 Task: Book a multi-city flight from Casablanca to Beijing on July 9, then to Chengdu on July 29, and return to Casablanca on August 8 for 2 passengers in First class, using Emirates, with 1 stop or fewer, 2 carry-on bags, and a budget of up to MAD 500,000.
Action: Mouse pressed left at (416, 298)
Screenshot: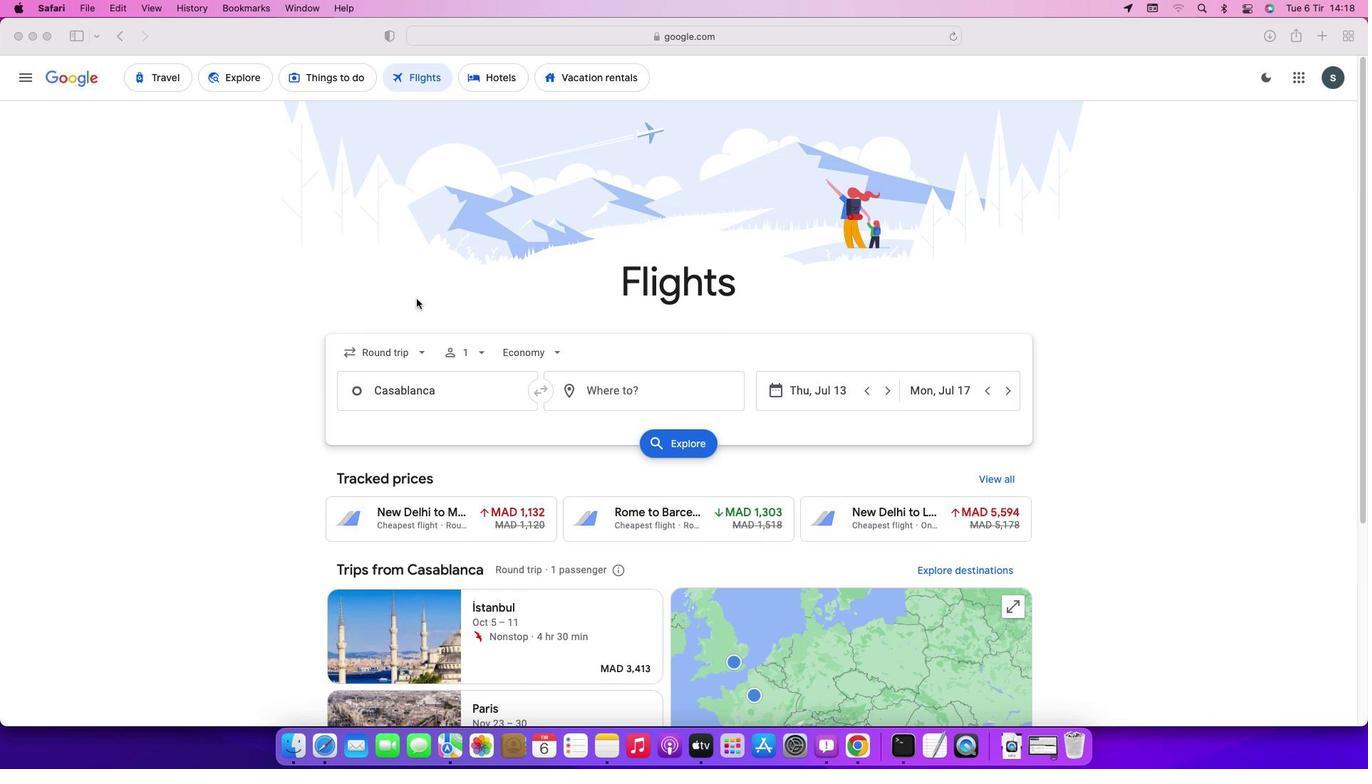 
Action: Mouse moved to (414, 347)
Screenshot: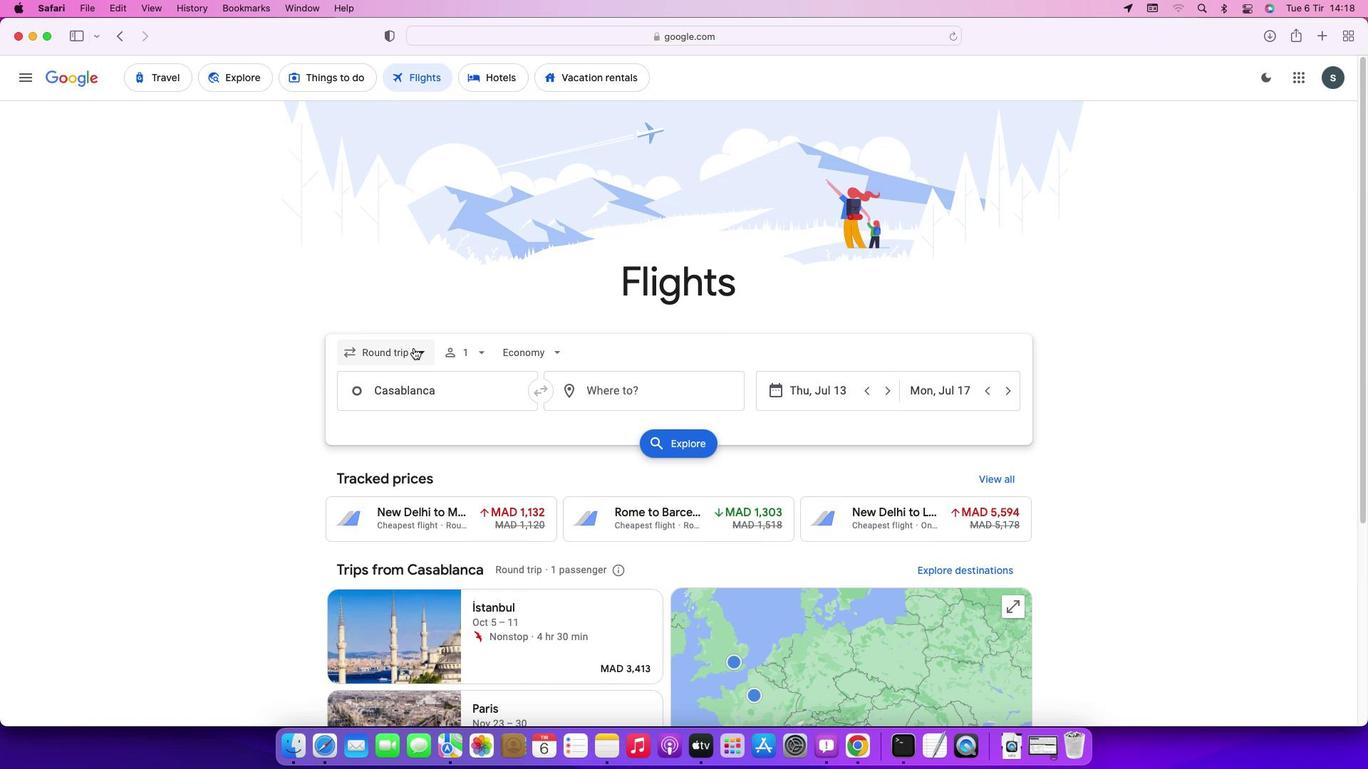 
Action: Mouse pressed left at (414, 347)
Screenshot: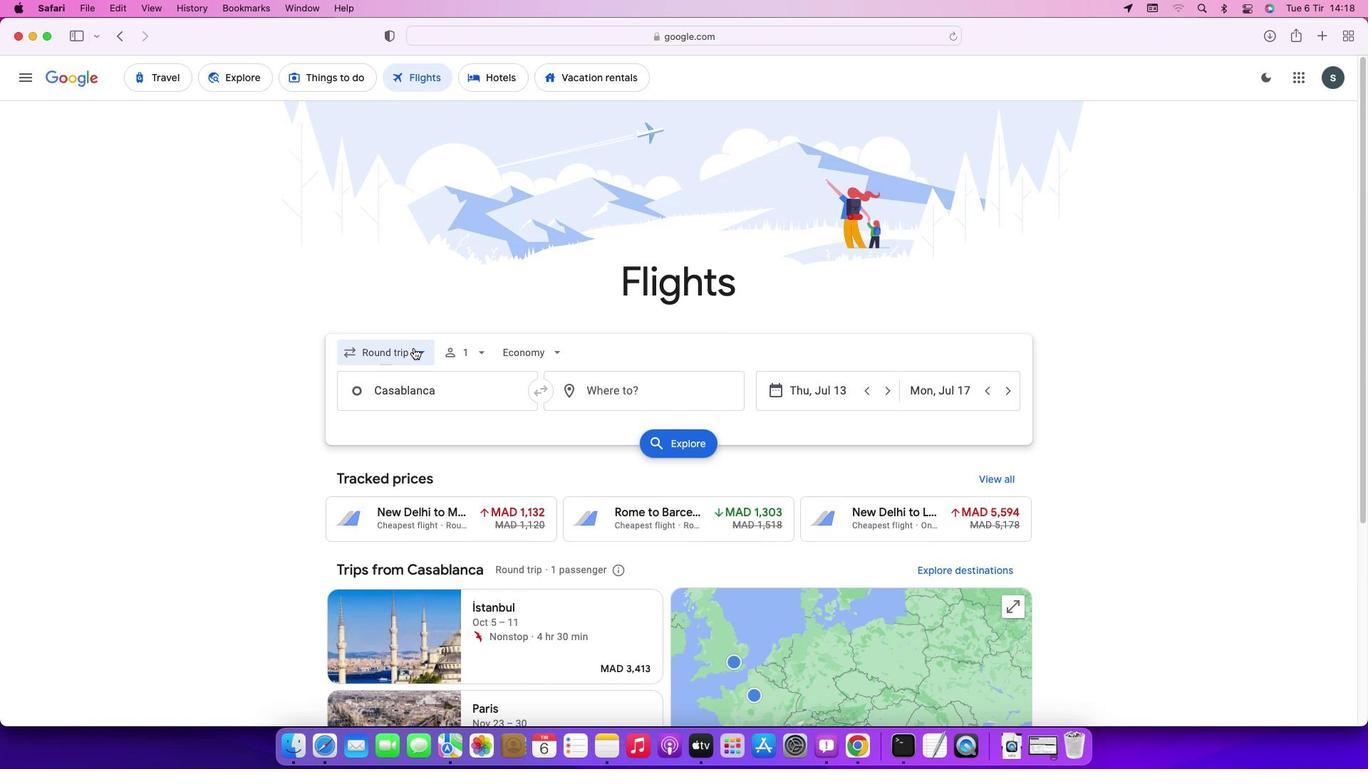 
Action: Mouse moved to (404, 448)
Screenshot: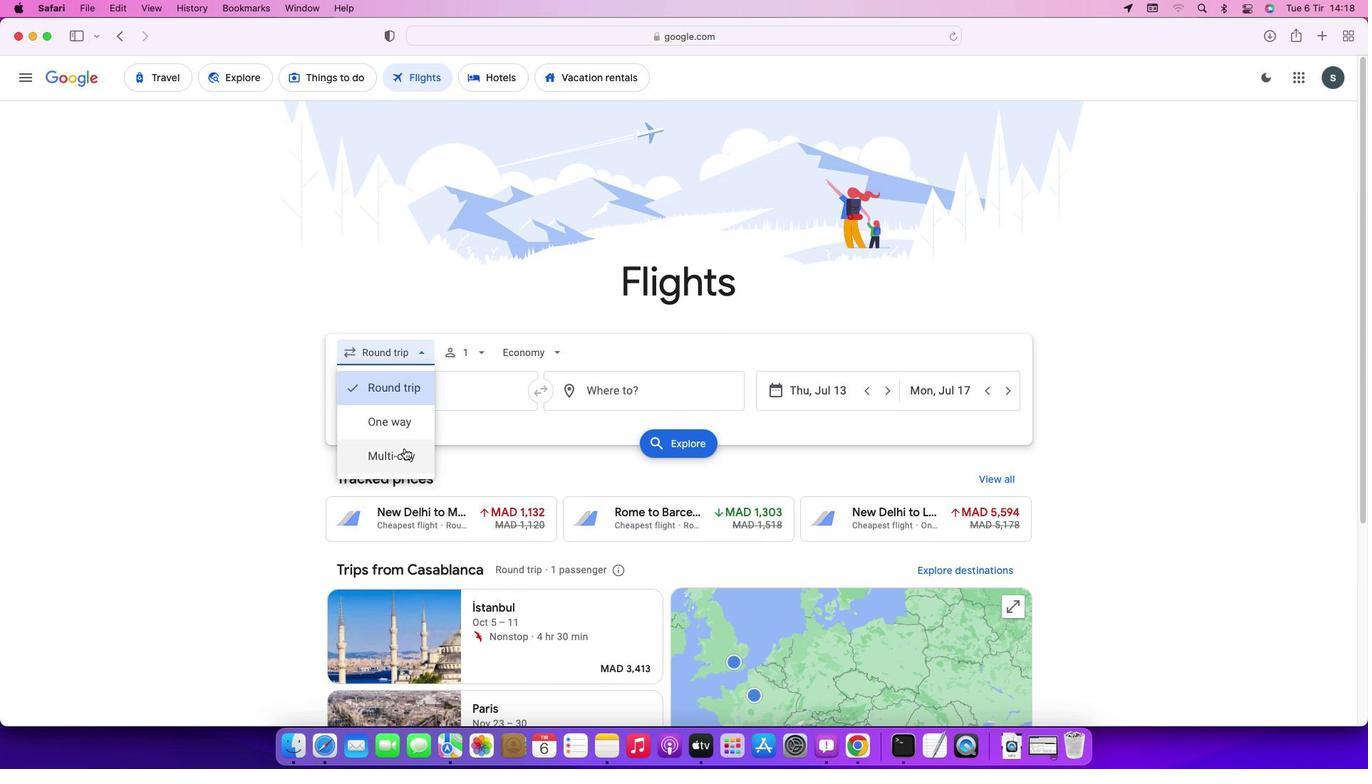 
Action: Mouse pressed left at (404, 448)
Screenshot: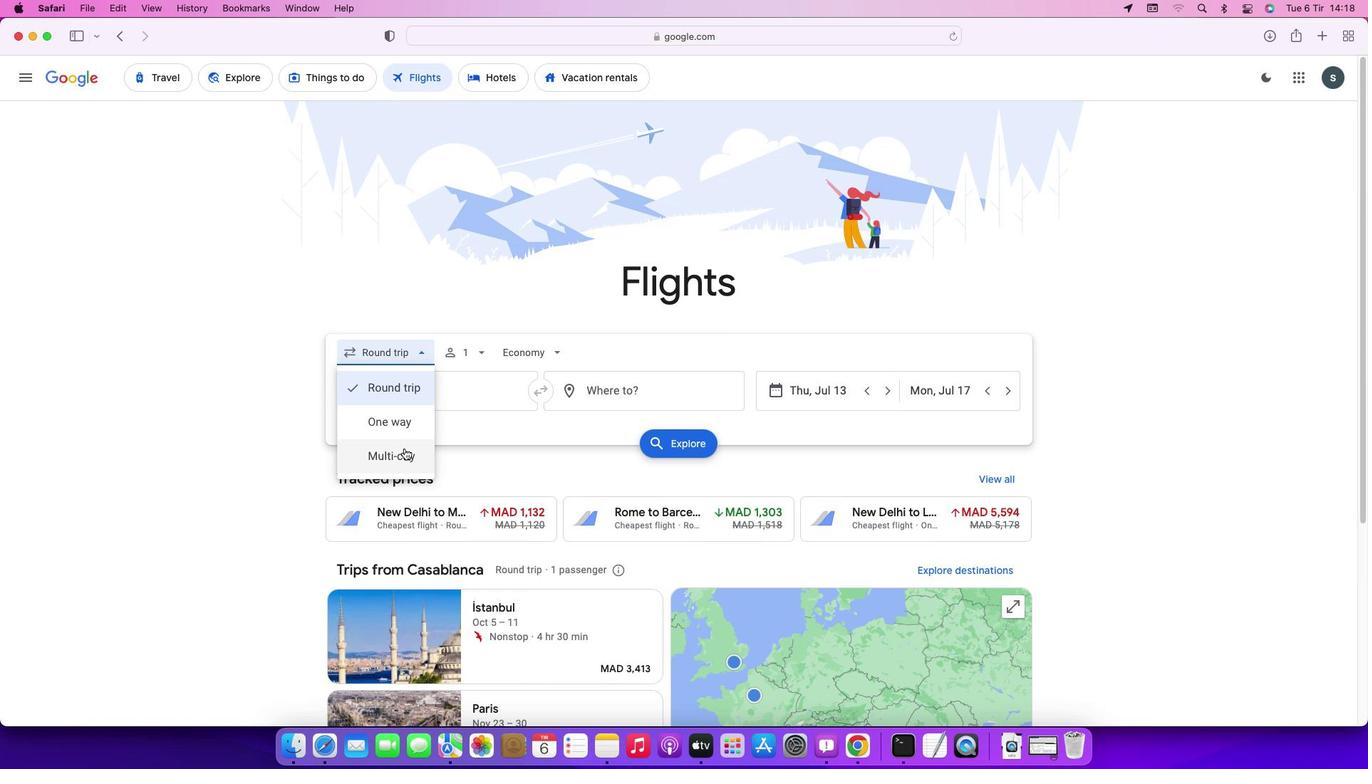 
Action: Mouse moved to (471, 342)
Screenshot: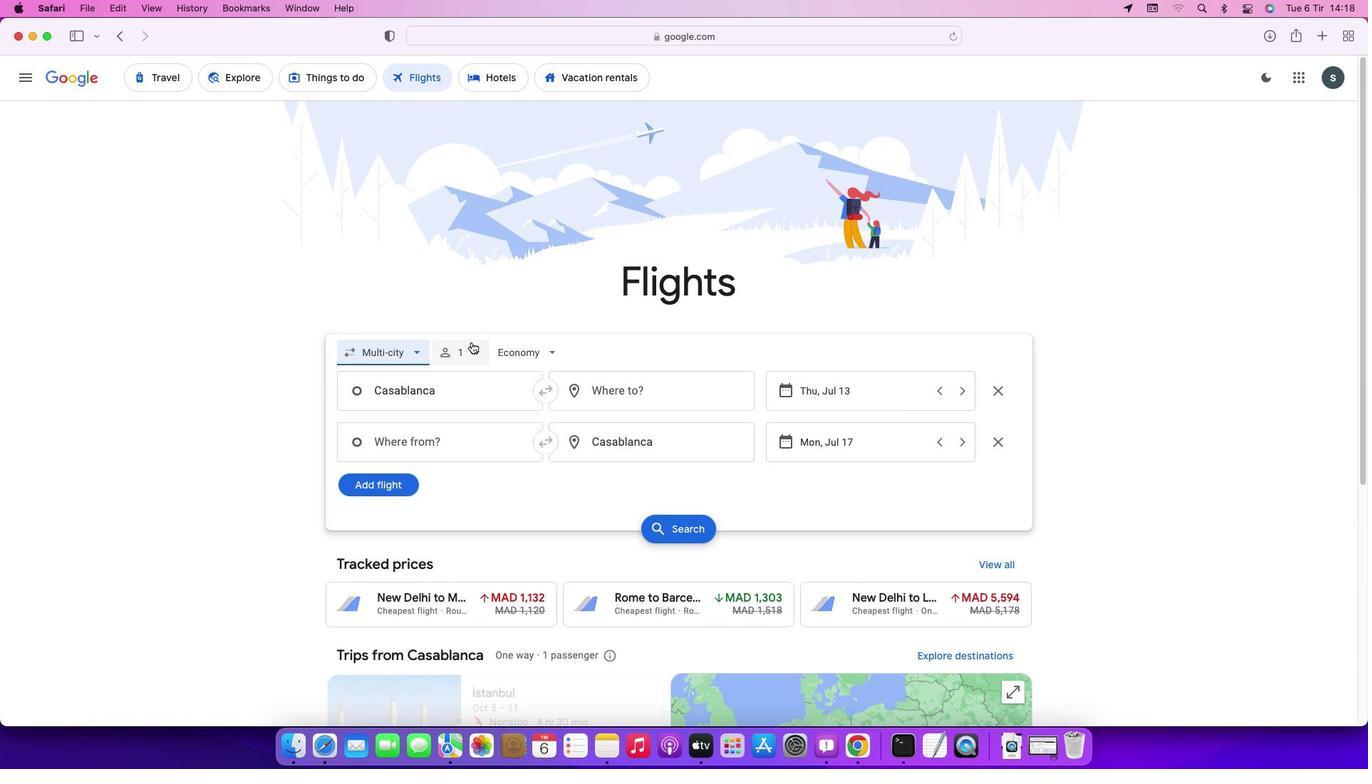 
Action: Mouse pressed left at (471, 342)
Screenshot: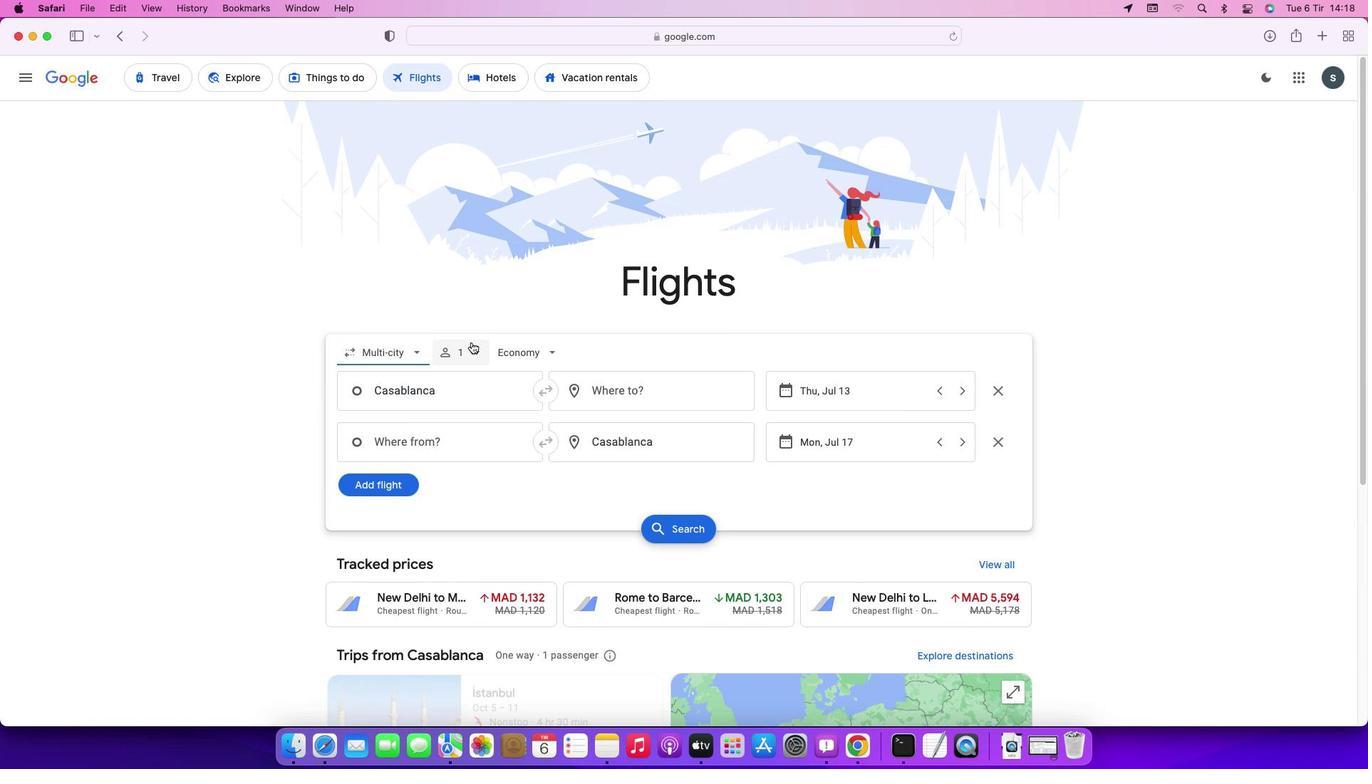 
Action: Mouse moved to (579, 387)
Screenshot: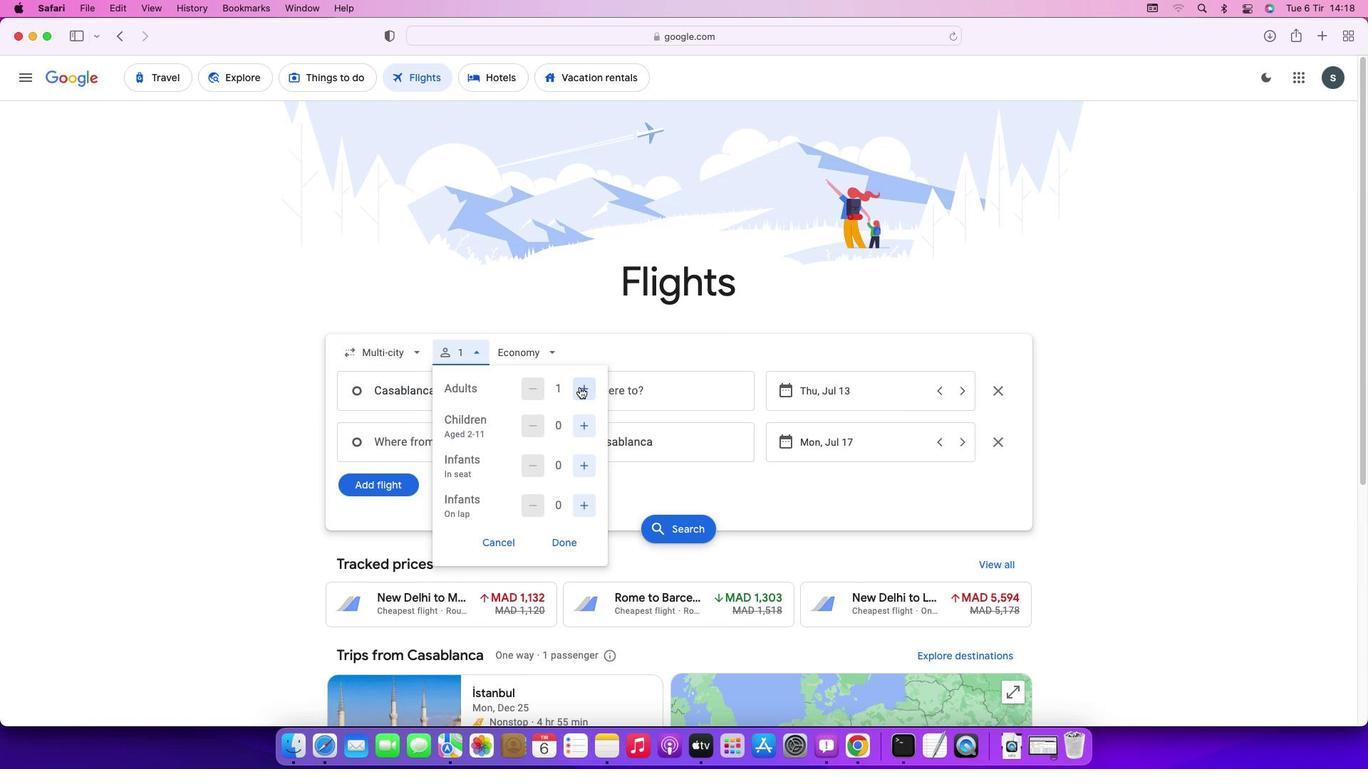 
Action: Mouse pressed left at (579, 387)
Screenshot: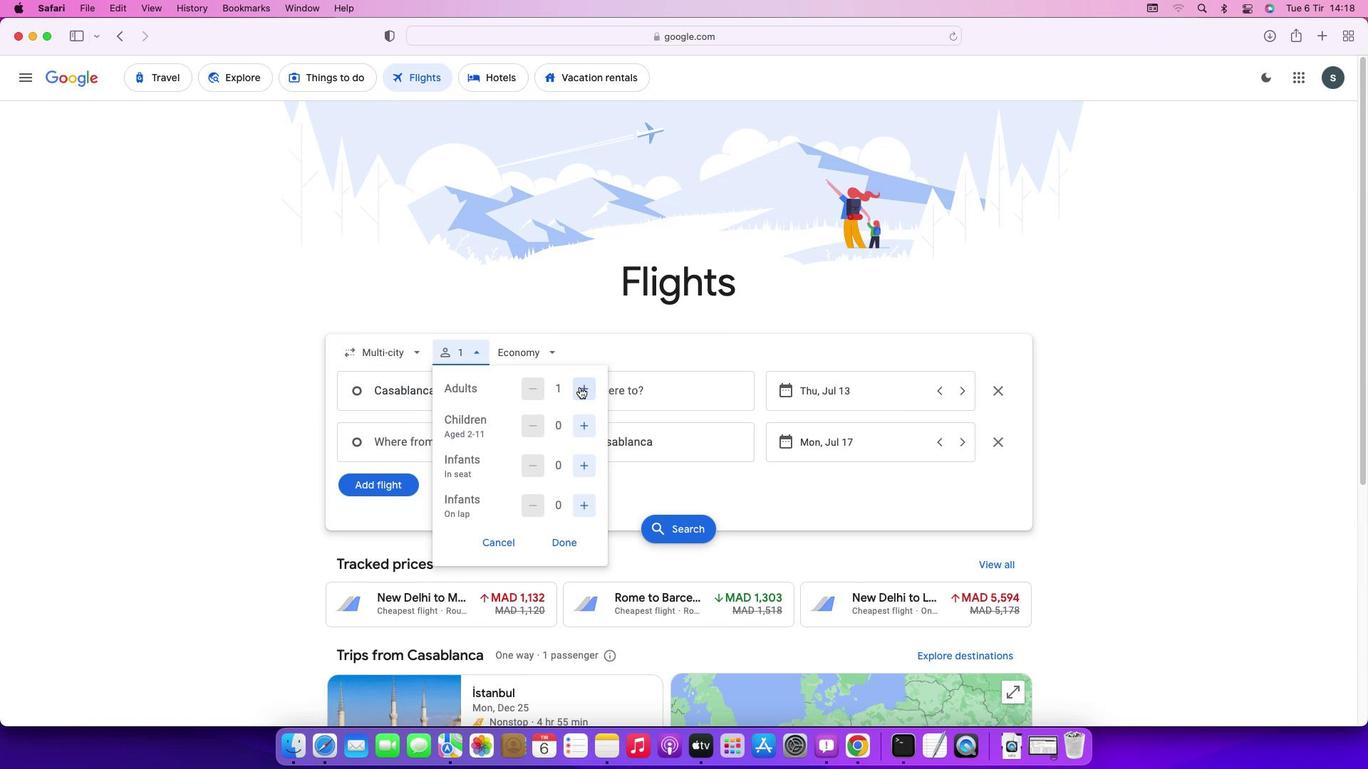 
Action: Mouse moved to (565, 549)
Screenshot: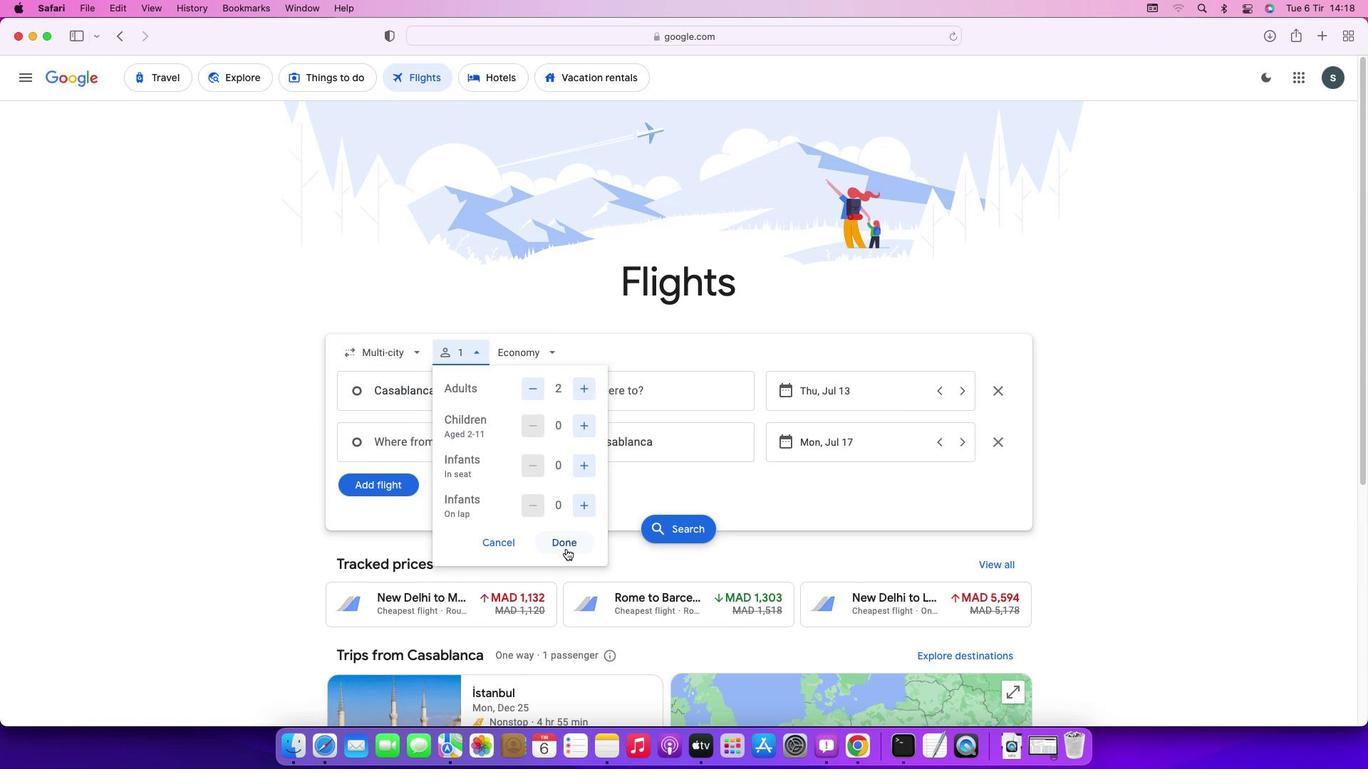 
Action: Mouse pressed left at (565, 549)
Screenshot: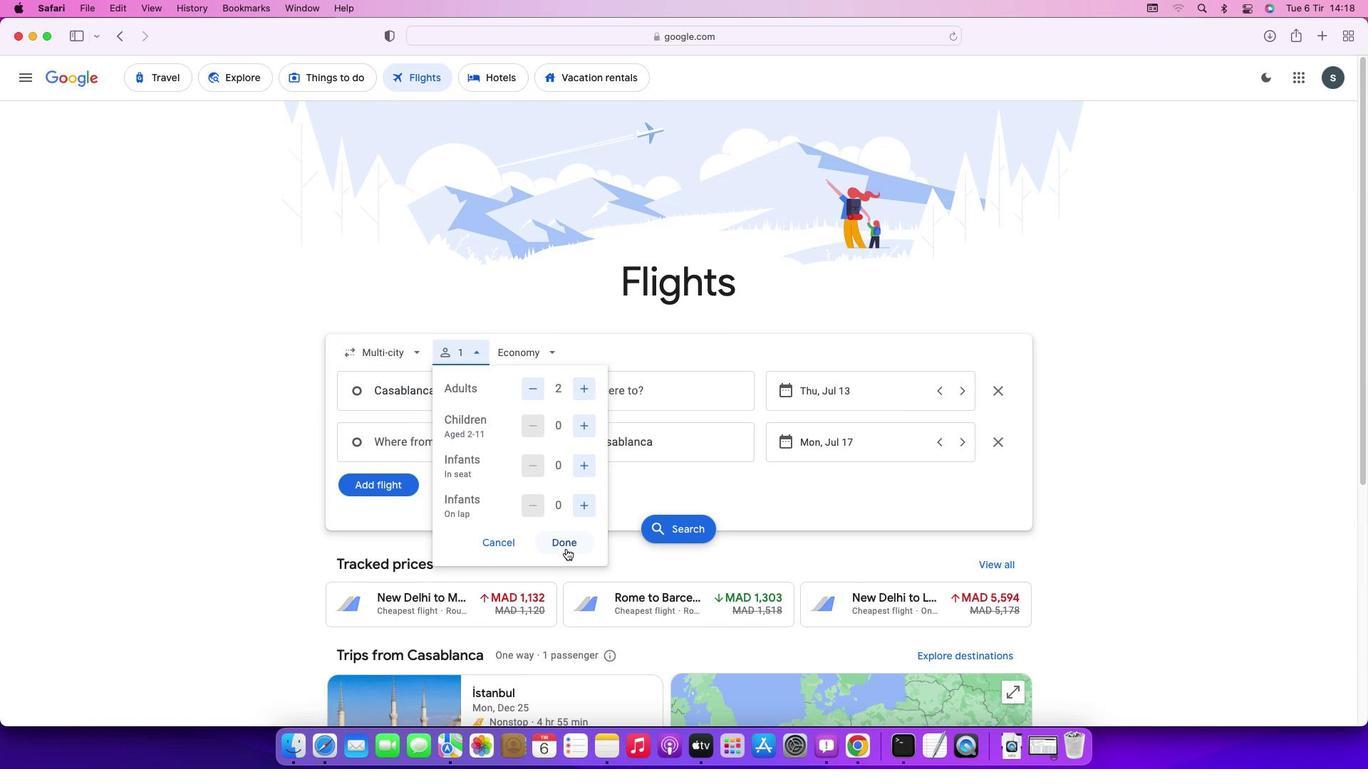 
Action: Mouse moved to (535, 361)
Screenshot: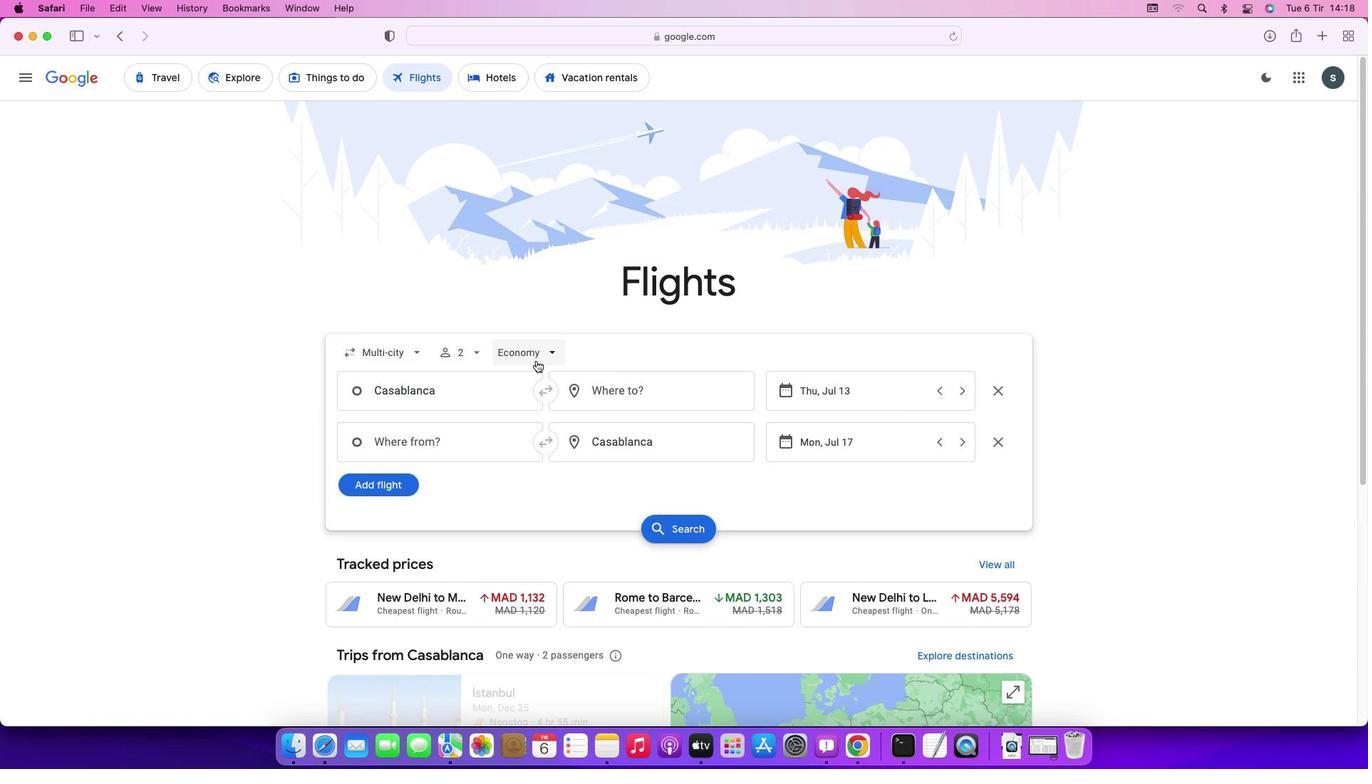 
Action: Mouse pressed left at (535, 361)
Screenshot: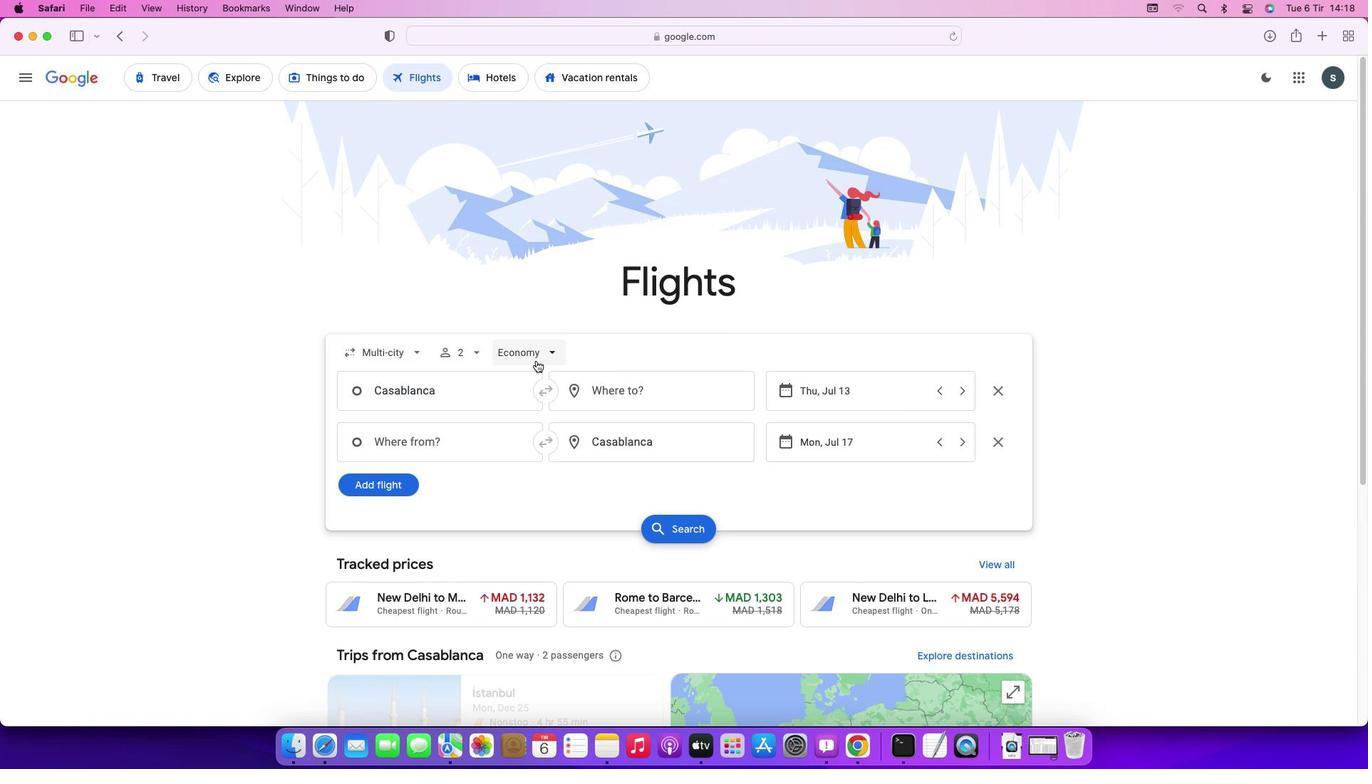 
Action: Mouse moved to (546, 487)
Screenshot: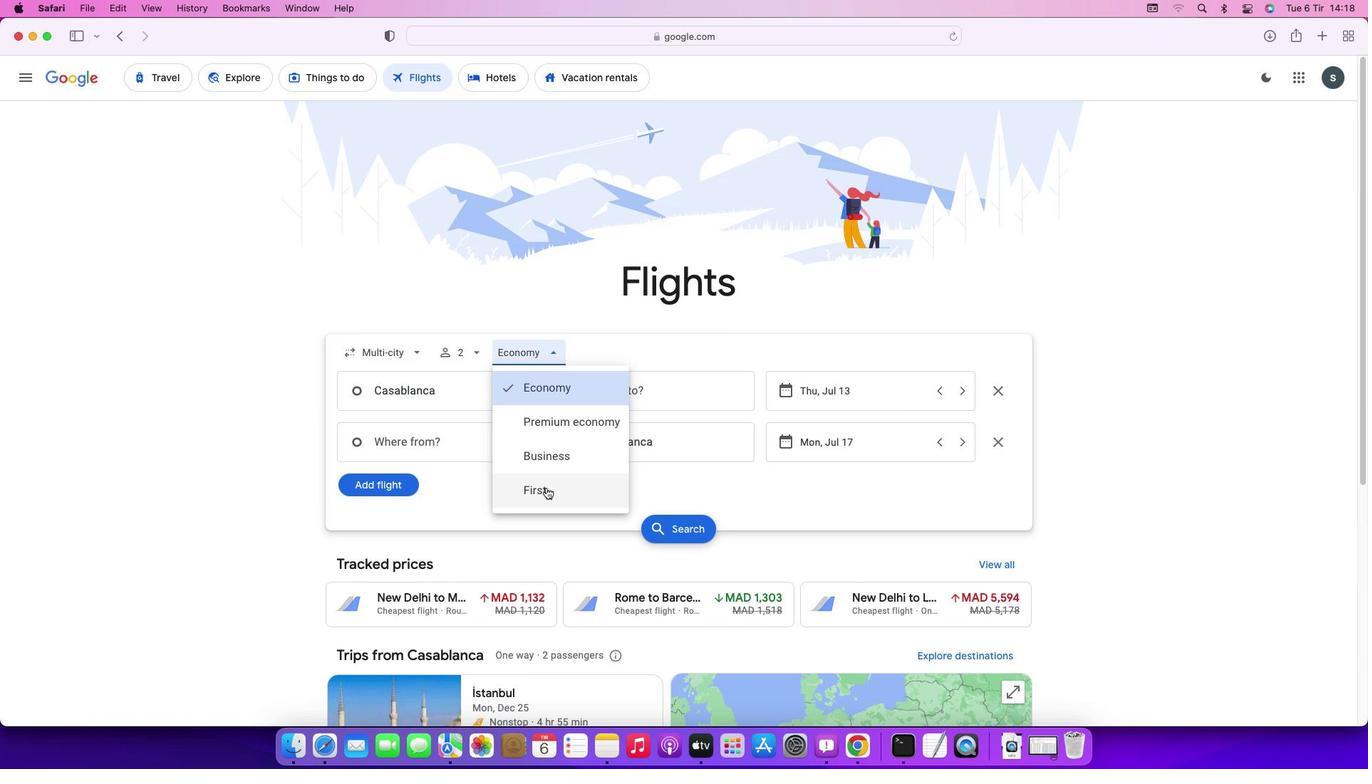 
Action: Mouse pressed left at (546, 487)
Screenshot: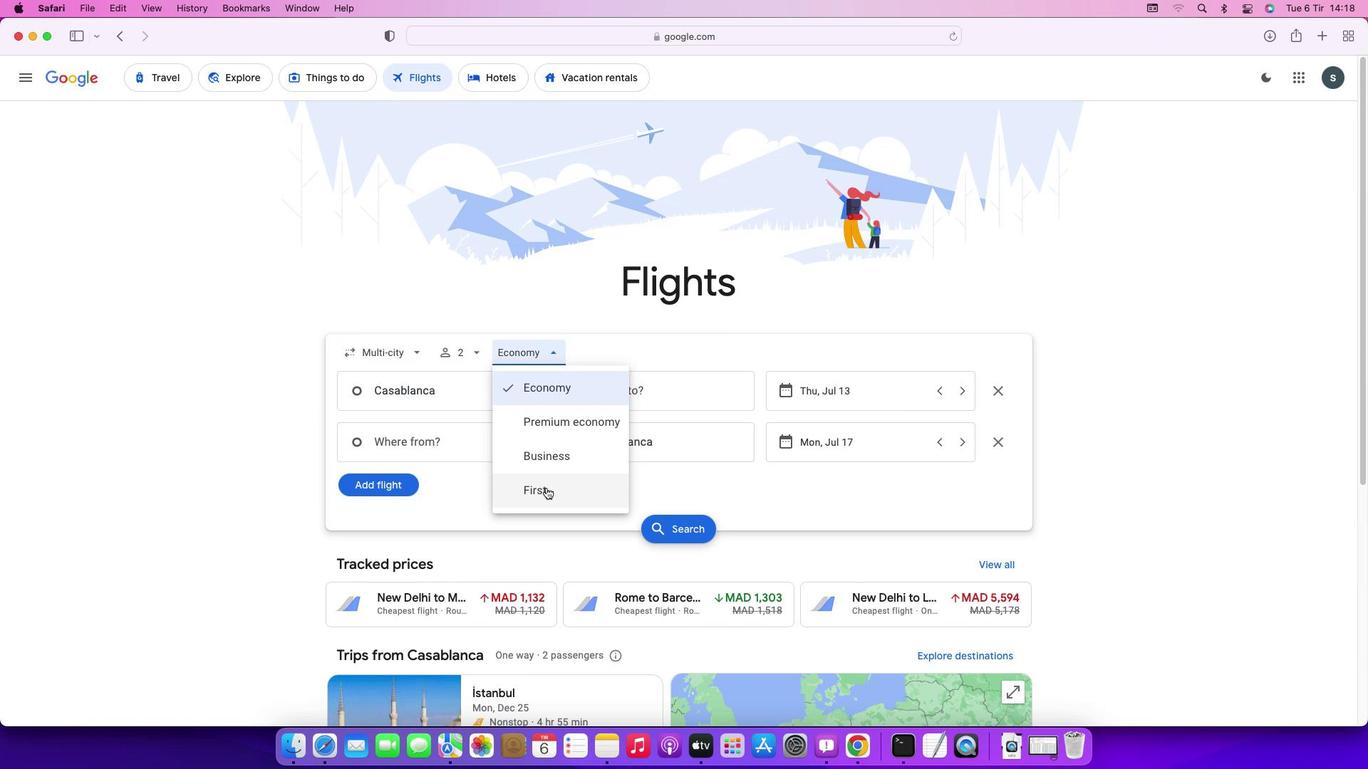 
Action: Mouse moved to (468, 396)
Screenshot: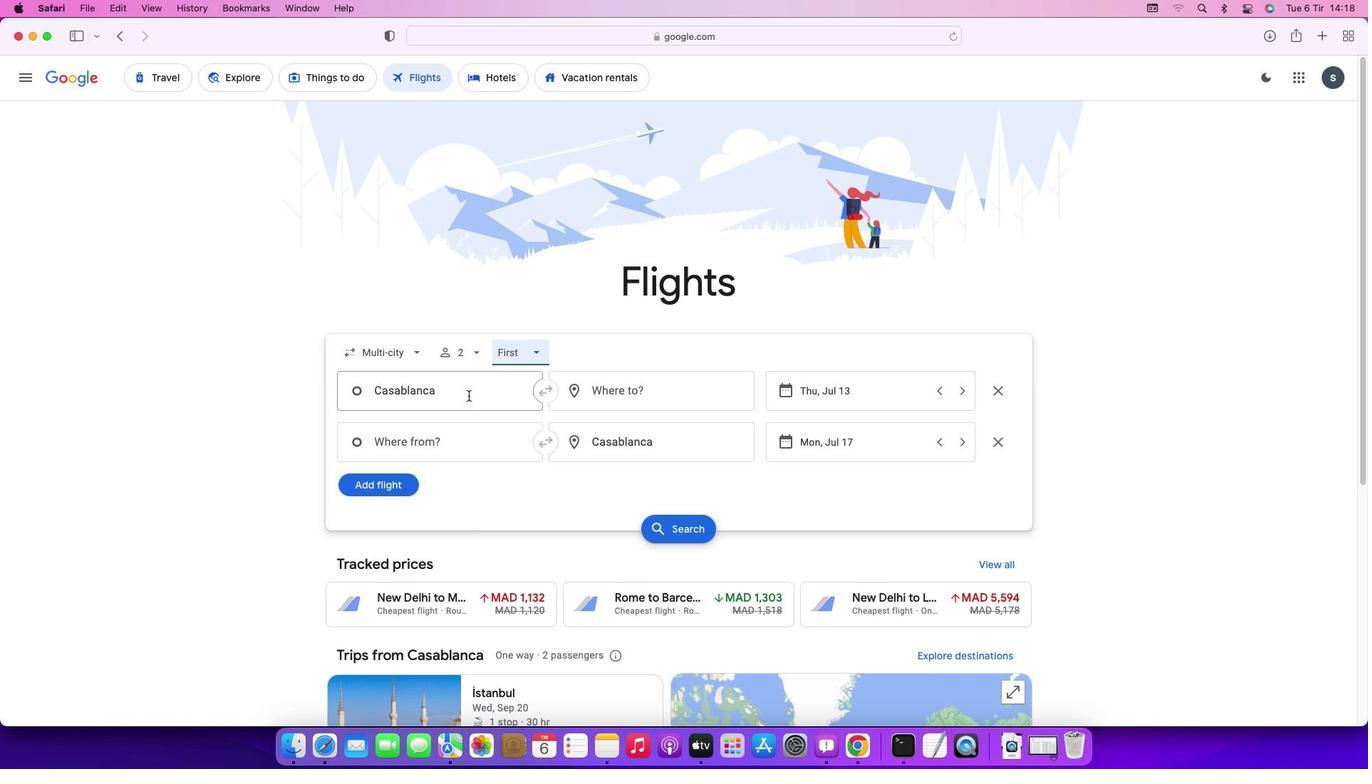 
Action: Mouse pressed left at (468, 396)
Screenshot: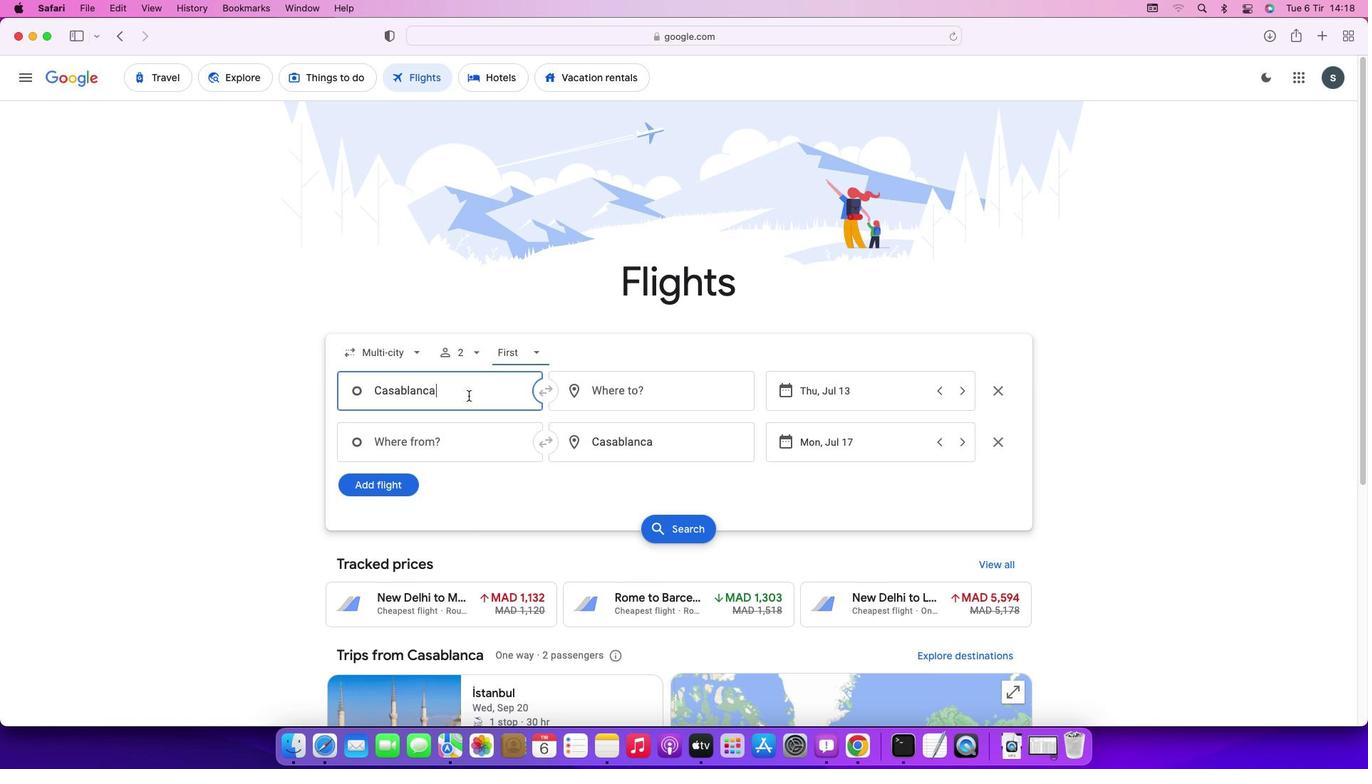 
Action: Key pressed Key.backspaceKey.caps_lock'C'Key.caps_lock'a''s''a''b''l''a''n''c''a'Key.enter
Screenshot: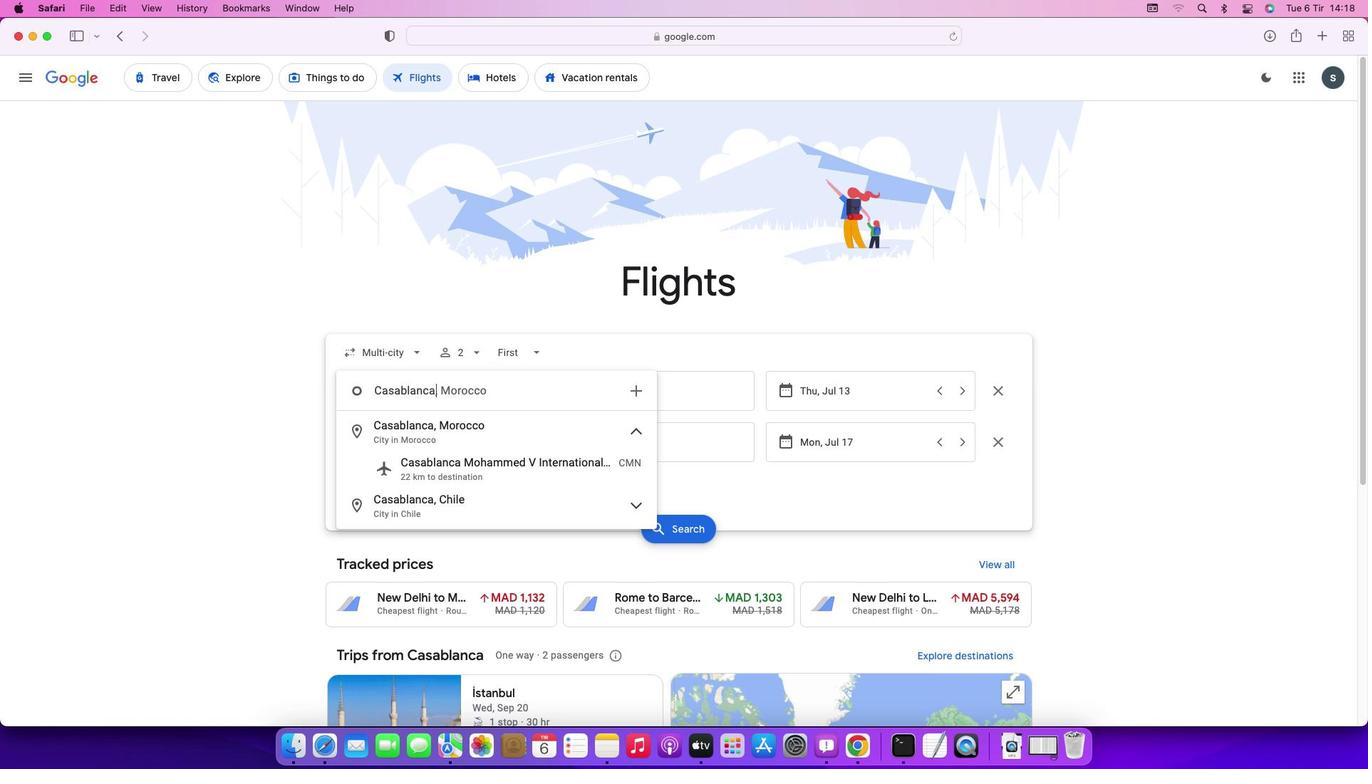 
Action: Mouse moved to (628, 399)
Screenshot: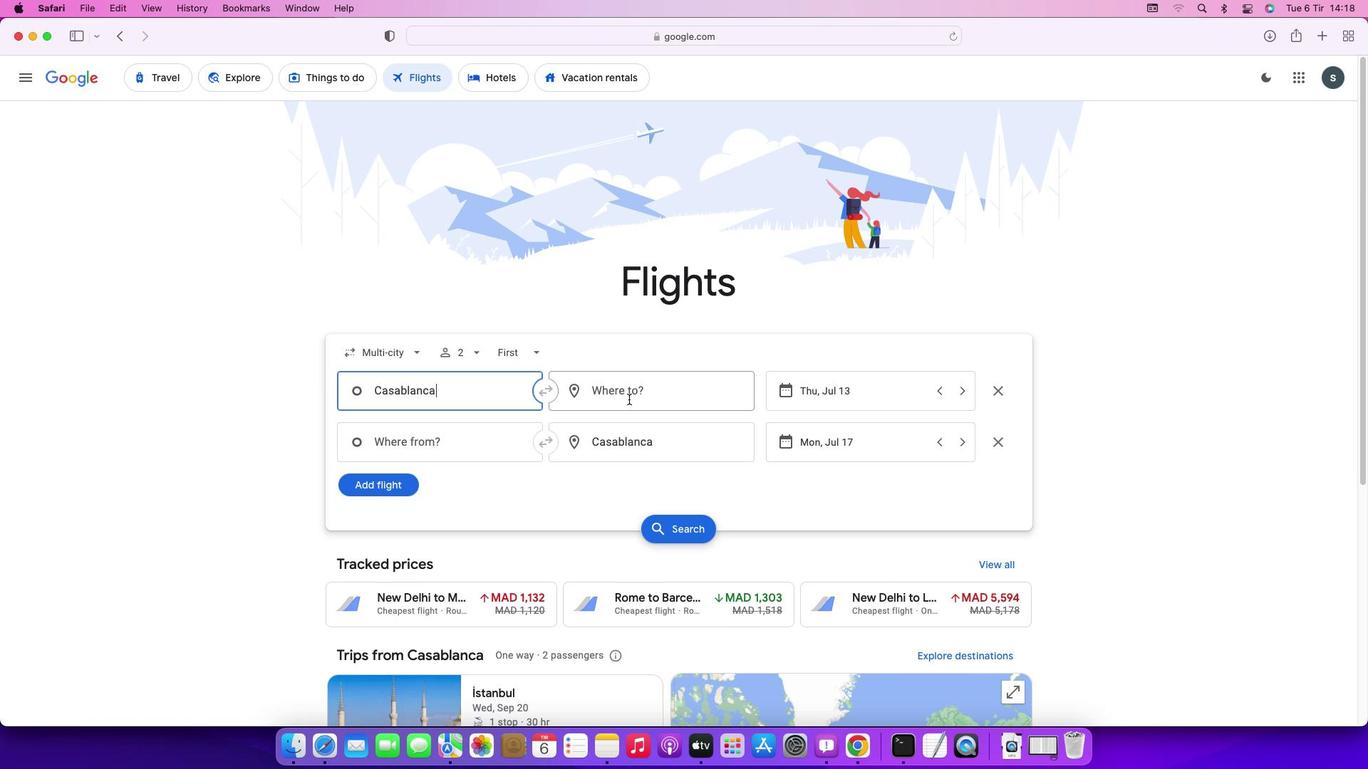 
Action: Mouse pressed left at (628, 399)
Screenshot: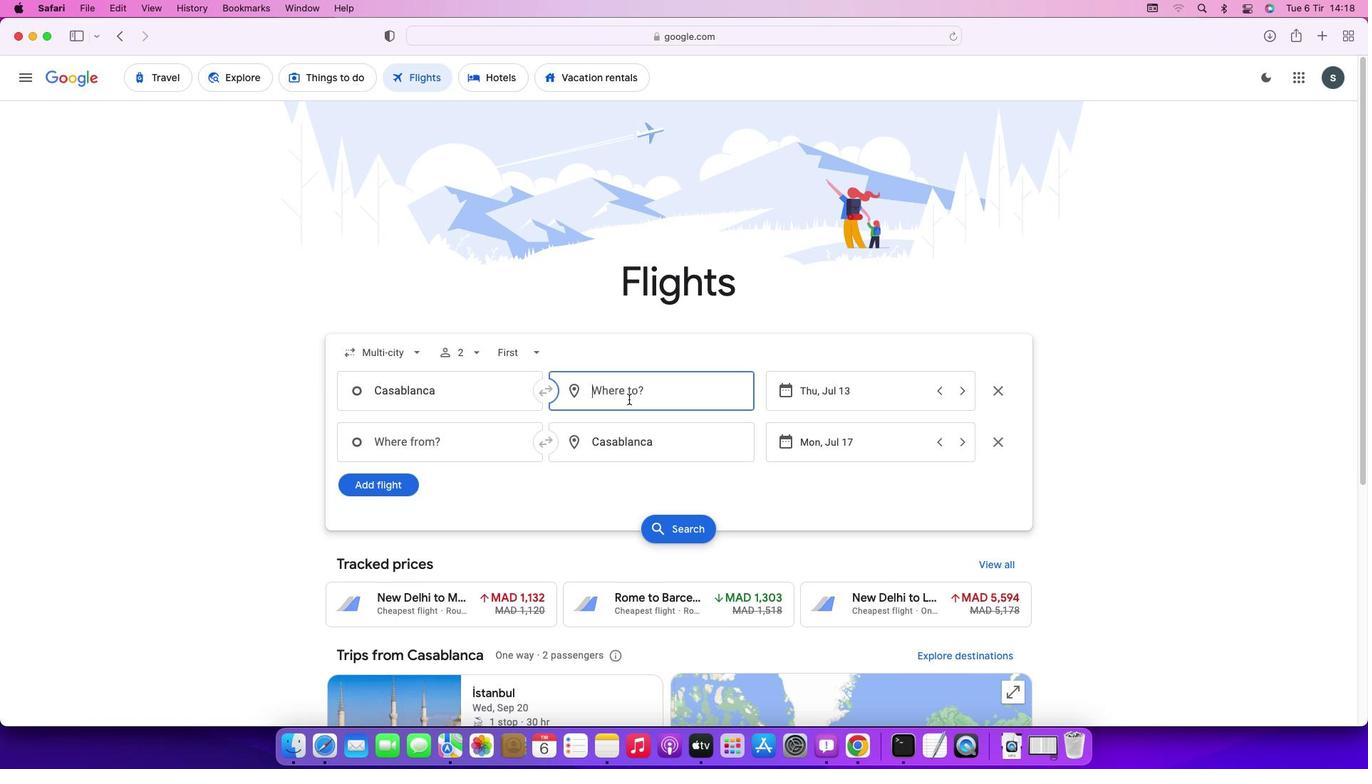 
Action: Key pressed Key.caps_lock'B'Key.caps_lock'e''i''j''i''n''g'Key.enter
Screenshot: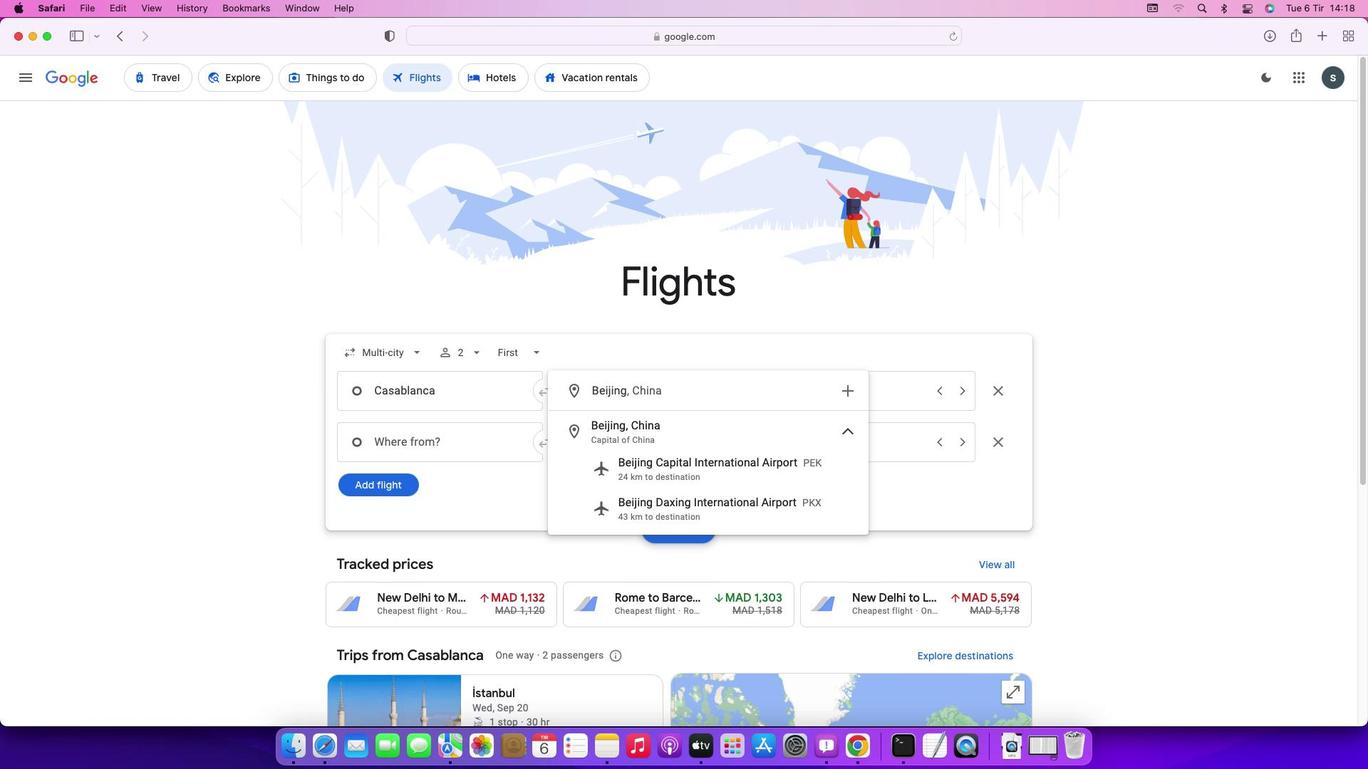 
Action: Mouse moved to (878, 398)
Screenshot: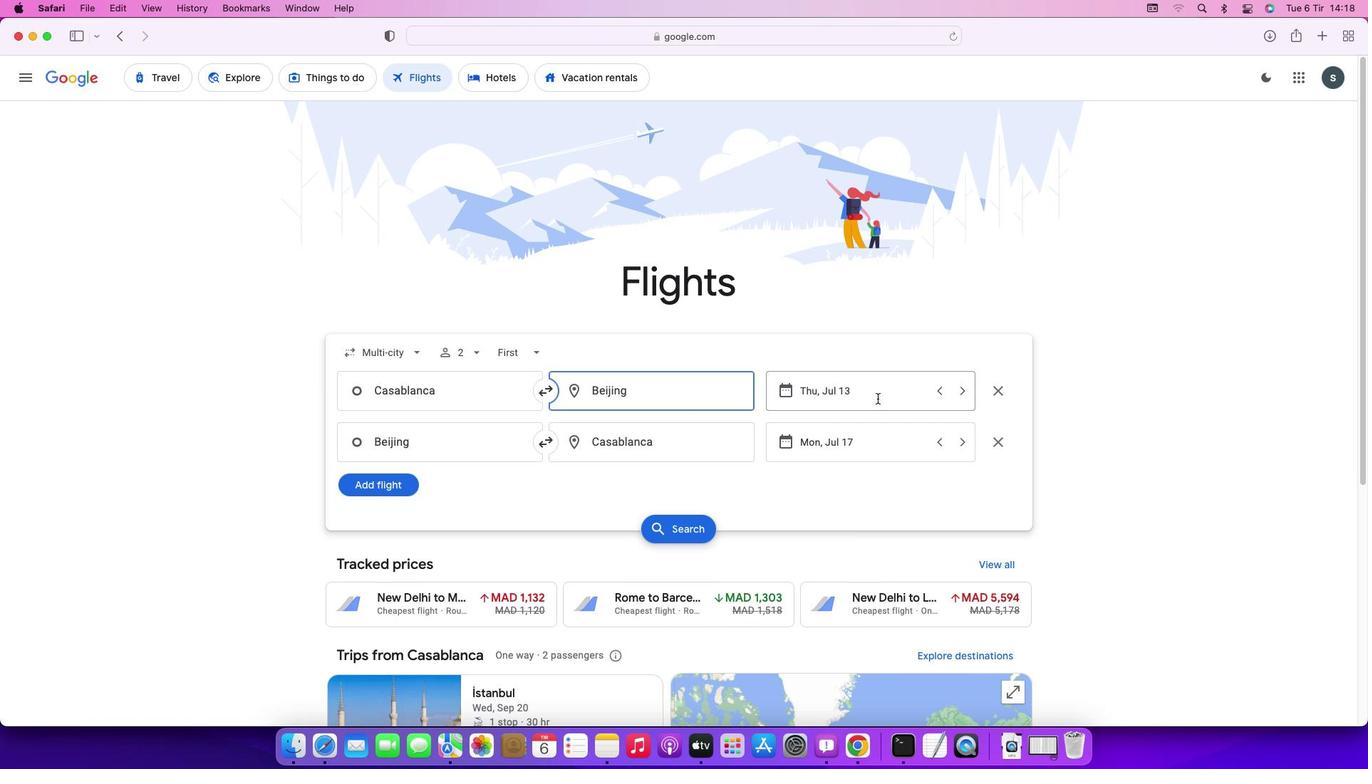 
Action: Mouse pressed left at (878, 398)
Screenshot: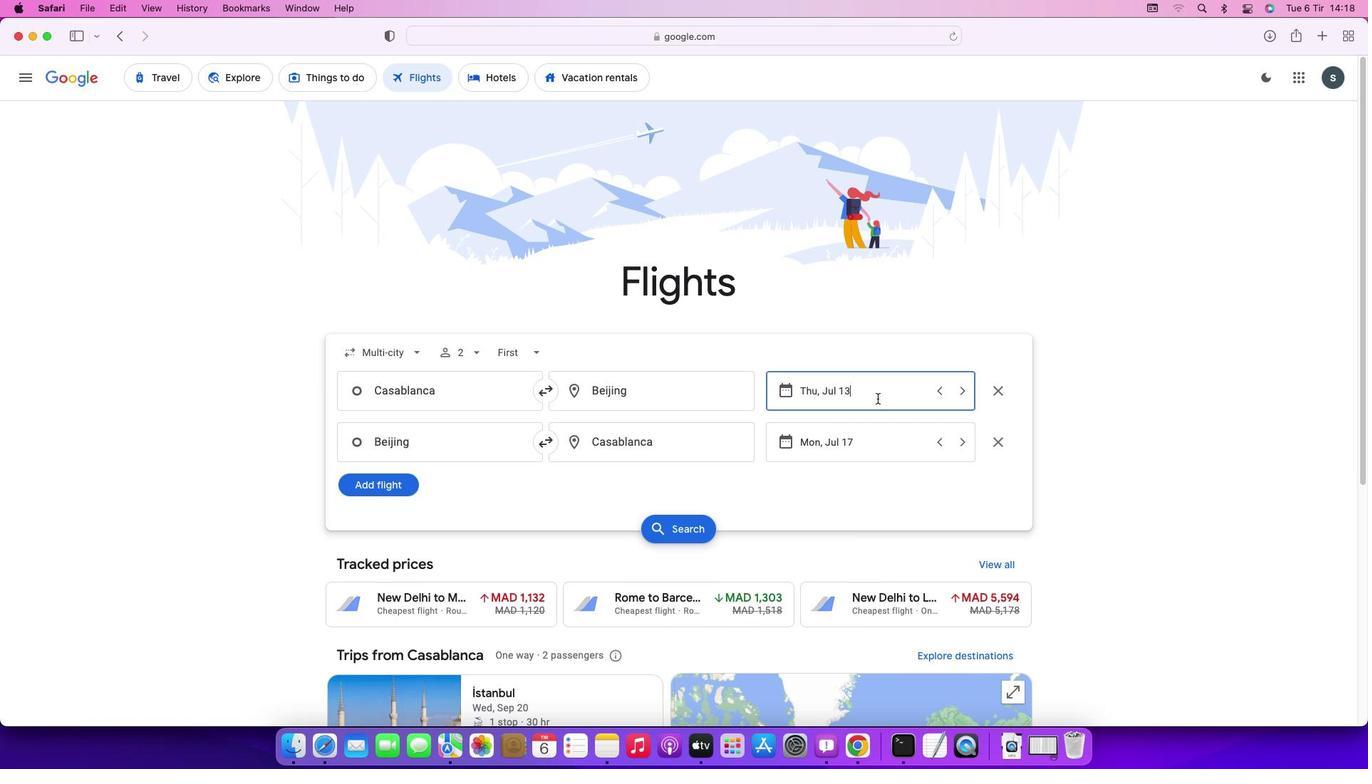 
Action: Mouse moved to (739, 540)
Screenshot: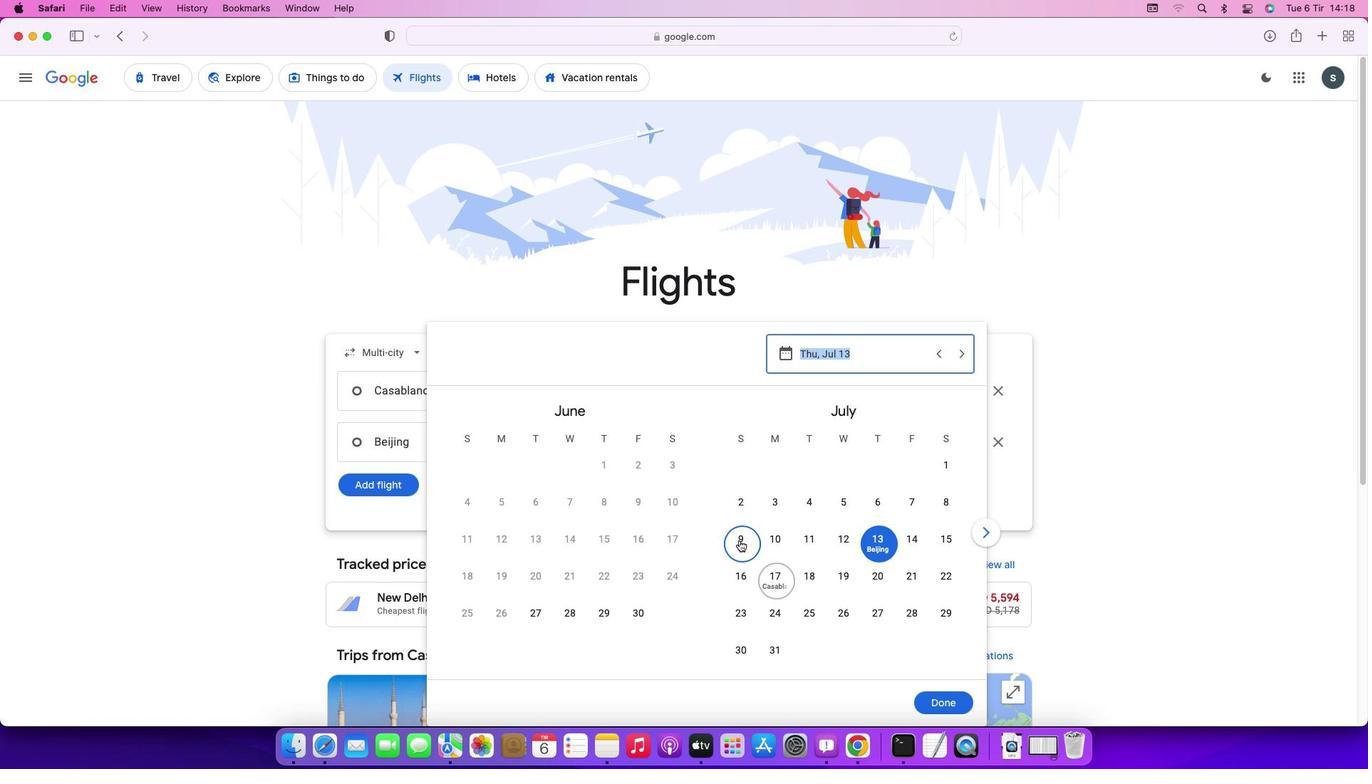 
Action: Mouse pressed left at (739, 540)
Screenshot: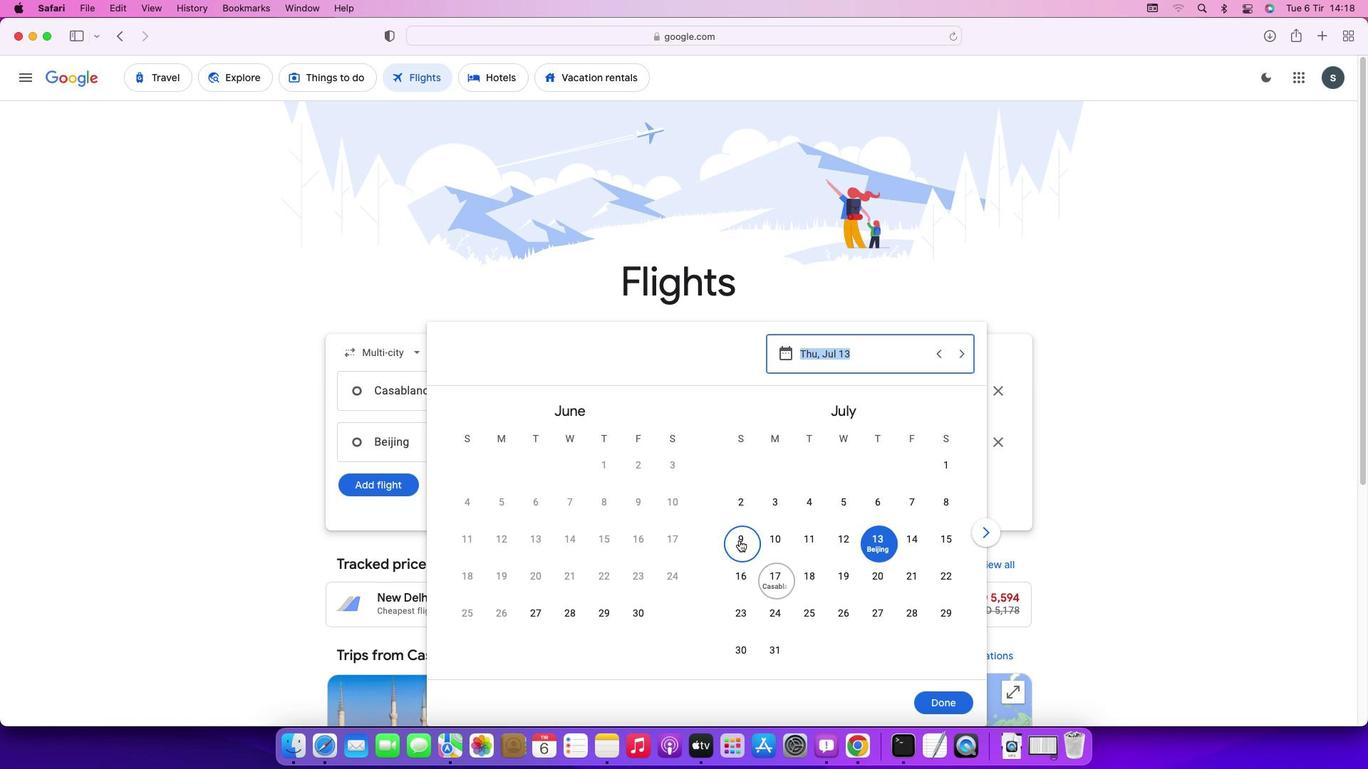
Action: Mouse moved to (946, 702)
Screenshot: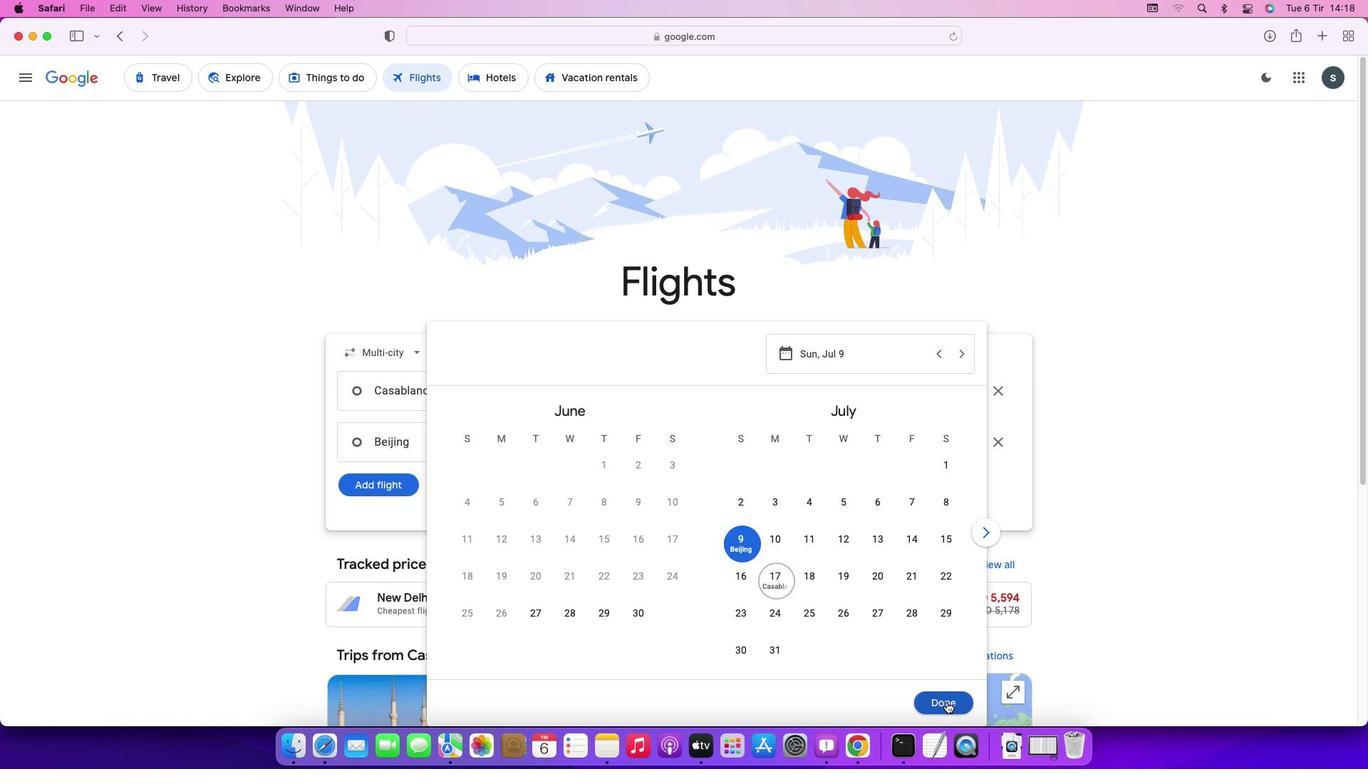 
Action: Mouse pressed left at (946, 702)
Screenshot: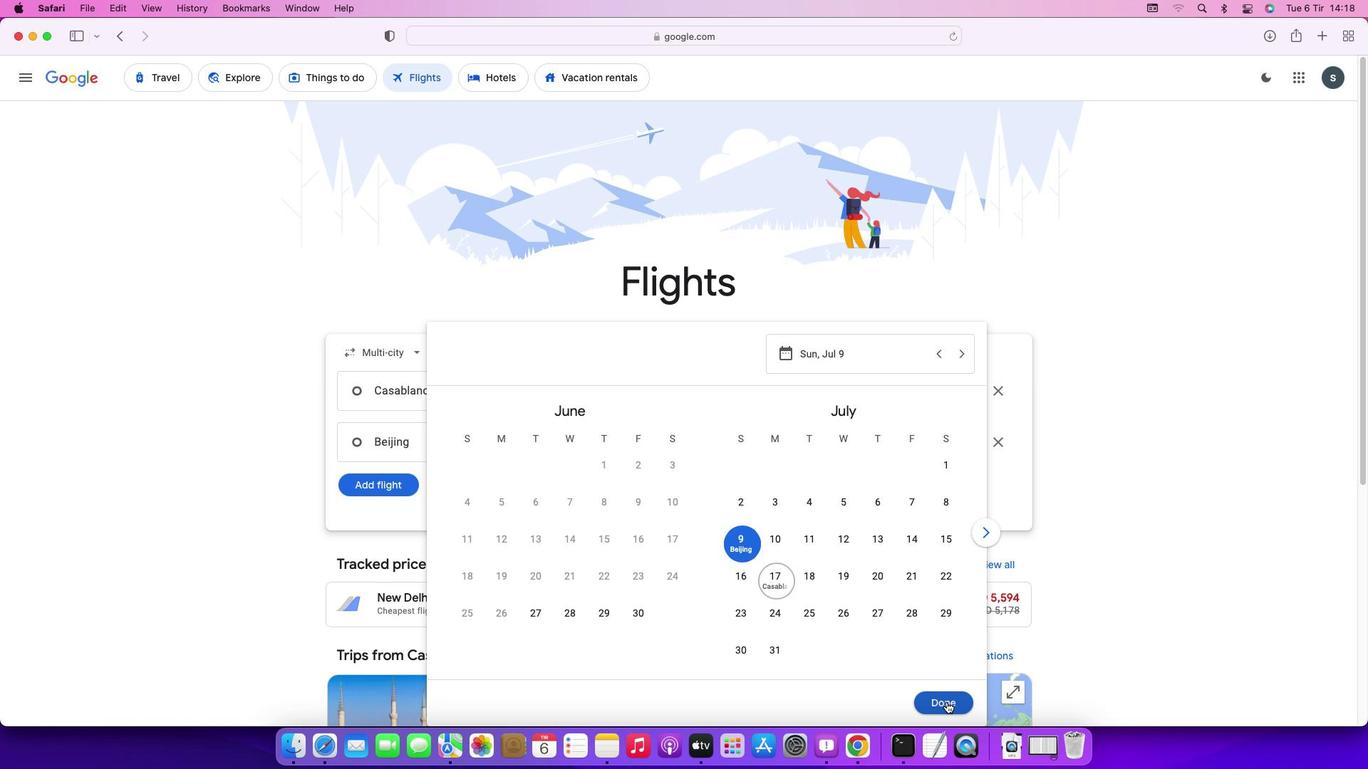
Action: Mouse moved to (444, 439)
Screenshot: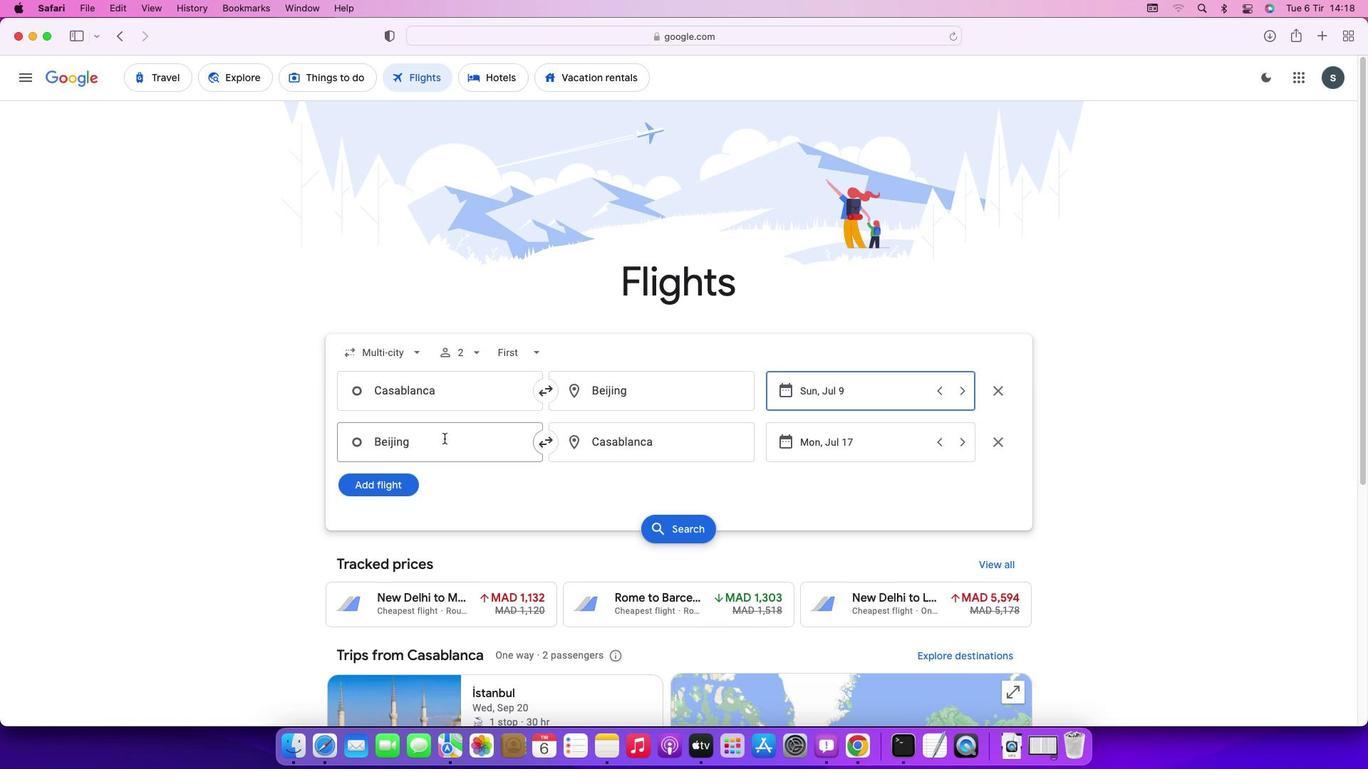 
Action: Mouse pressed left at (444, 439)
Screenshot: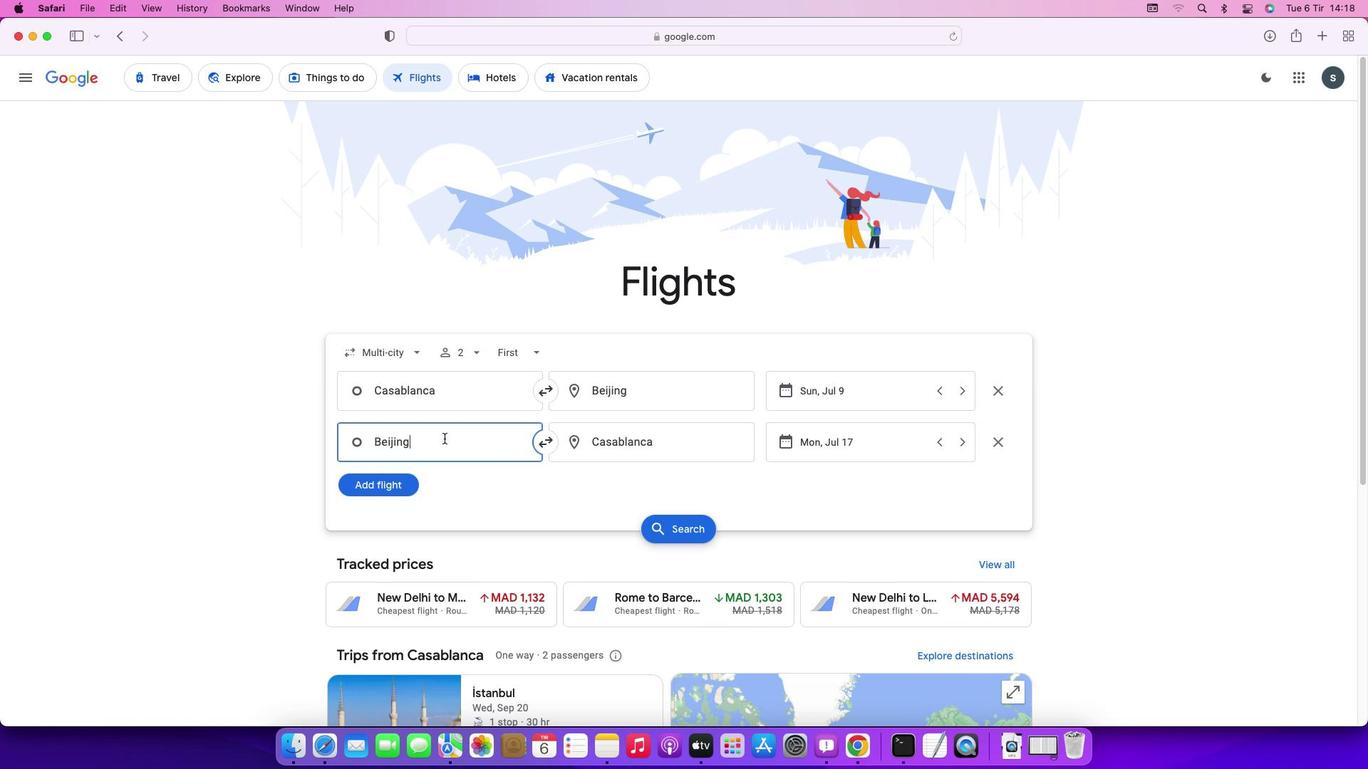 
Action: Key pressed Key.backspaceKey.caps_lock'B'Key.caps_lock'e''i''j''i''n''g'Key.enter
Screenshot: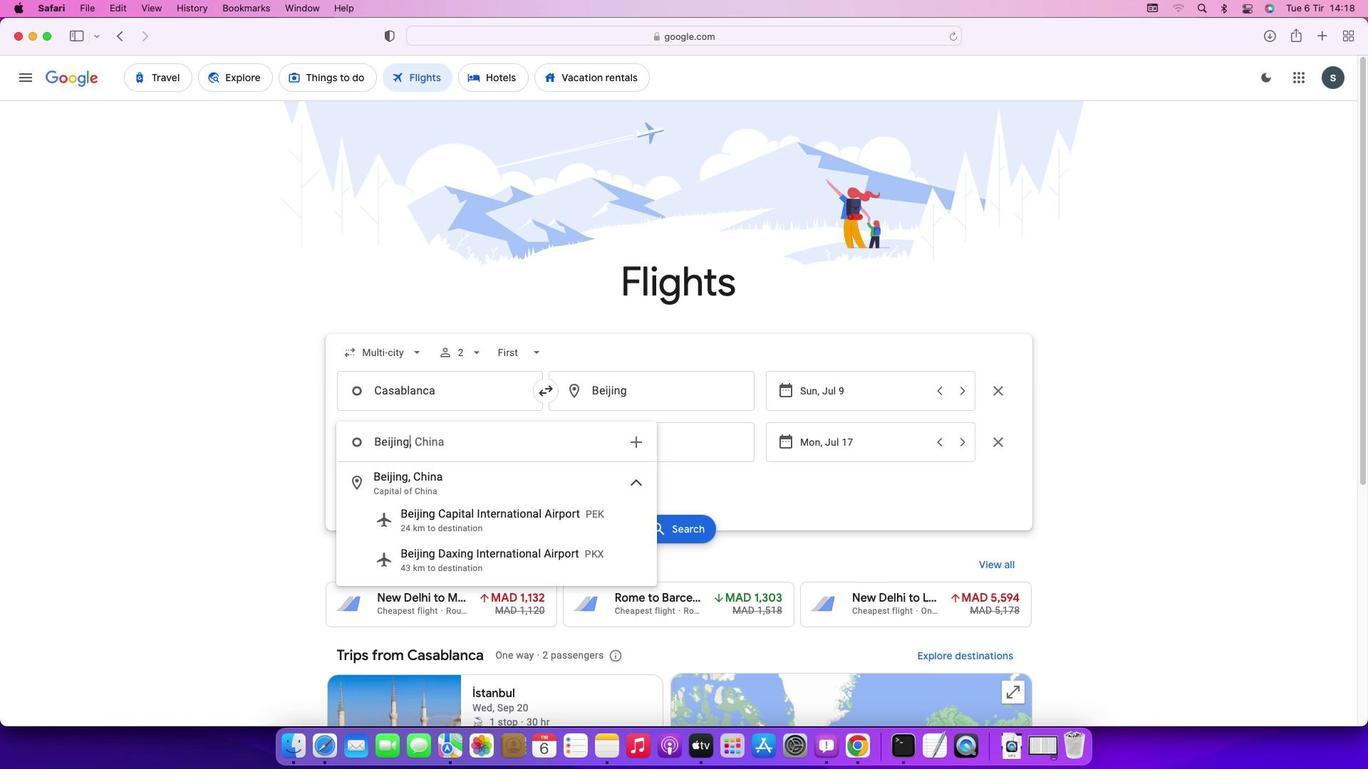 
Action: Mouse moved to (665, 444)
Screenshot: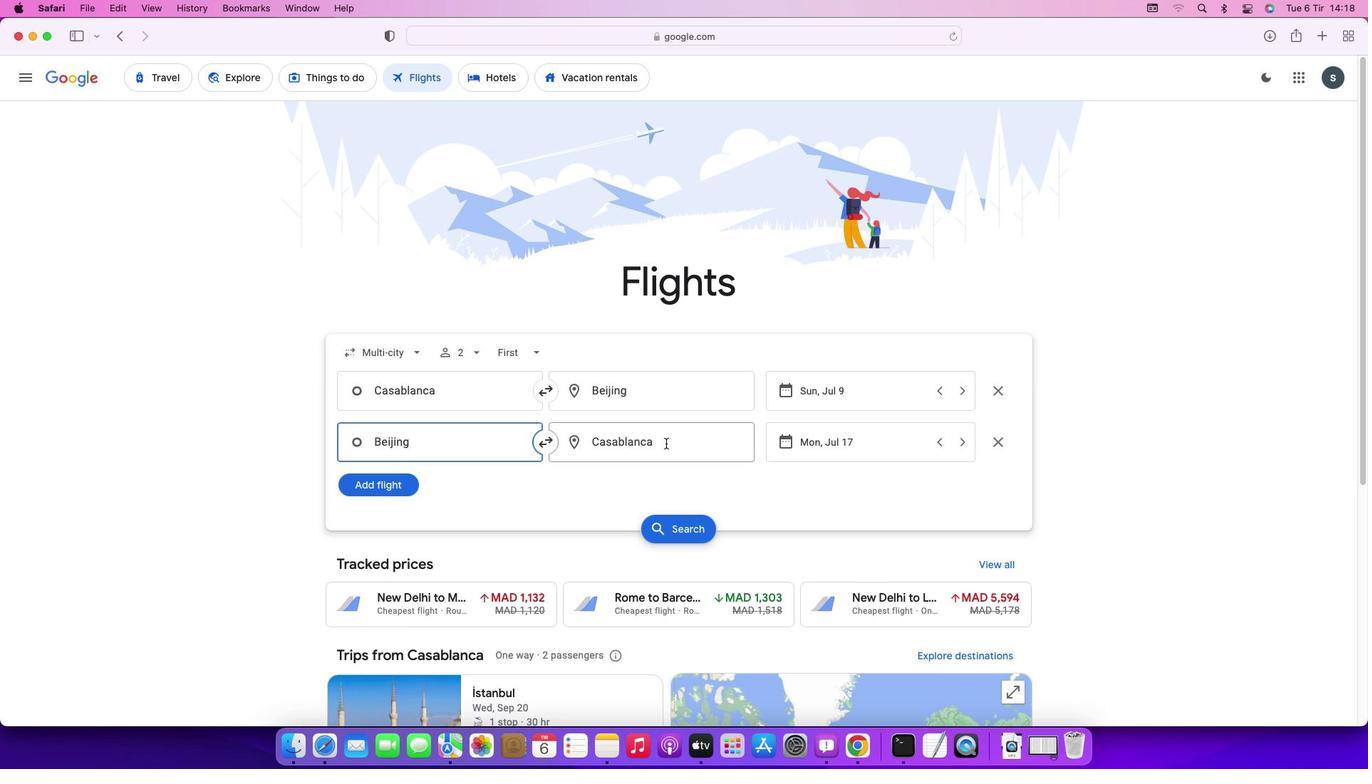 
Action: Mouse pressed left at (665, 444)
Screenshot: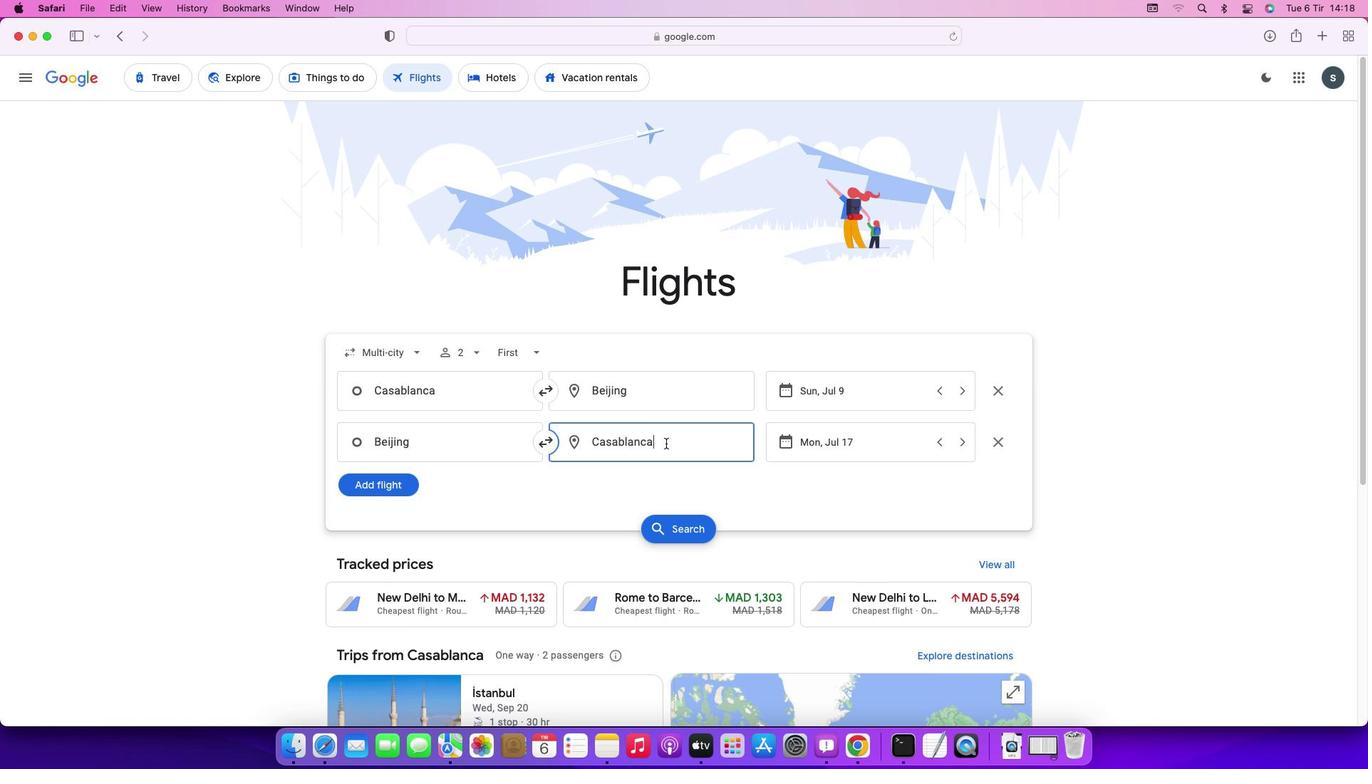 
Action: Key pressed Key.backspaceKey.caps_lock'C'Key.caps_lock'h''e''n''g''d''u'Key.enter
Screenshot: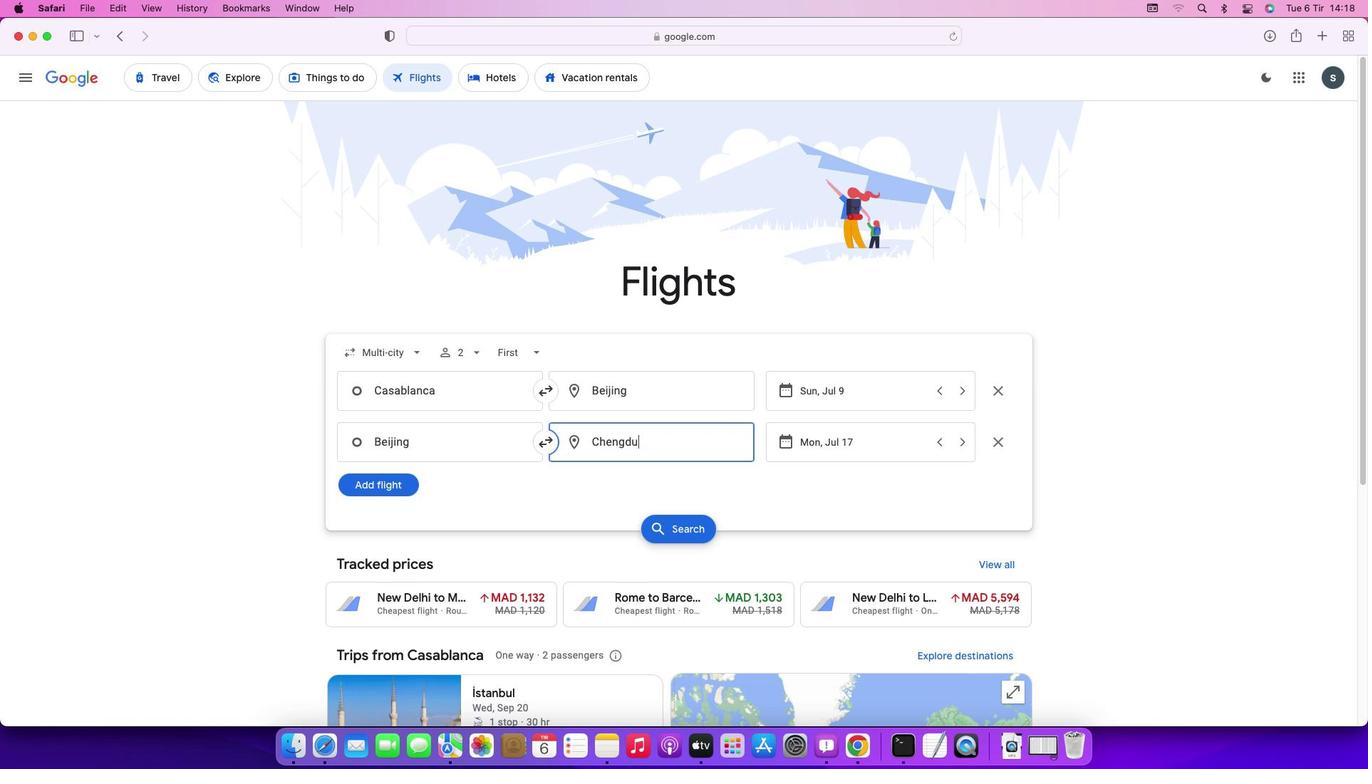 
Action: Mouse moved to (901, 446)
Screenshot: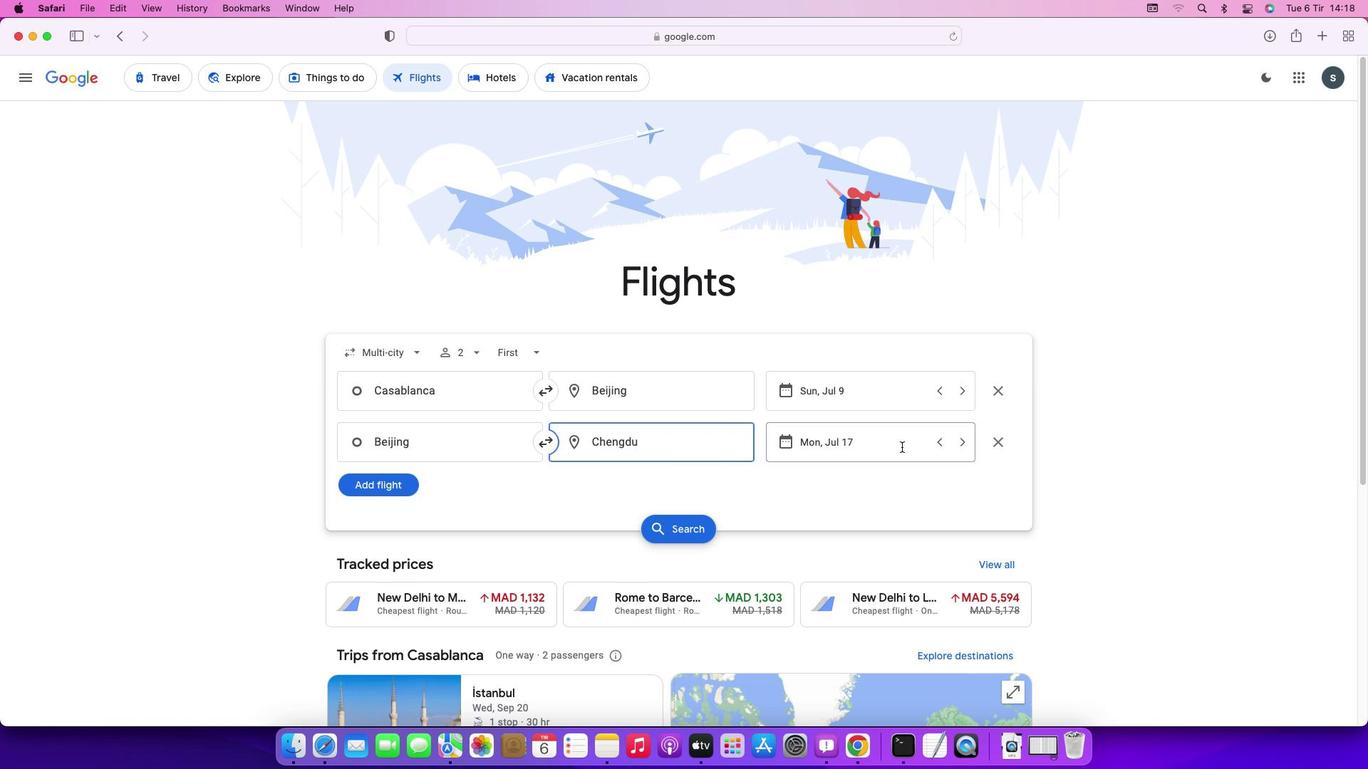 
Action: Mouse pressed left at (901, 446)
Screenshot: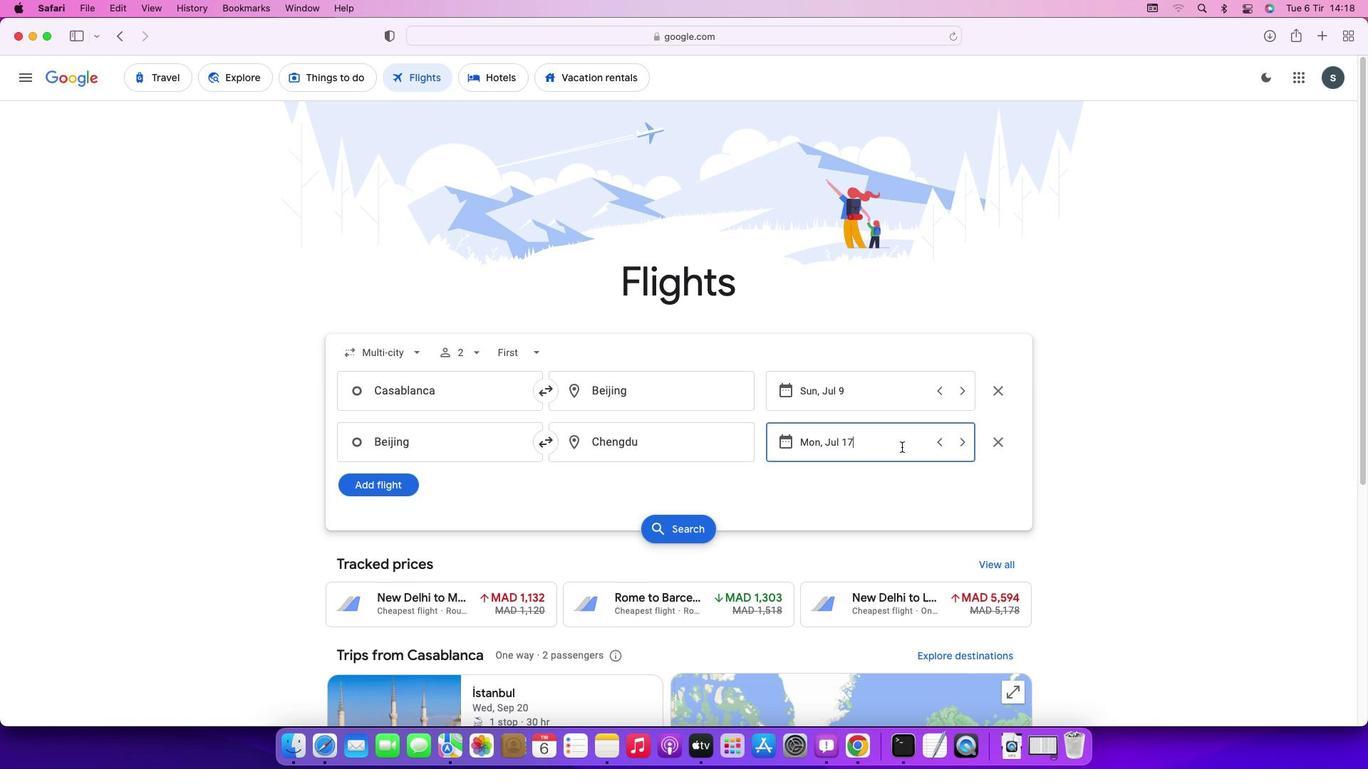 
Action: Mouse moved to (956, 606)
Screenshot: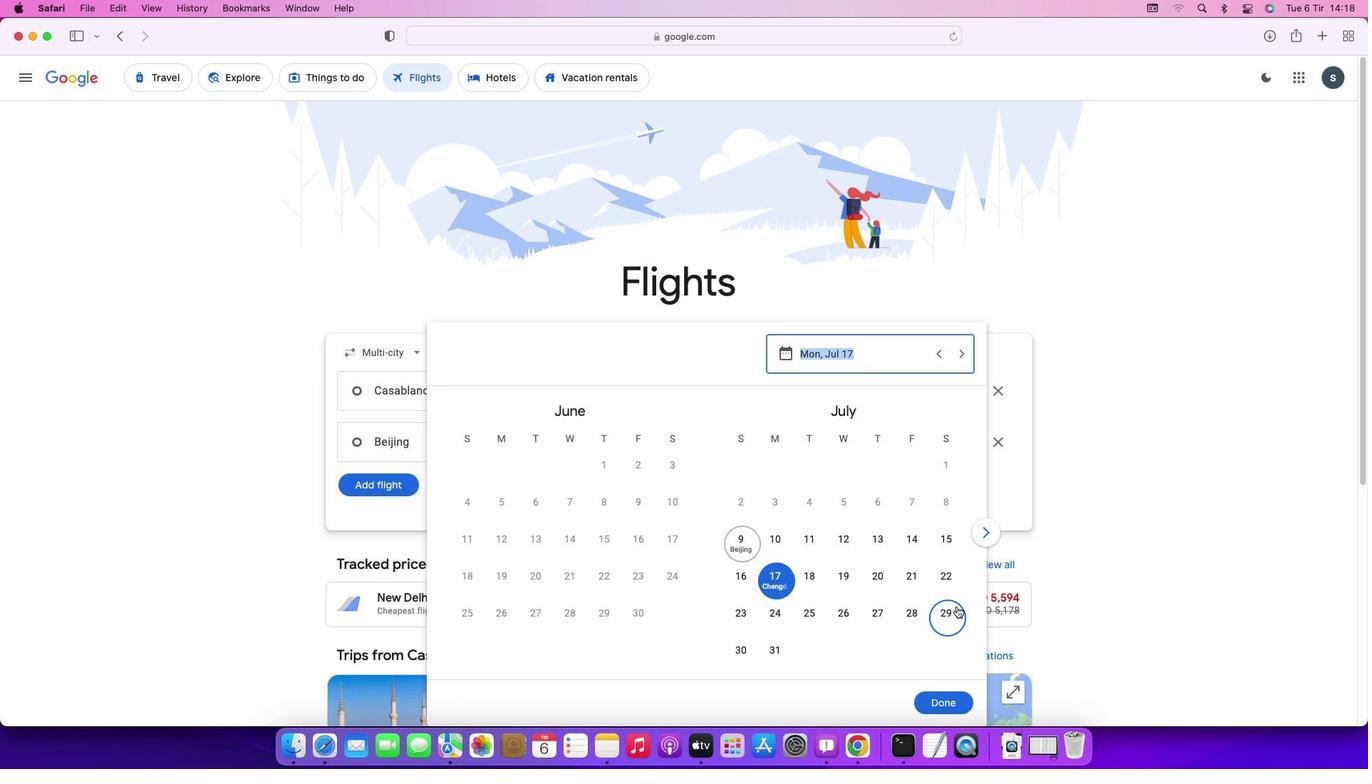 
Action: Mouse pressed left at (956, 606)
Screenshot: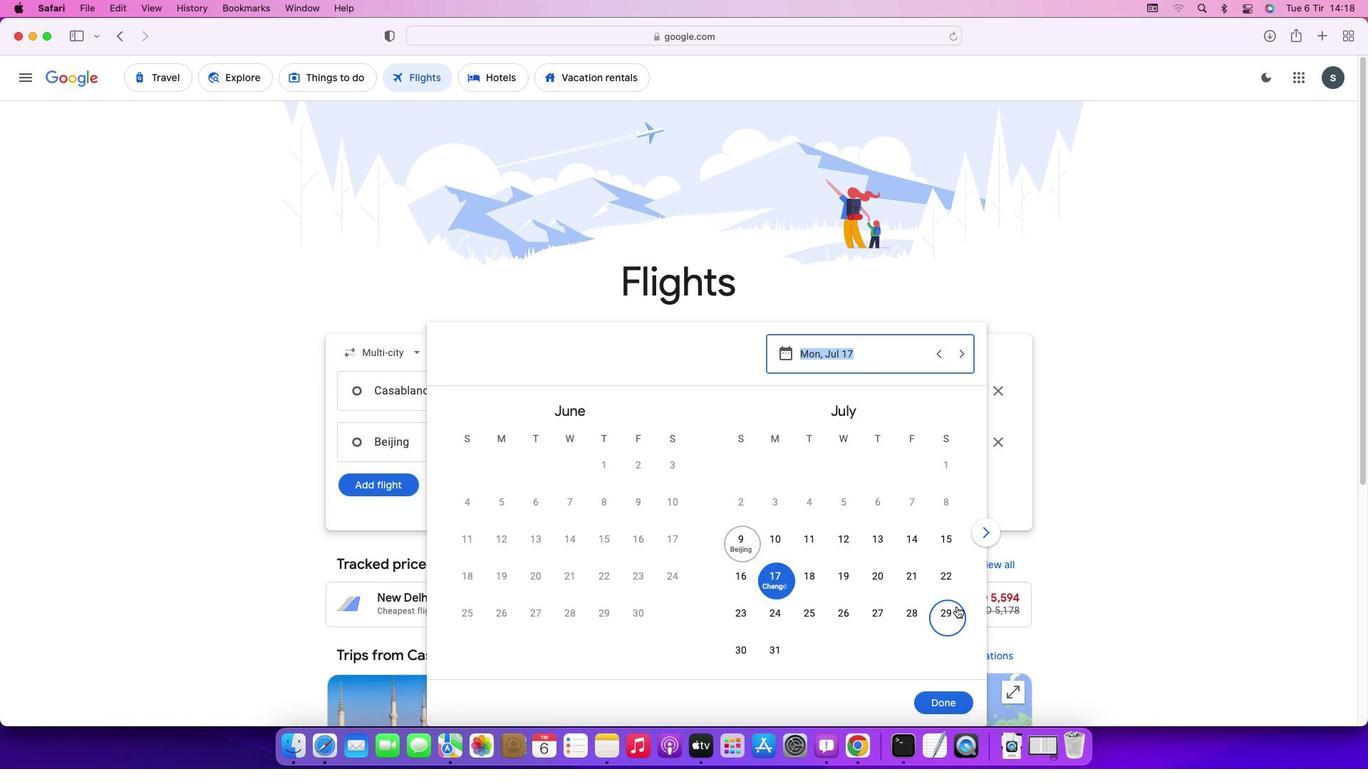 
Action: Mouse moved to (951, 697)
Screenshot: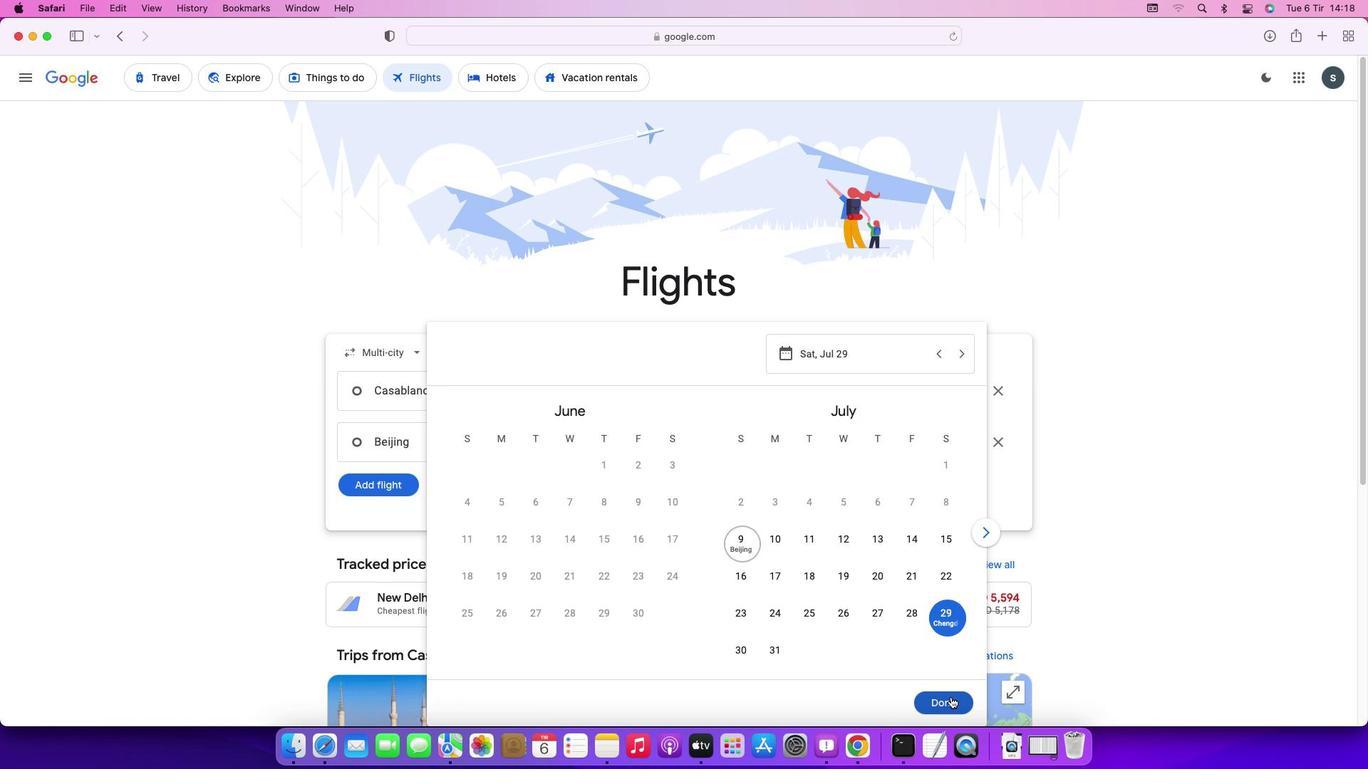 
Action: Mouse pressed left at (951, 697)
Screenshot: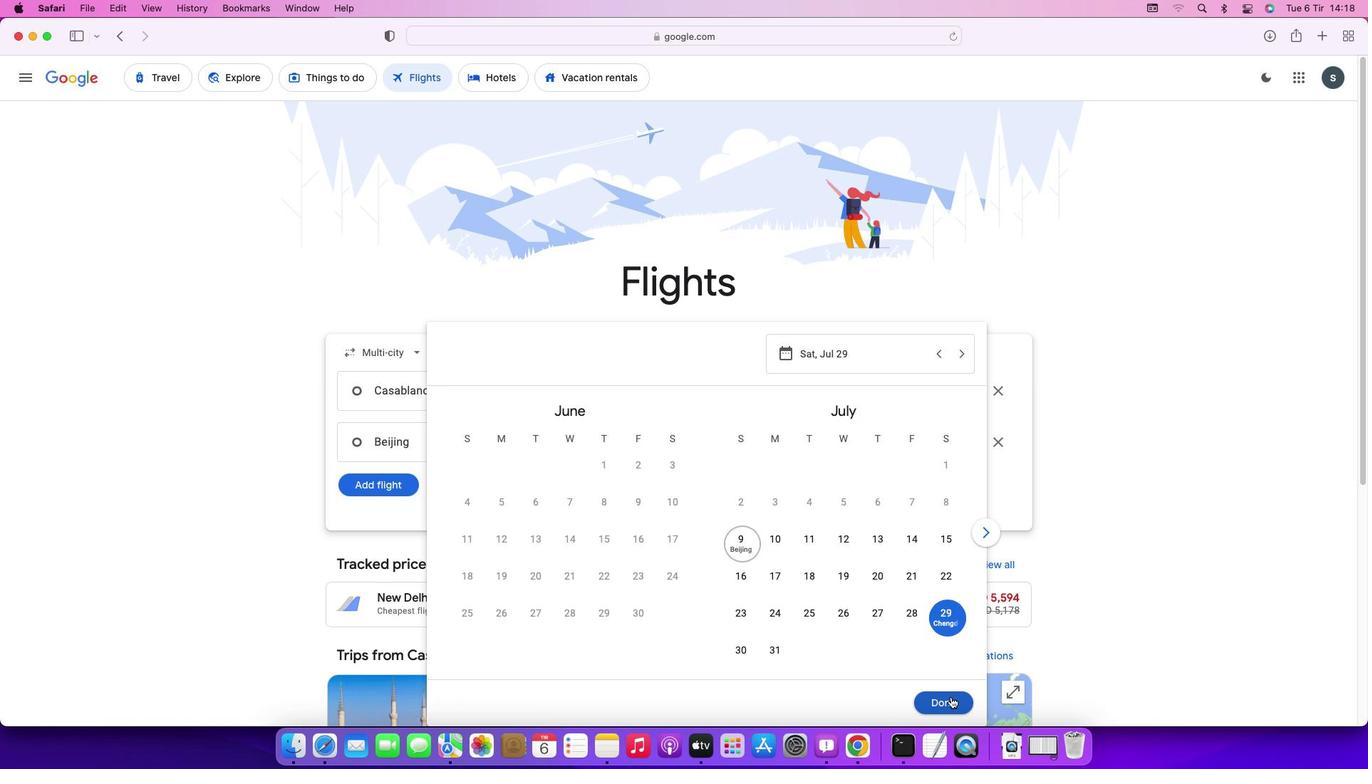 
Action: Mouse moved to (394, 485)
Screenshot: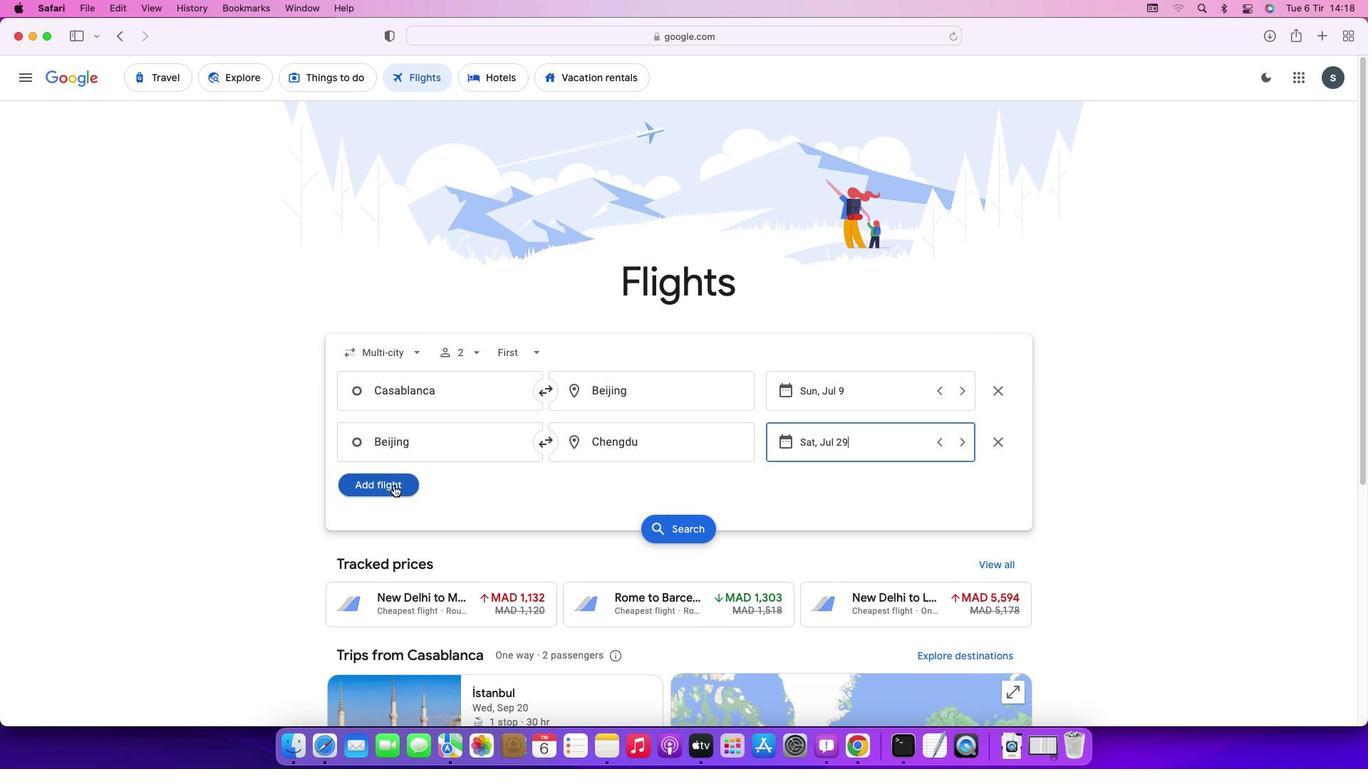 
Action: Mouse pressed left at (394, 485)
Screenshot: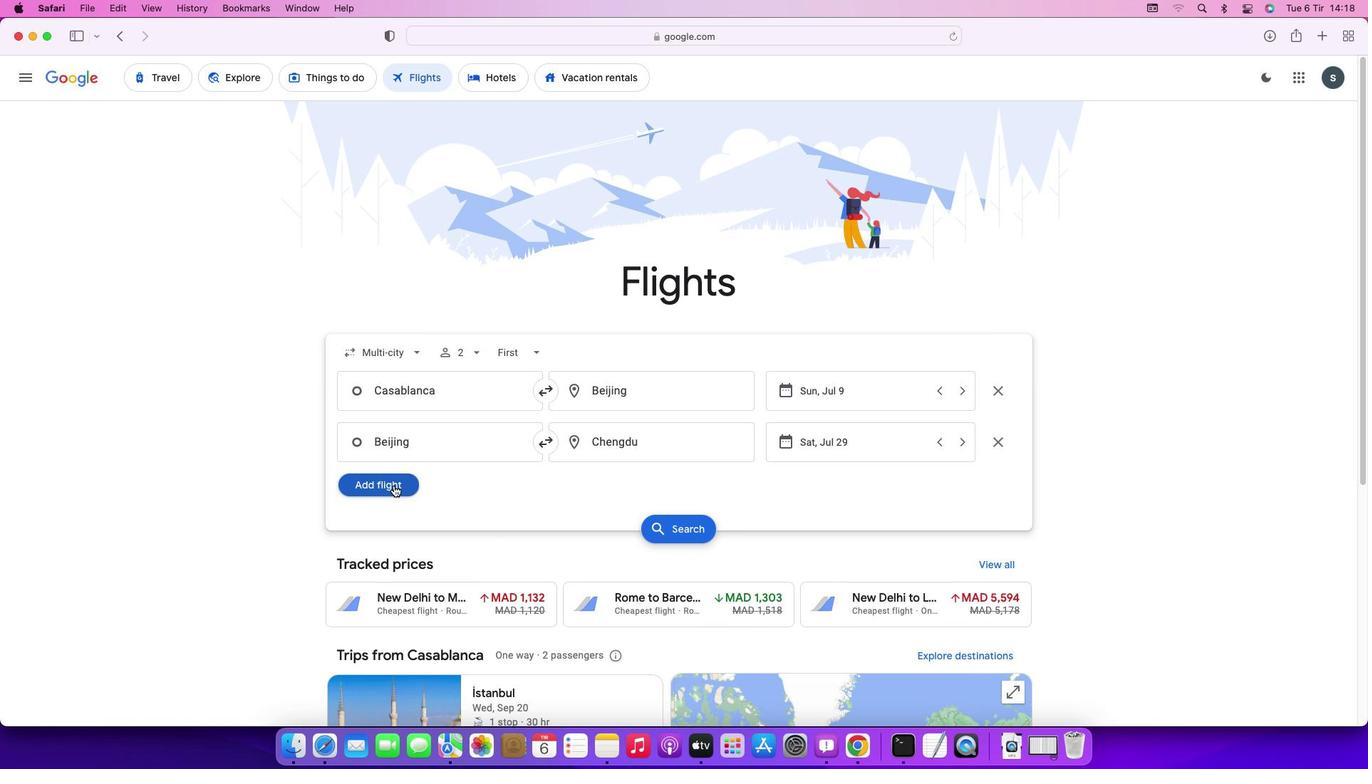 
Action: Mouse moved to (436, 490)
Screenshot: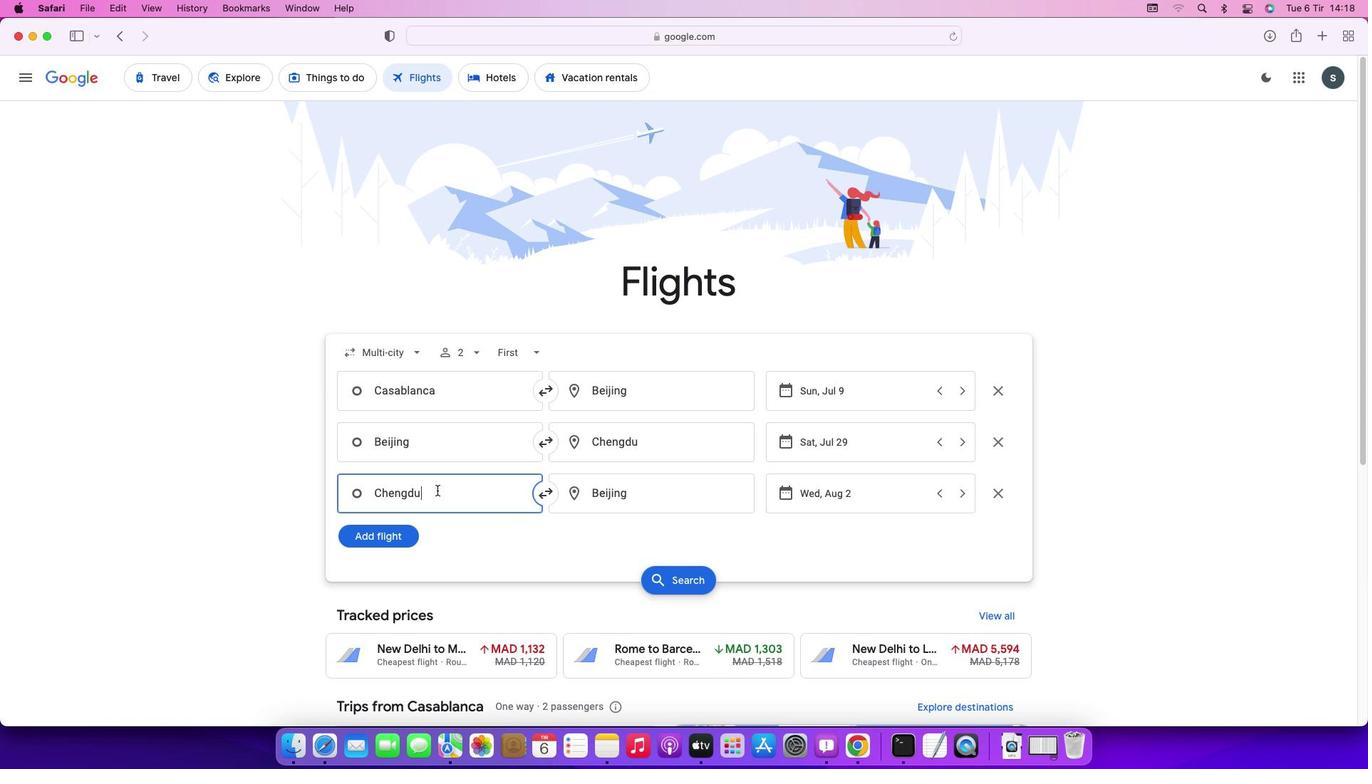 
Action: Mouse pressed left at (436, 490)
Screenshot: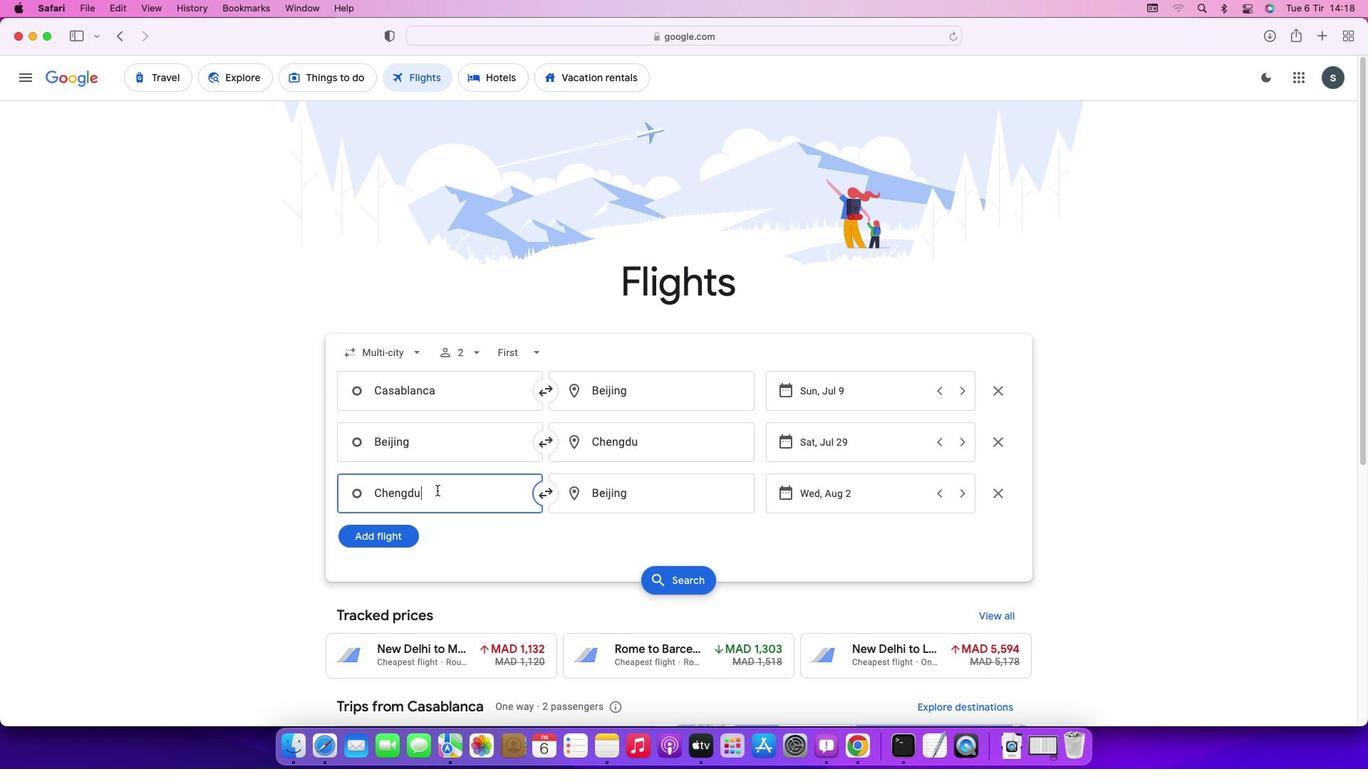 
Action: Key pressed Key.backspaceKey.caps_lock'C'Key.caps_lock'h''e''n''g''d''u'Key.enter
Screenshot: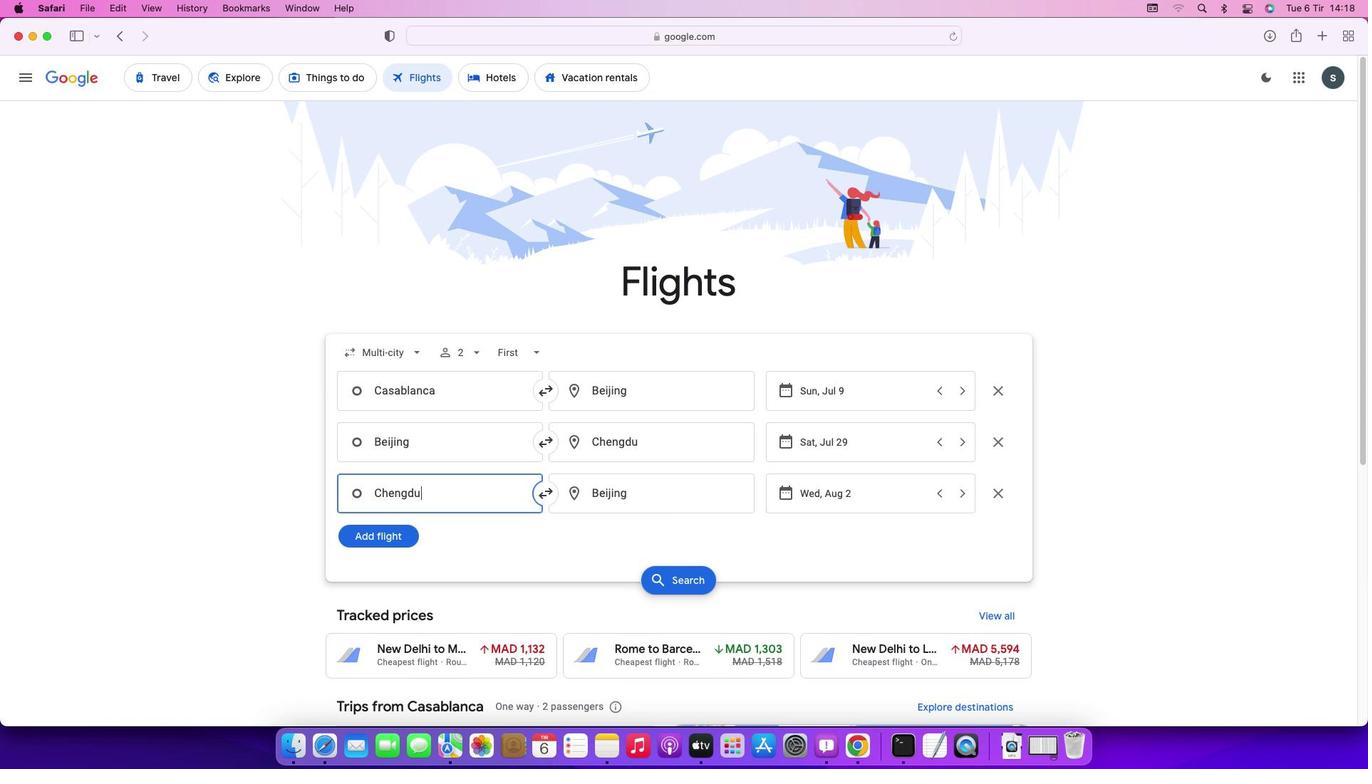 
Action: Mouse moved to (632, 491)
Screenshot: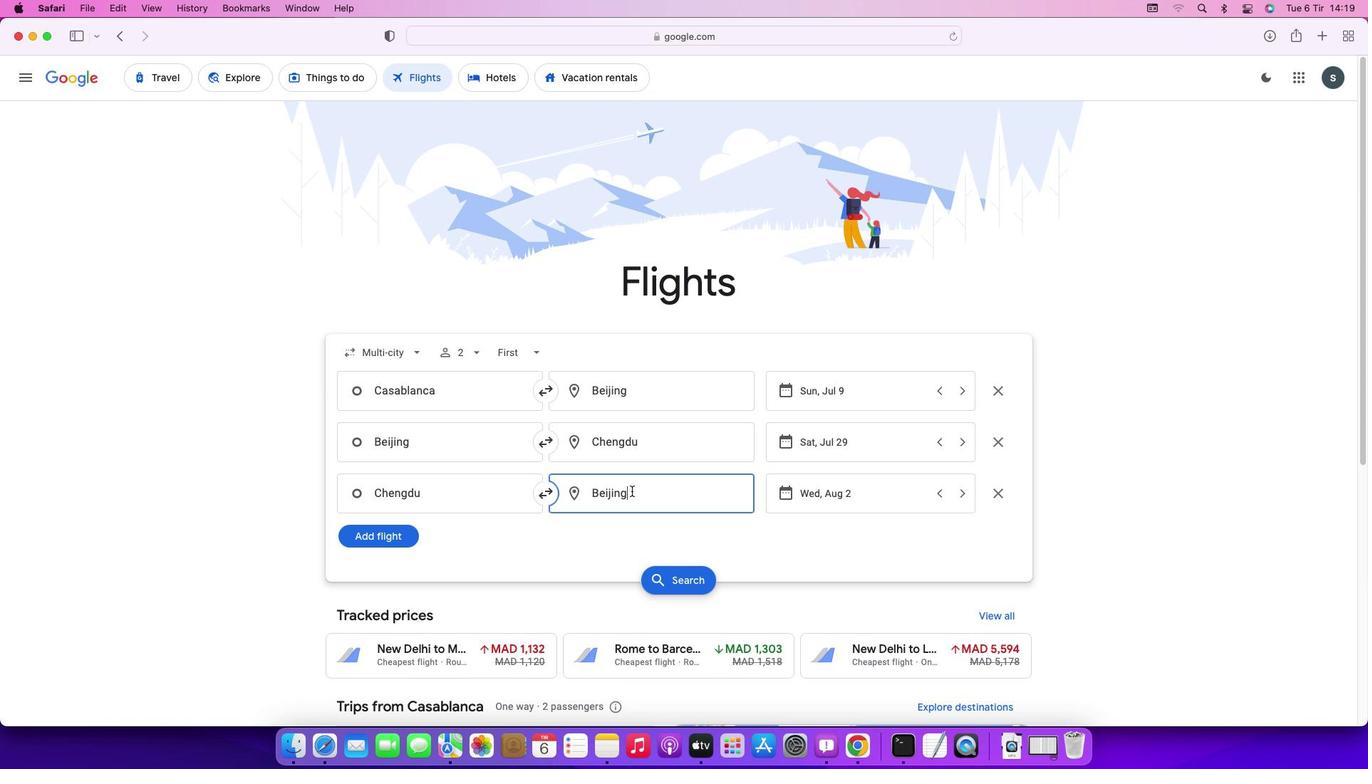 
Action: Mouse pressed left at (632, 491)
Screenshot: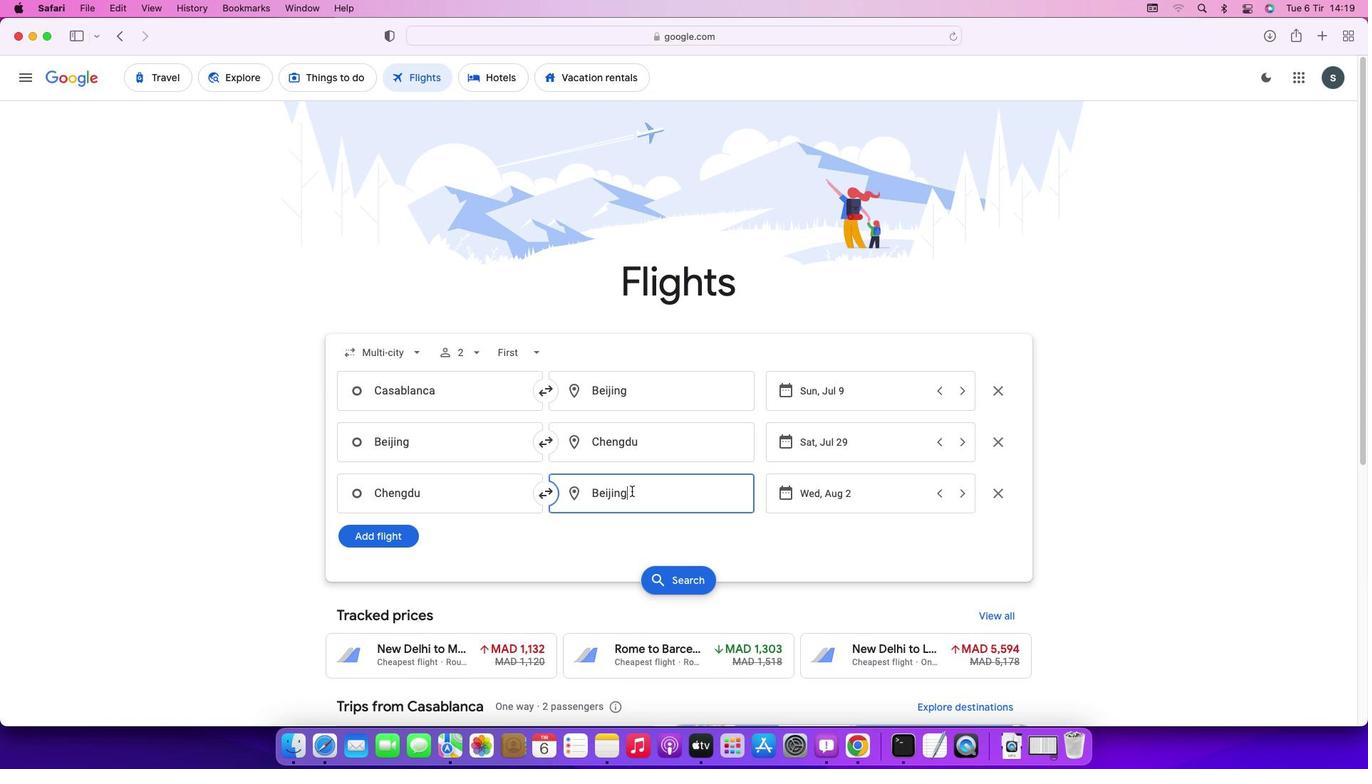 
Action: Key pressed Key.backspaceKey.caps_lock'C'Key.caps_lock'a''s''a''b''l''a''n''c''a'Key.enter
Screenshot: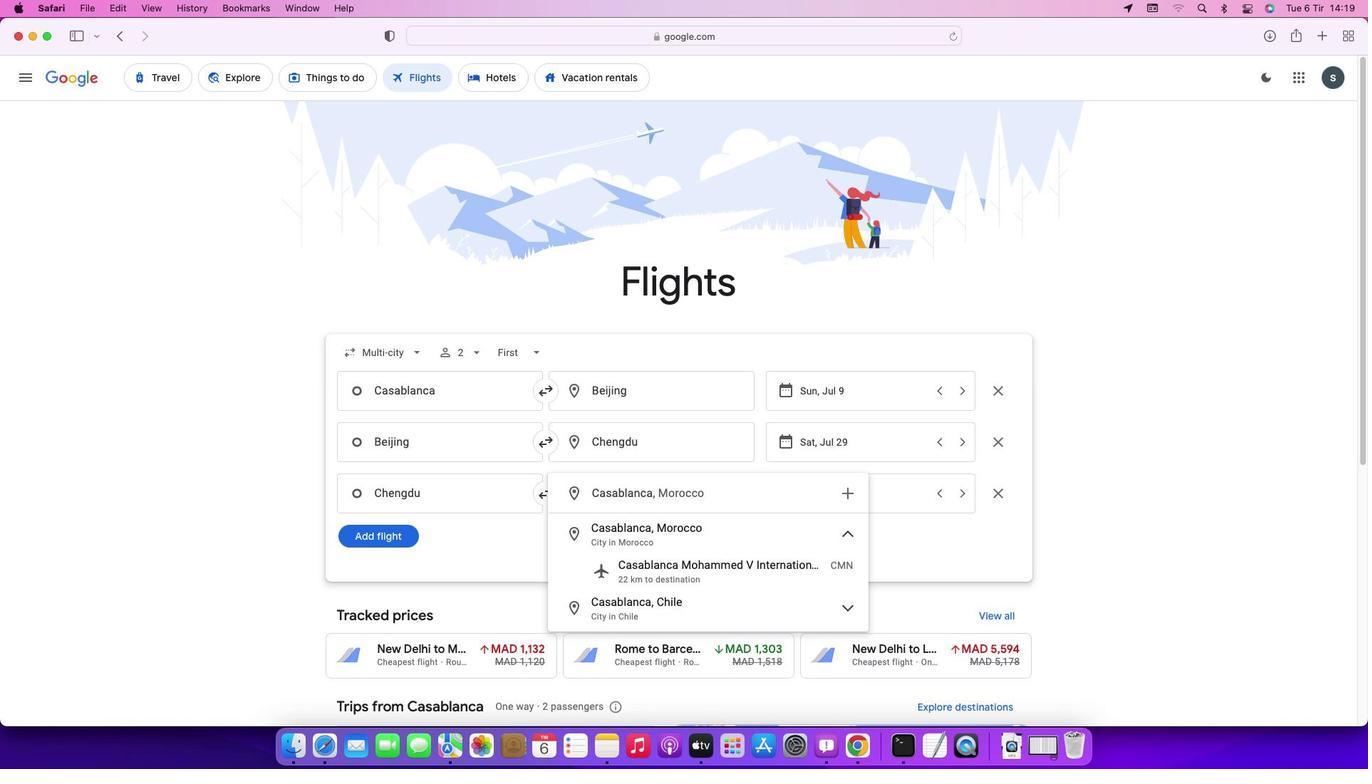 
Action: Mouse moved to (870, 495)
Screenshot: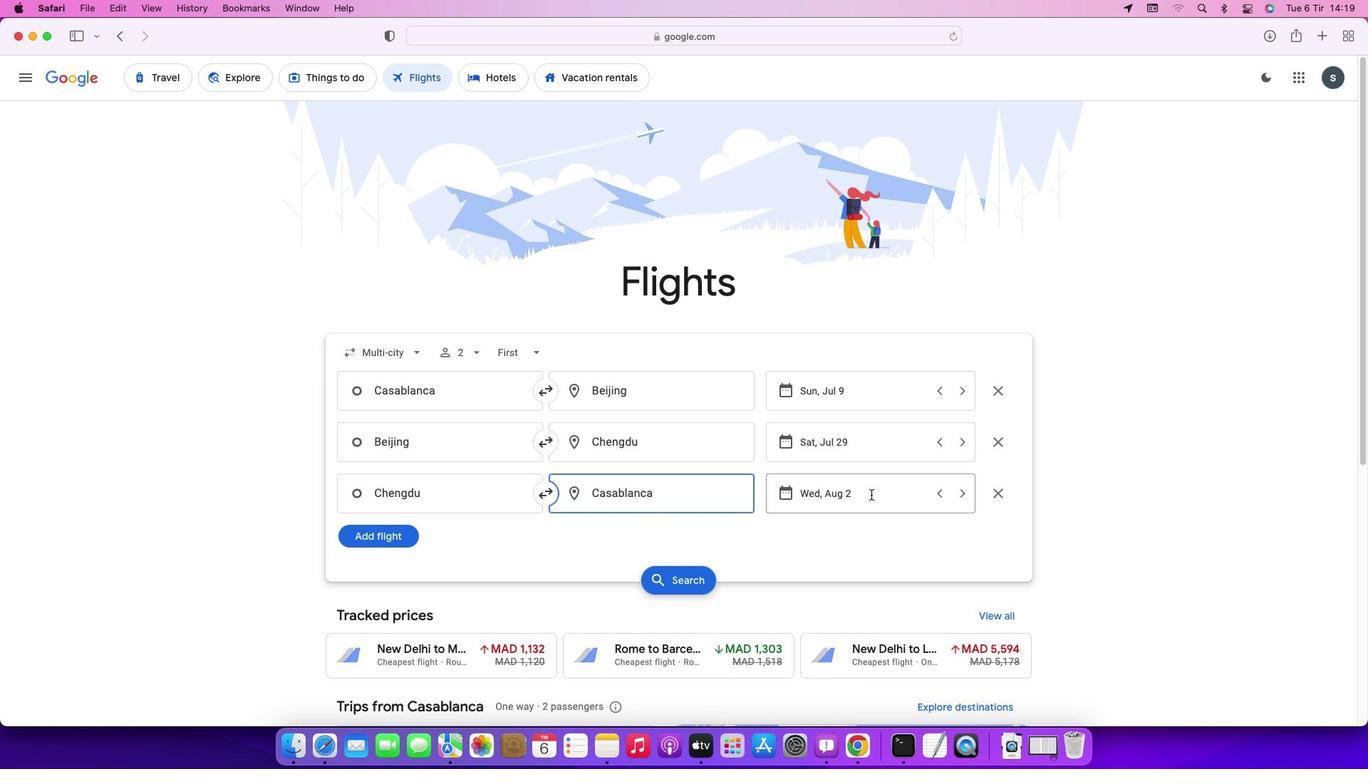 
Action: Mouse pressed left at (870, 495)
Screenshot: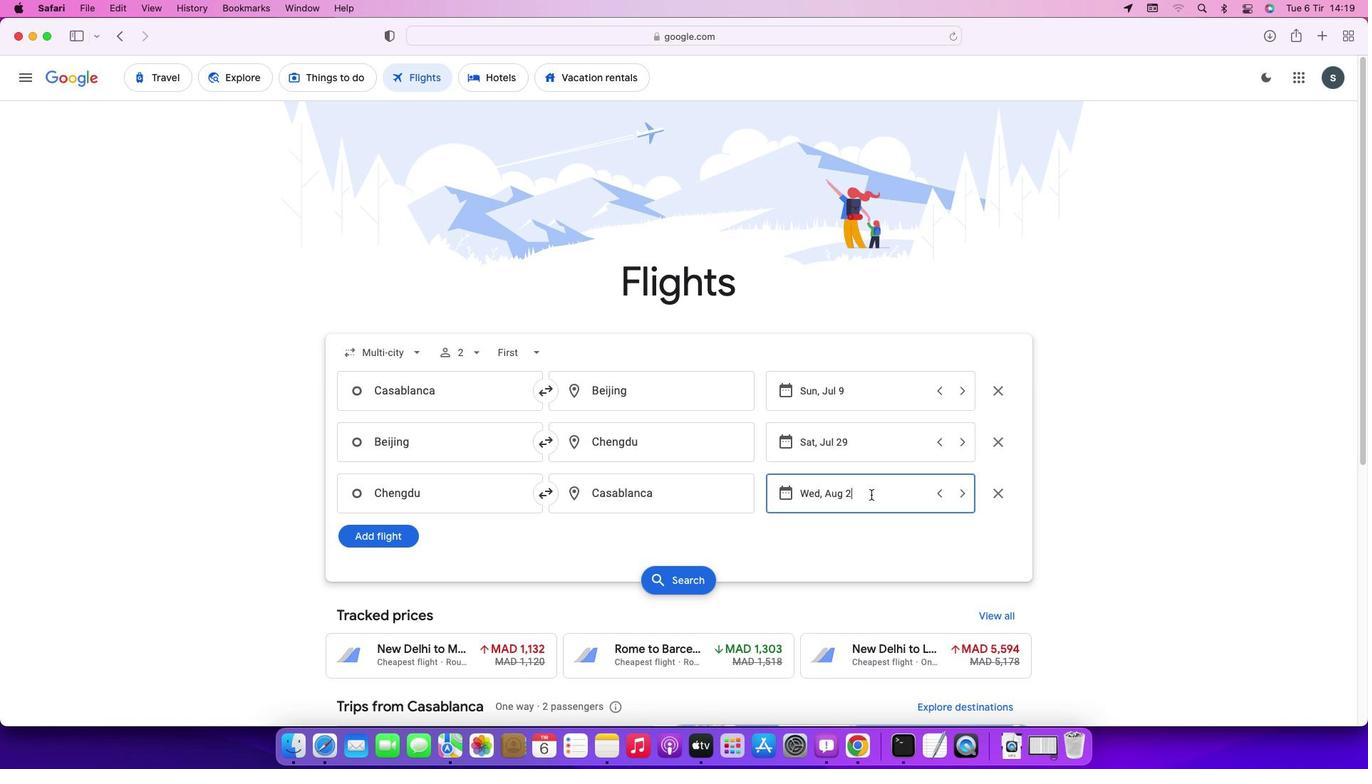 
Action: Mouse moved to (524, 506)
Screenshot: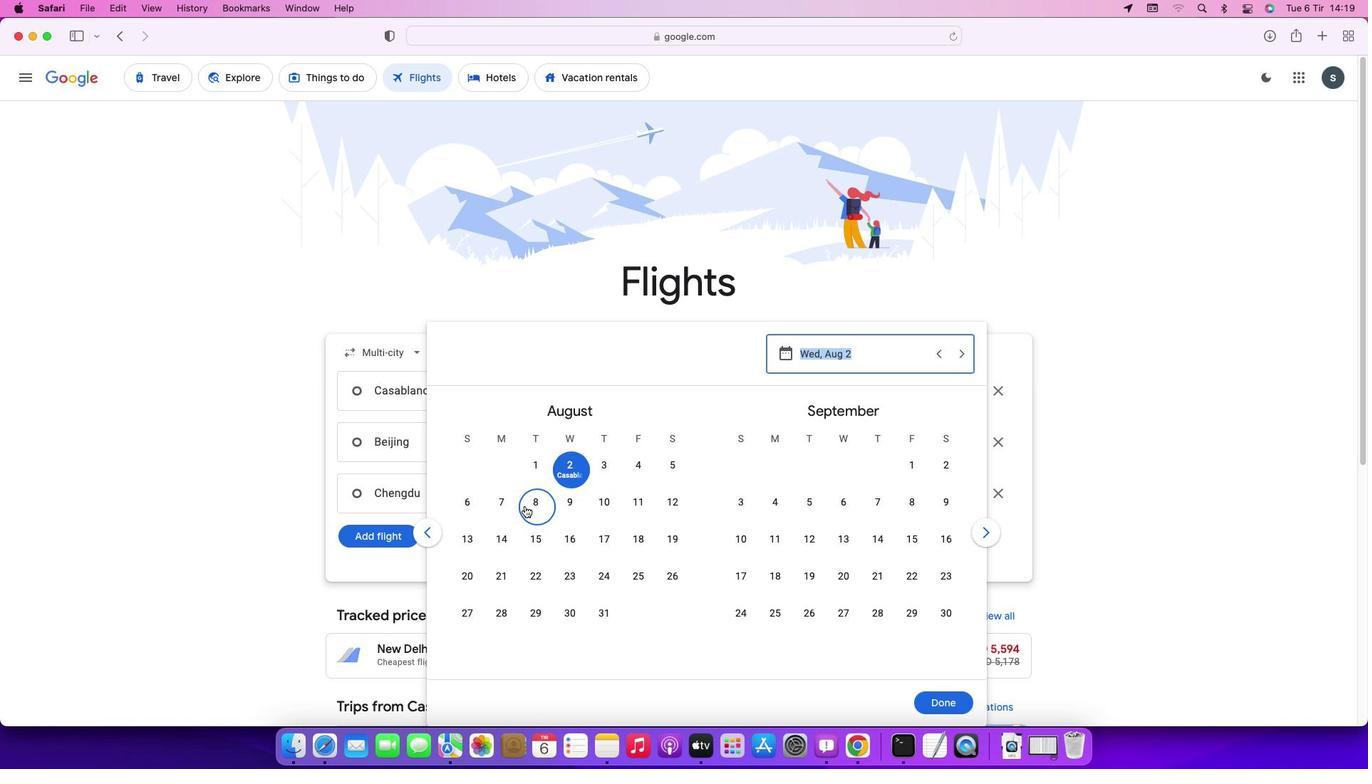 
Action: Mouse pressed left at (524, 506)
Screenshot: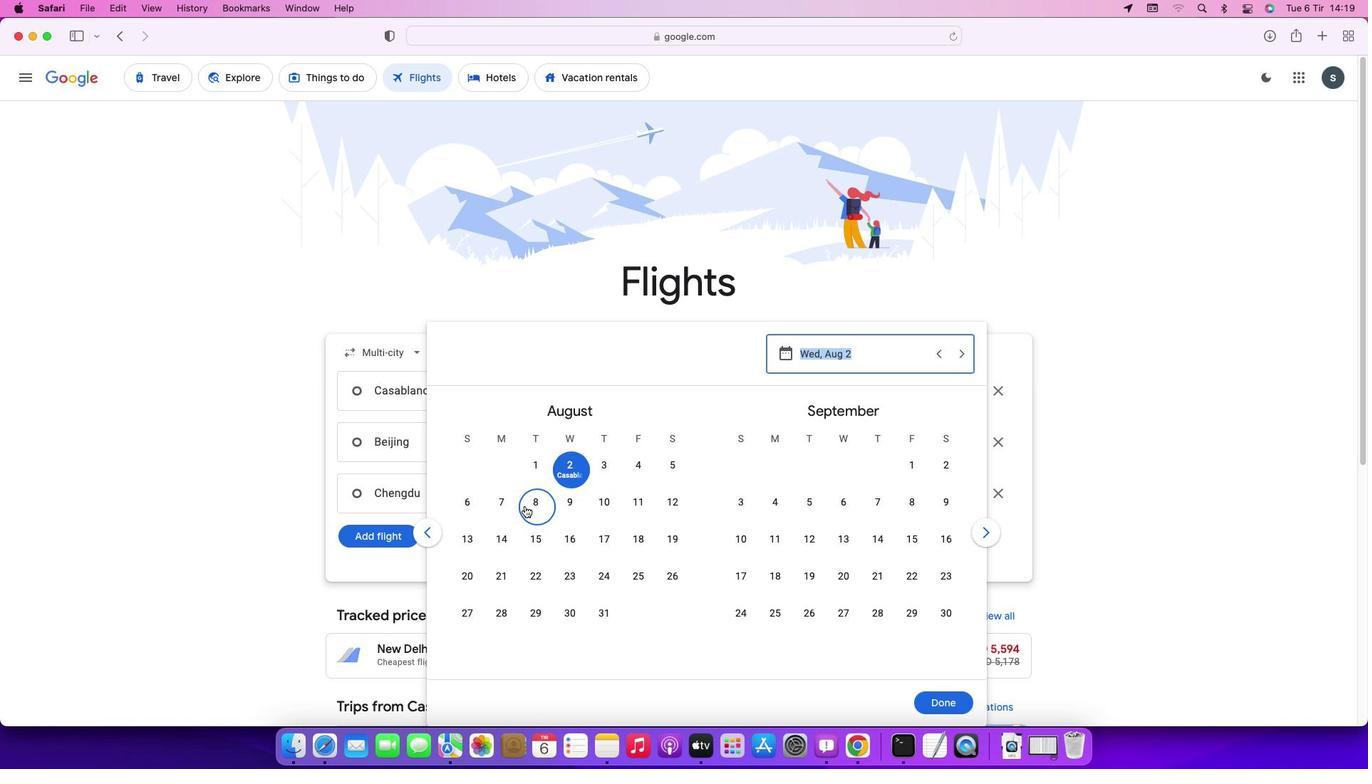 
Action: Mouse moved to (944, 698)
Screenshot: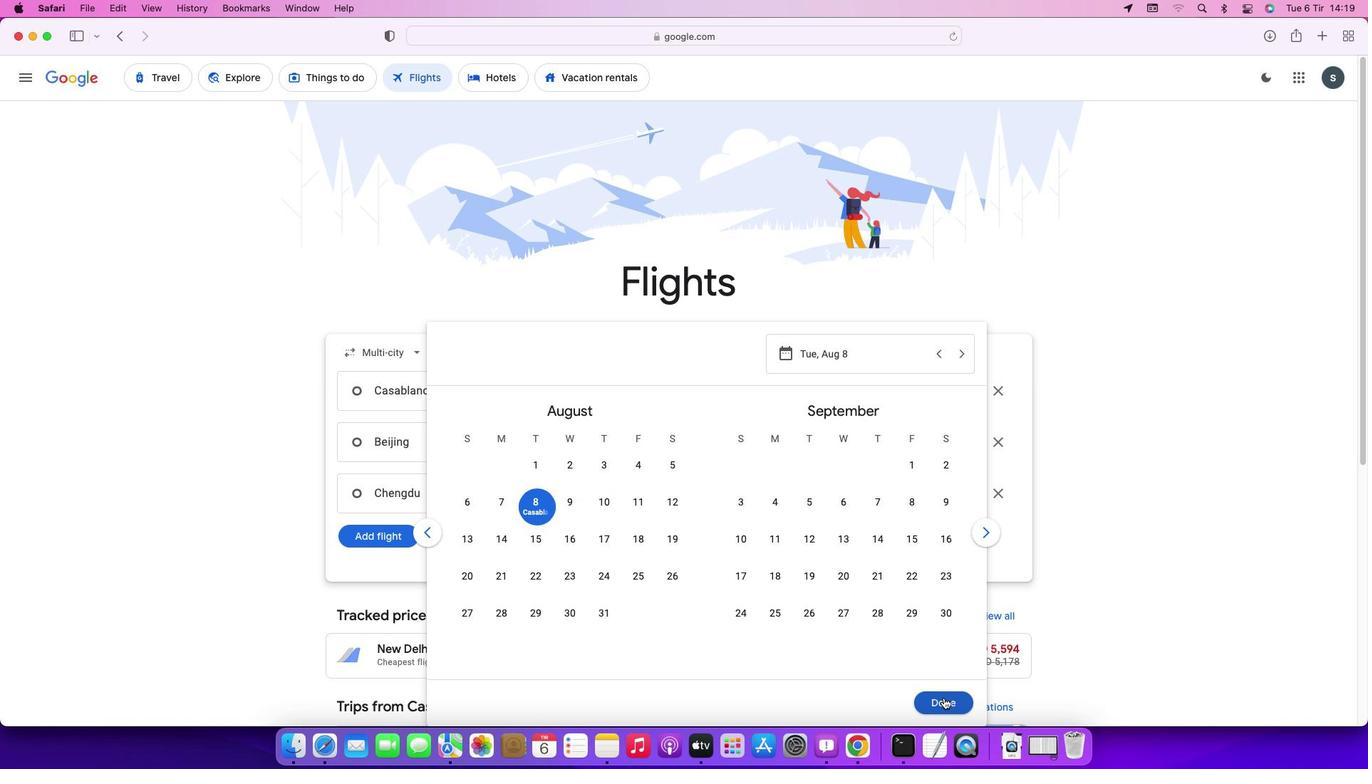 
Action: Mouse pressed left at (944, 698)
Screenshot: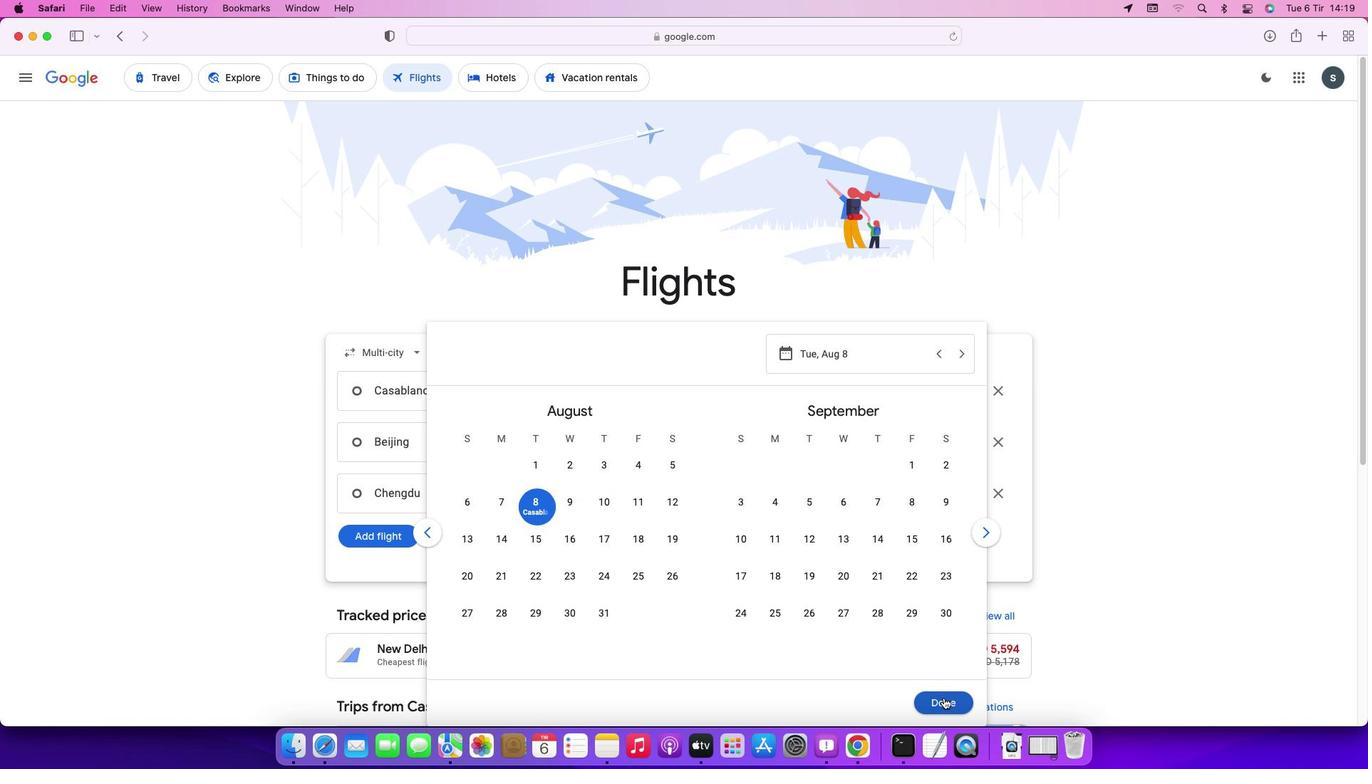 
Action: Mouse moved to (665, 576)
Screenshot: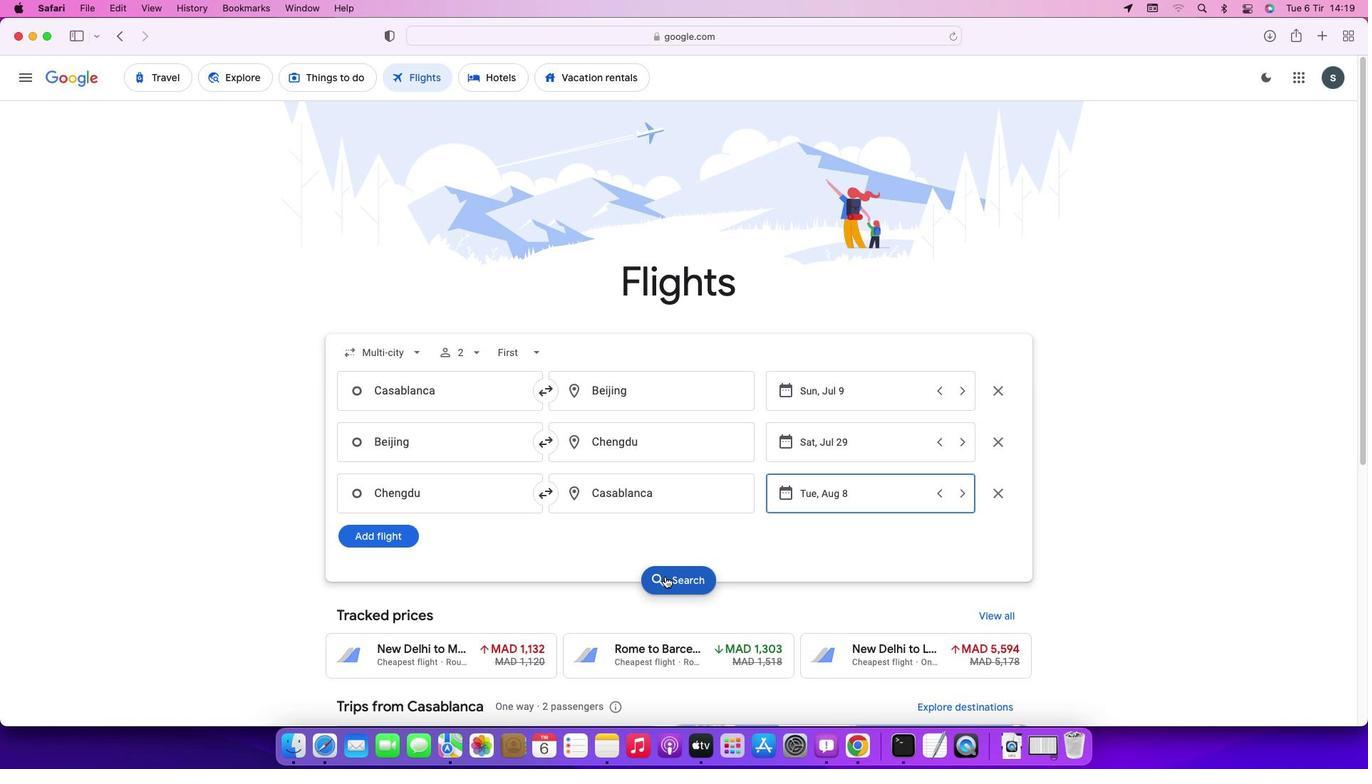 
Action: Mouse pressed left at (665, 576)
Screenshot: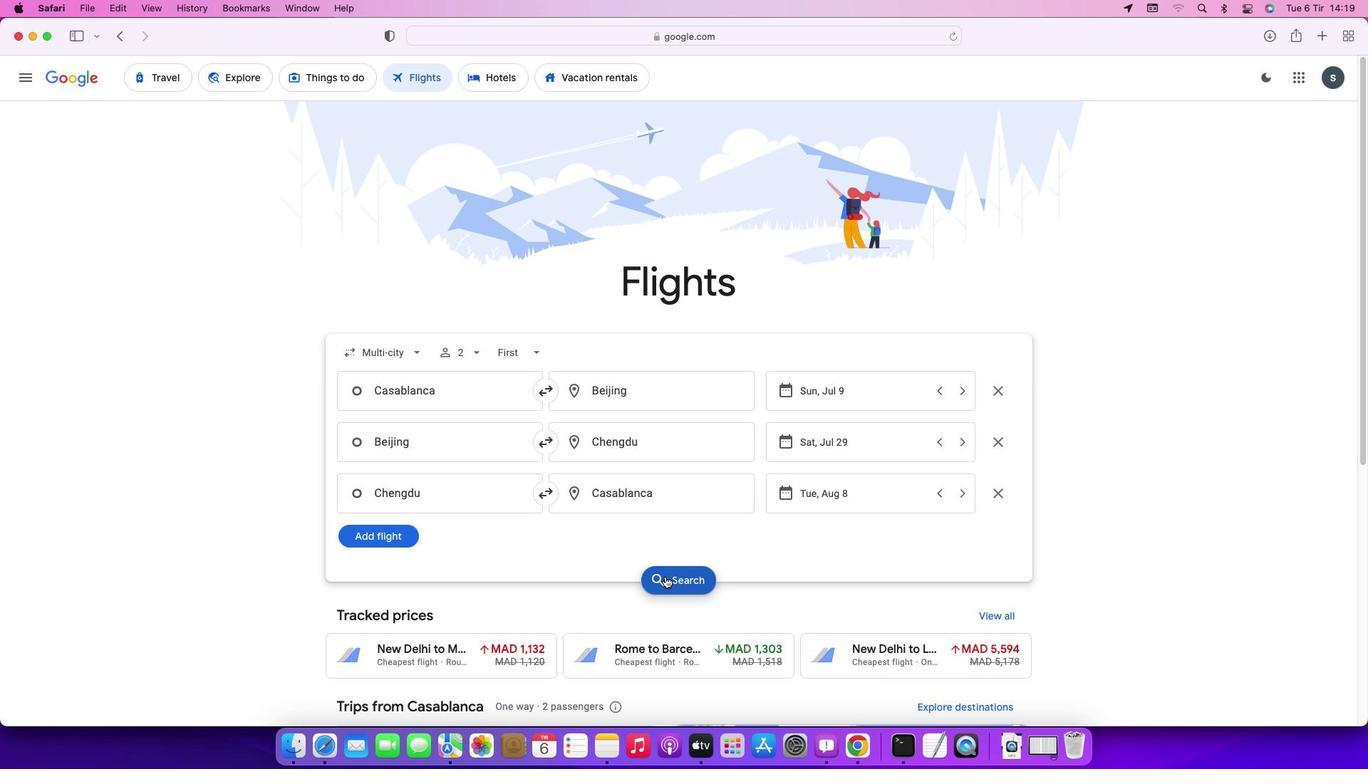 
Action: Mouse moved to (452, 349)
Screenshot: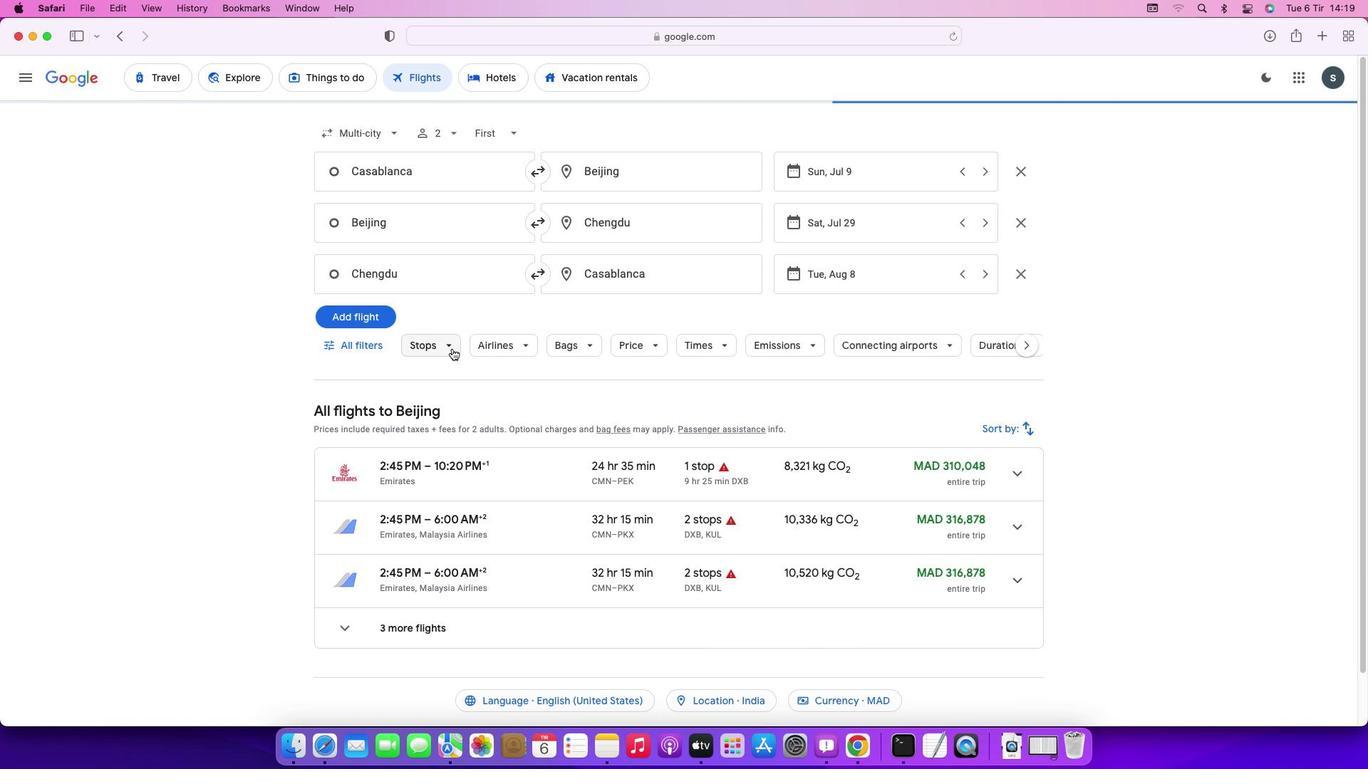 
Action: Mouse pressed left at (452, 349)
Screenshot: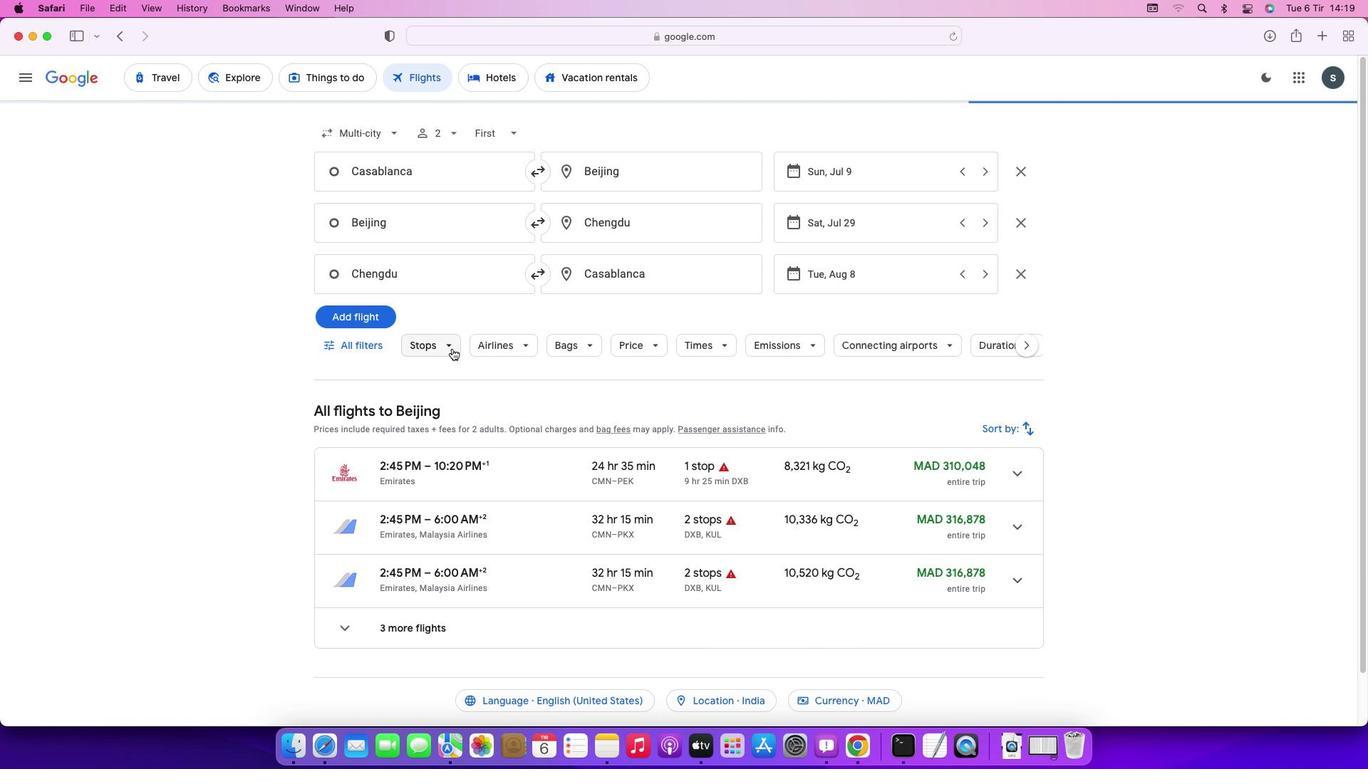 
Action: Mouse moved to (432, 488)
Screenshot: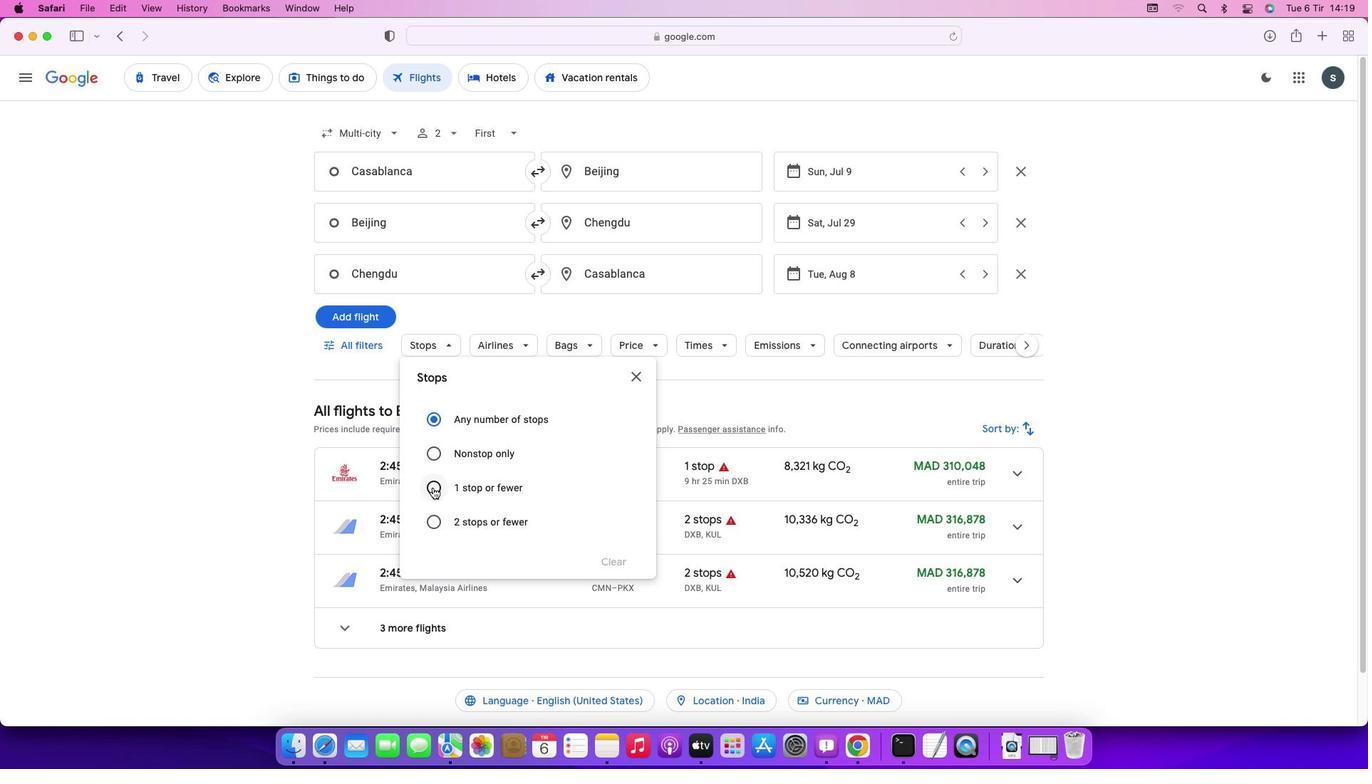 
Action: Mouse pressed left at (432, 488)
Screenshot: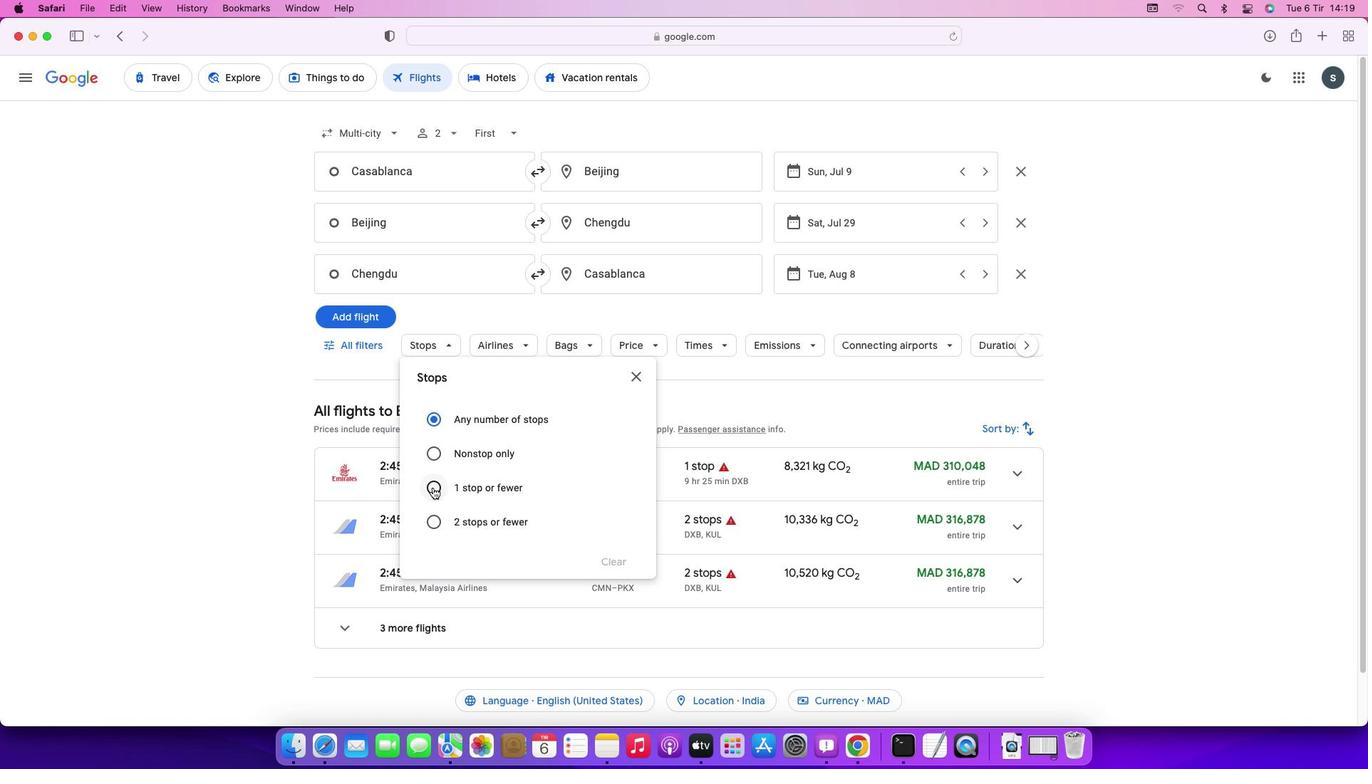 
Action: Mouse moved to (634, 379)
Screenshot: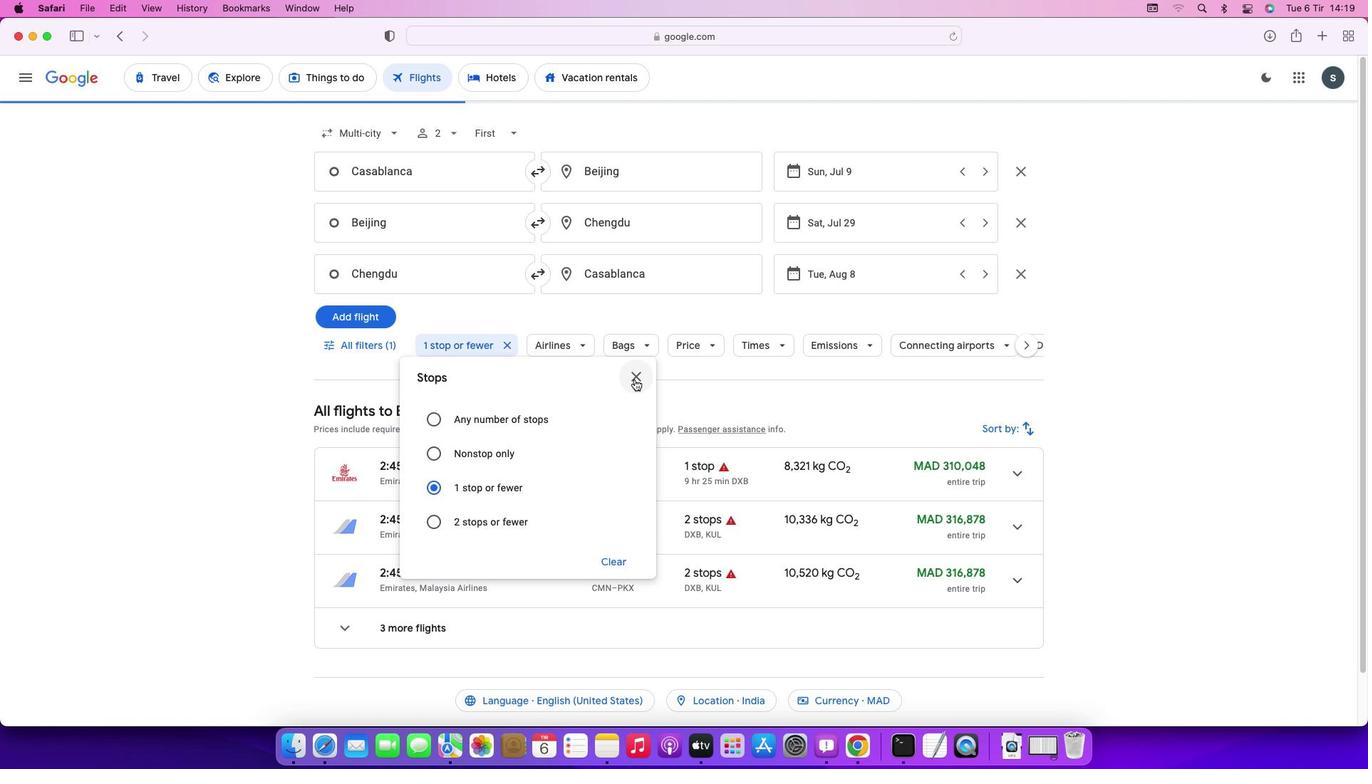 
Action: Mouse pressed left at (634, 379)
Screenshot: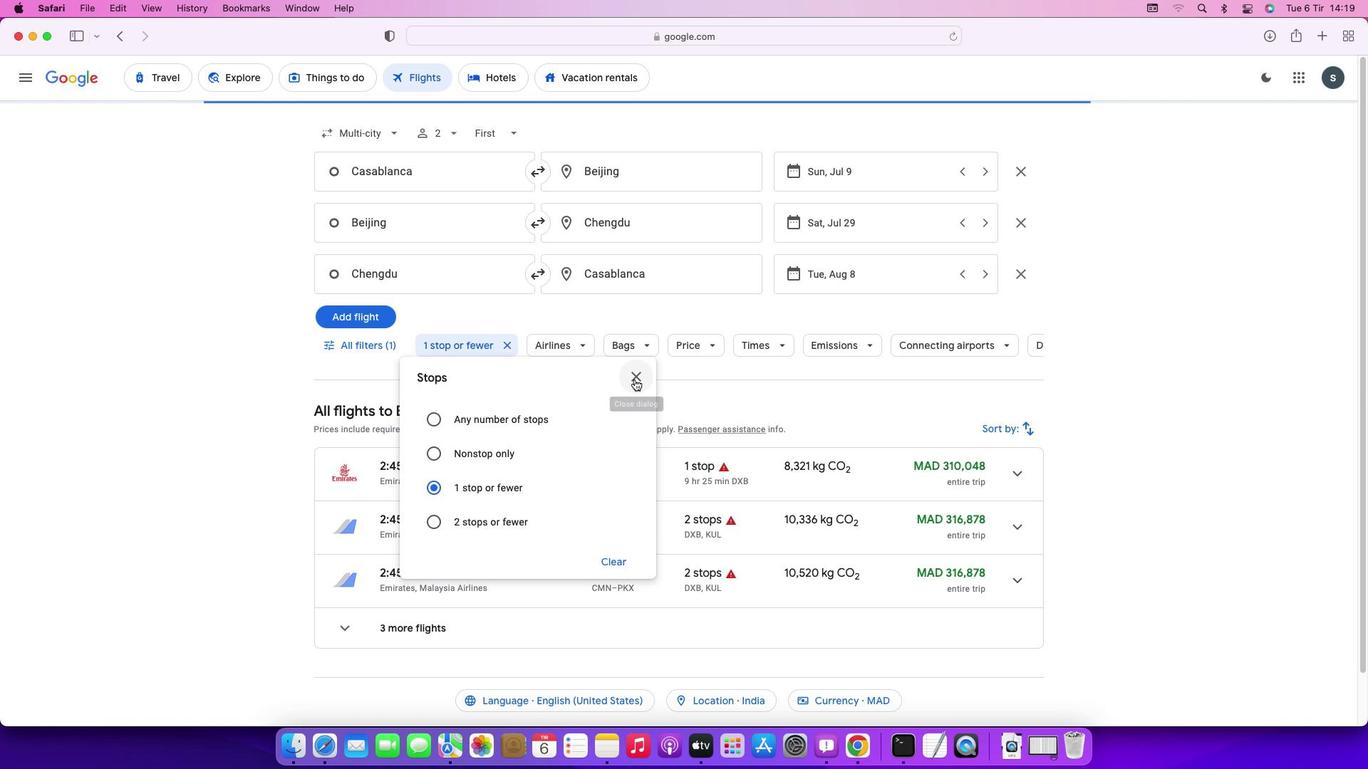 
Action: Mouse moved to (575, 347)
Screenshot: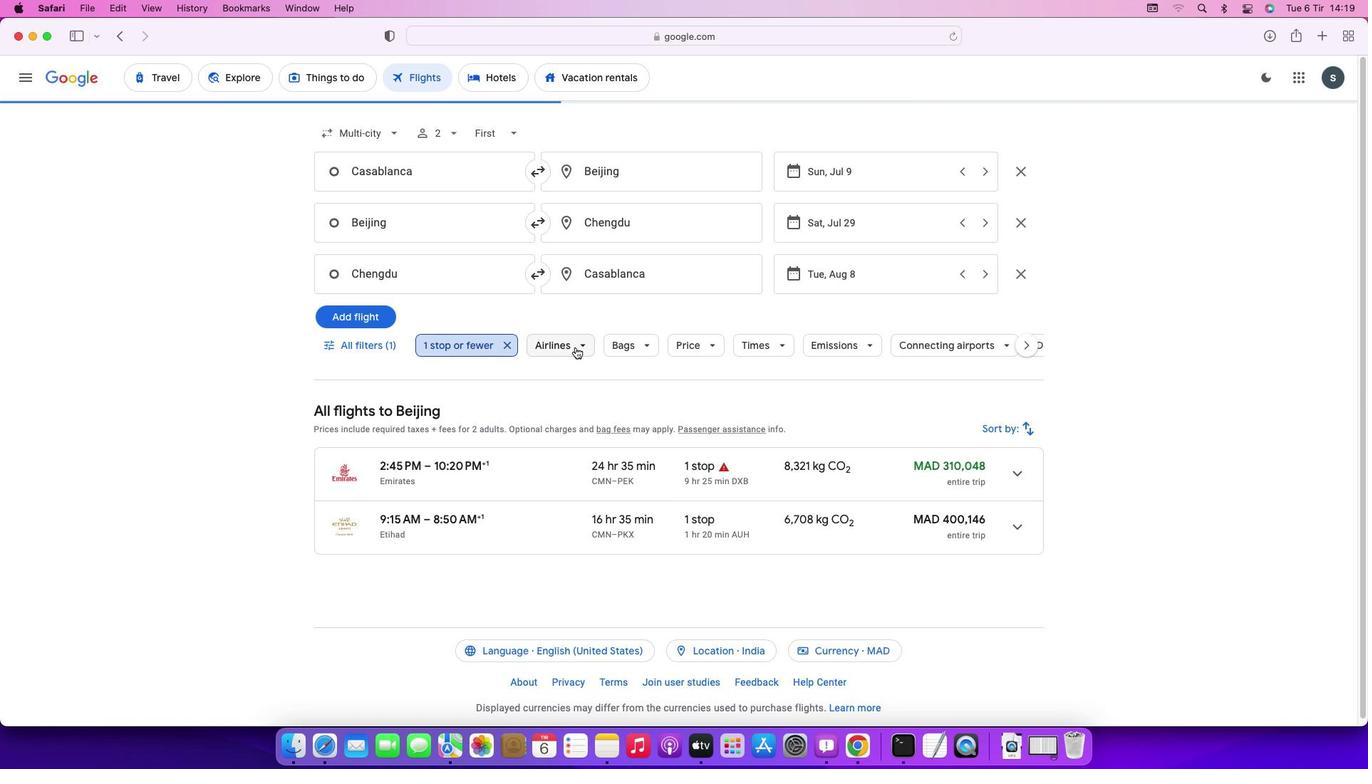
Action: Mouse pressed left at (575, 347)
Screenshot: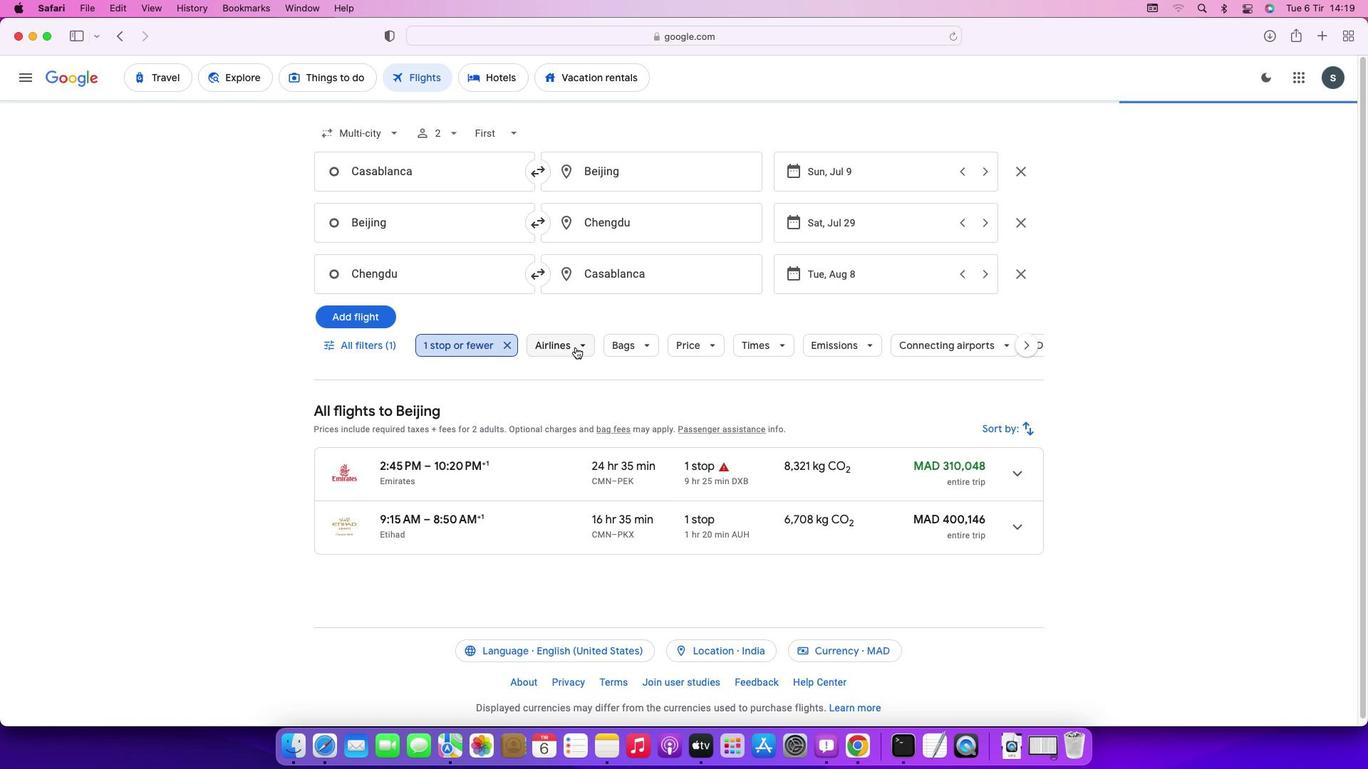 
Action: Mouse moved to (742, 417)
Screenshot: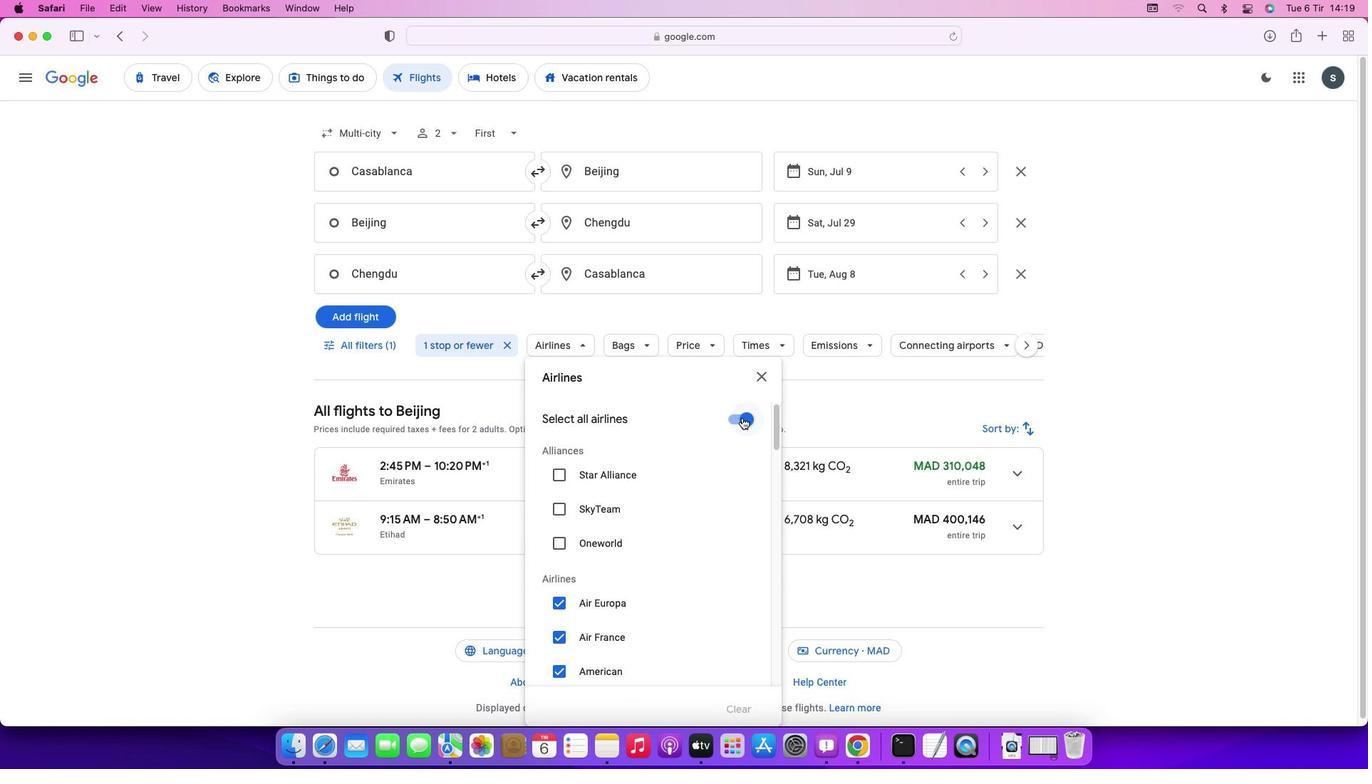 
Action: Mouse pressed left at (742, 417)
Screenshot: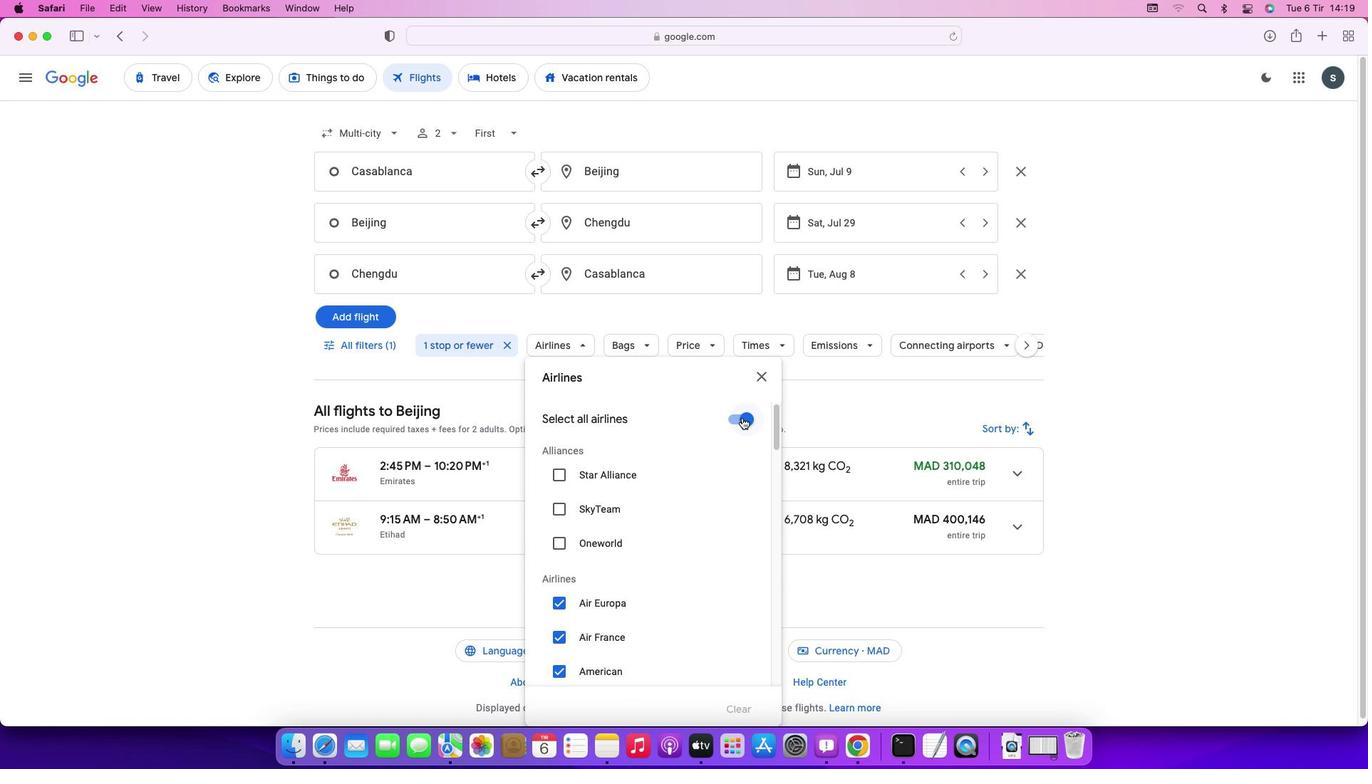
Action: Mouse moved to (709, 524)
Screenshot: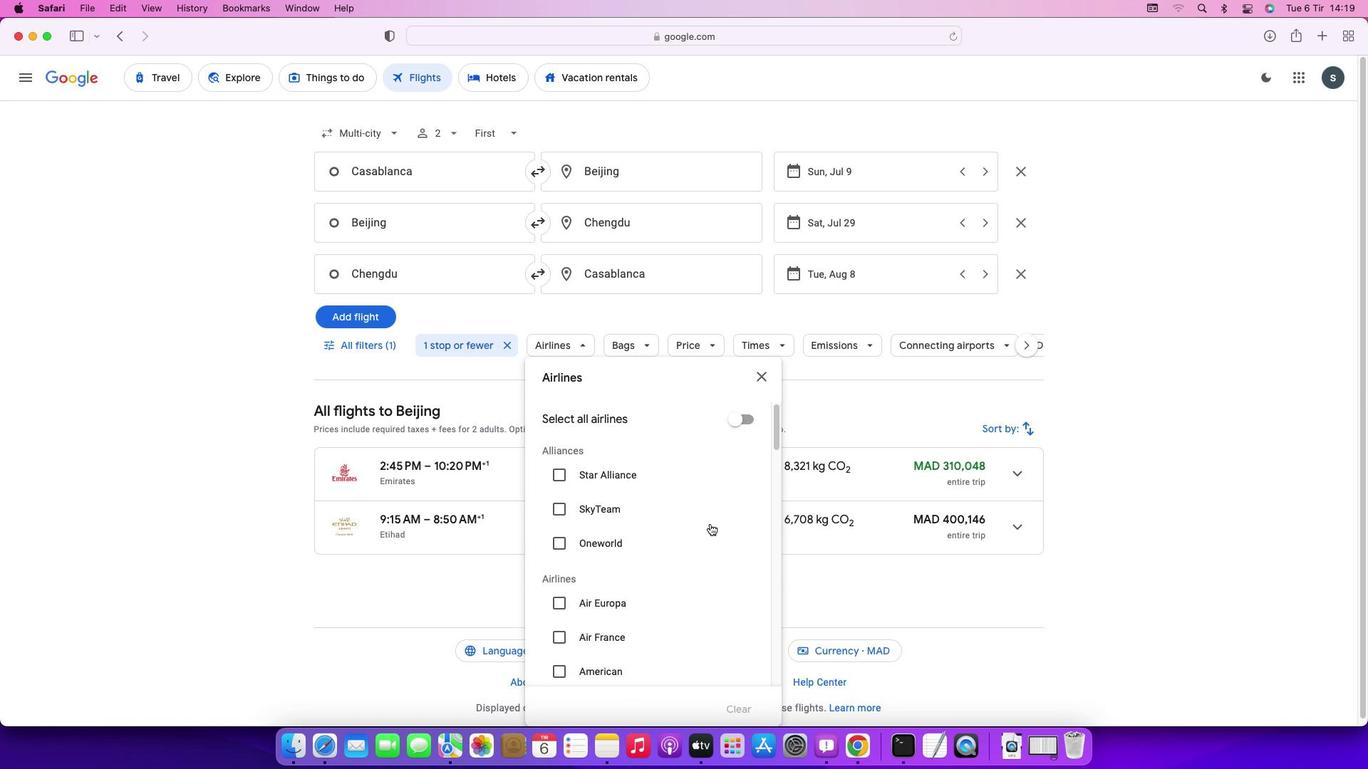 
Action: Mouse scrolled (709, 524) with delta (0, 0)
Screenshot: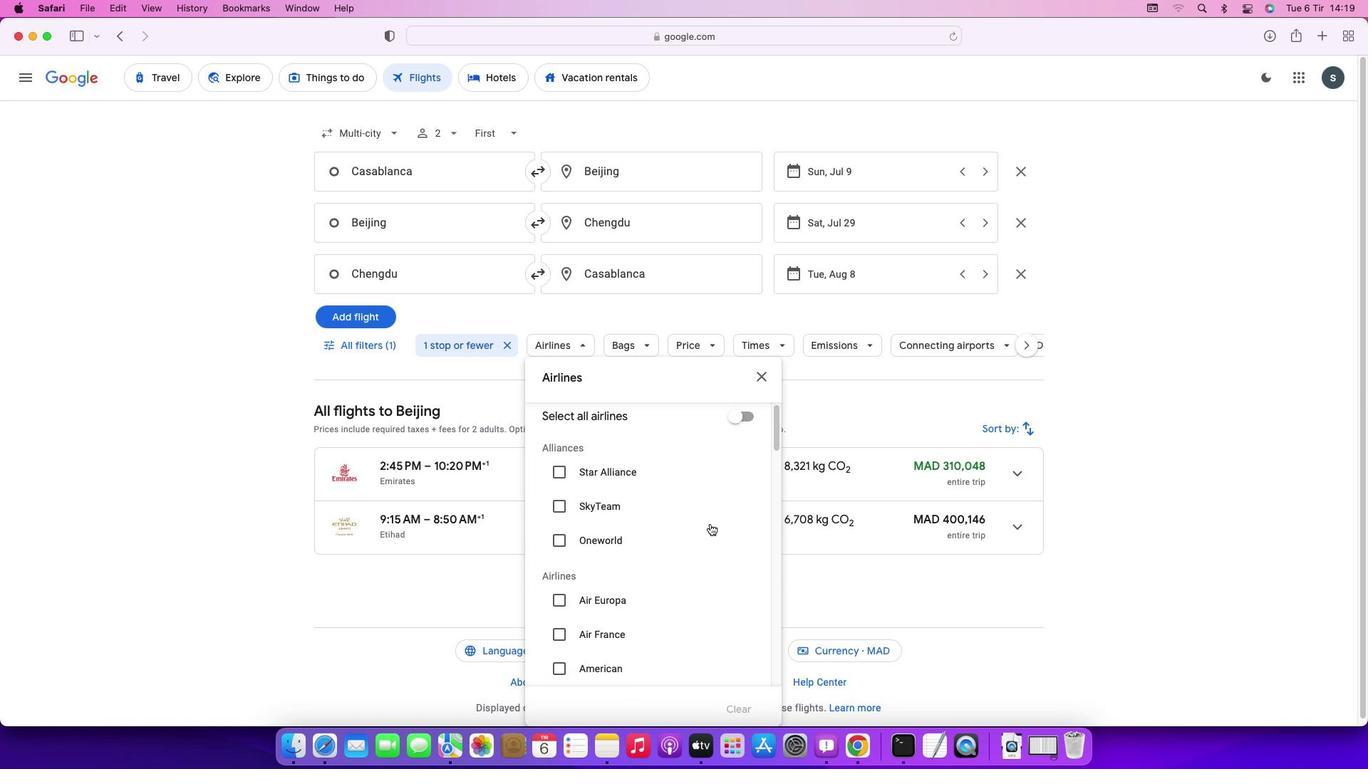 
Action: Mouse scrolled (709, 524) with delta (0, 0)
Screenshot: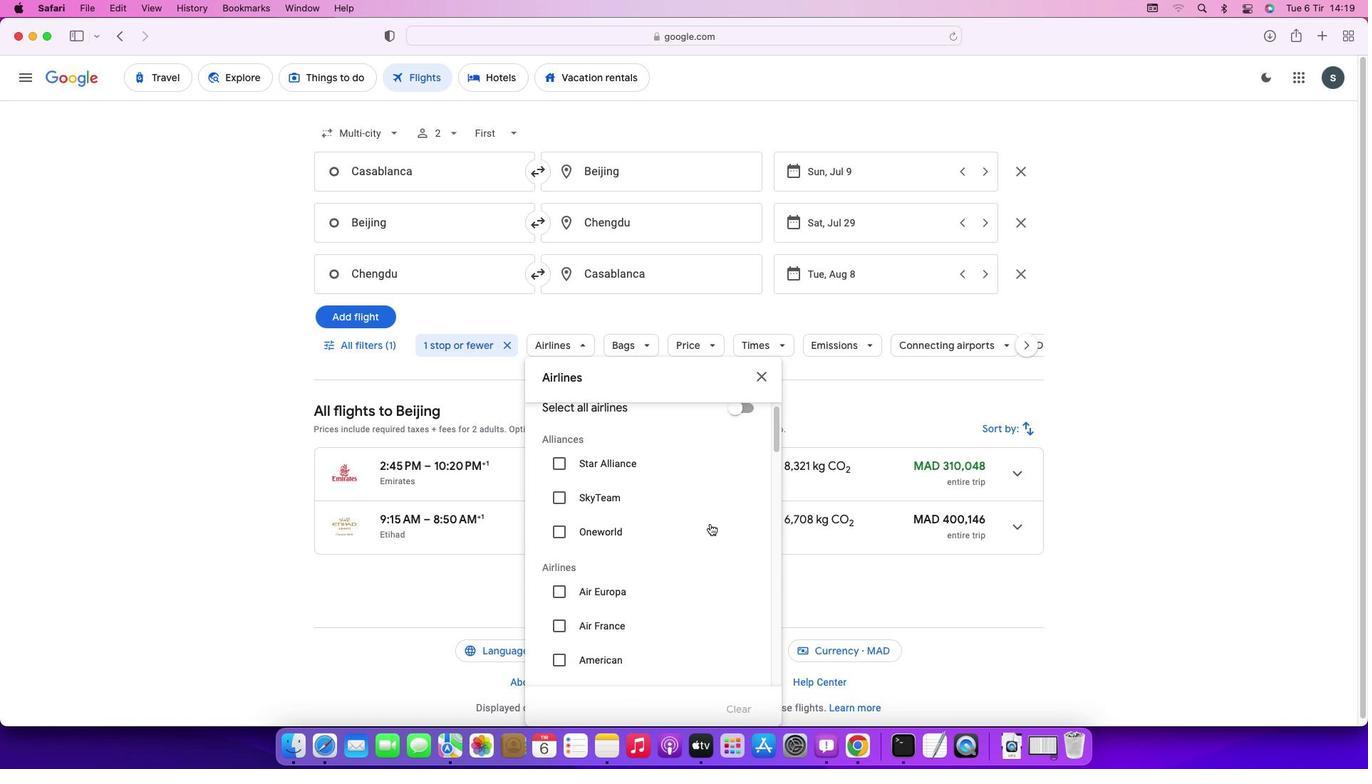 
Action: Mouse scrolled (709, 524) with delta (0, 0)
Screenshot: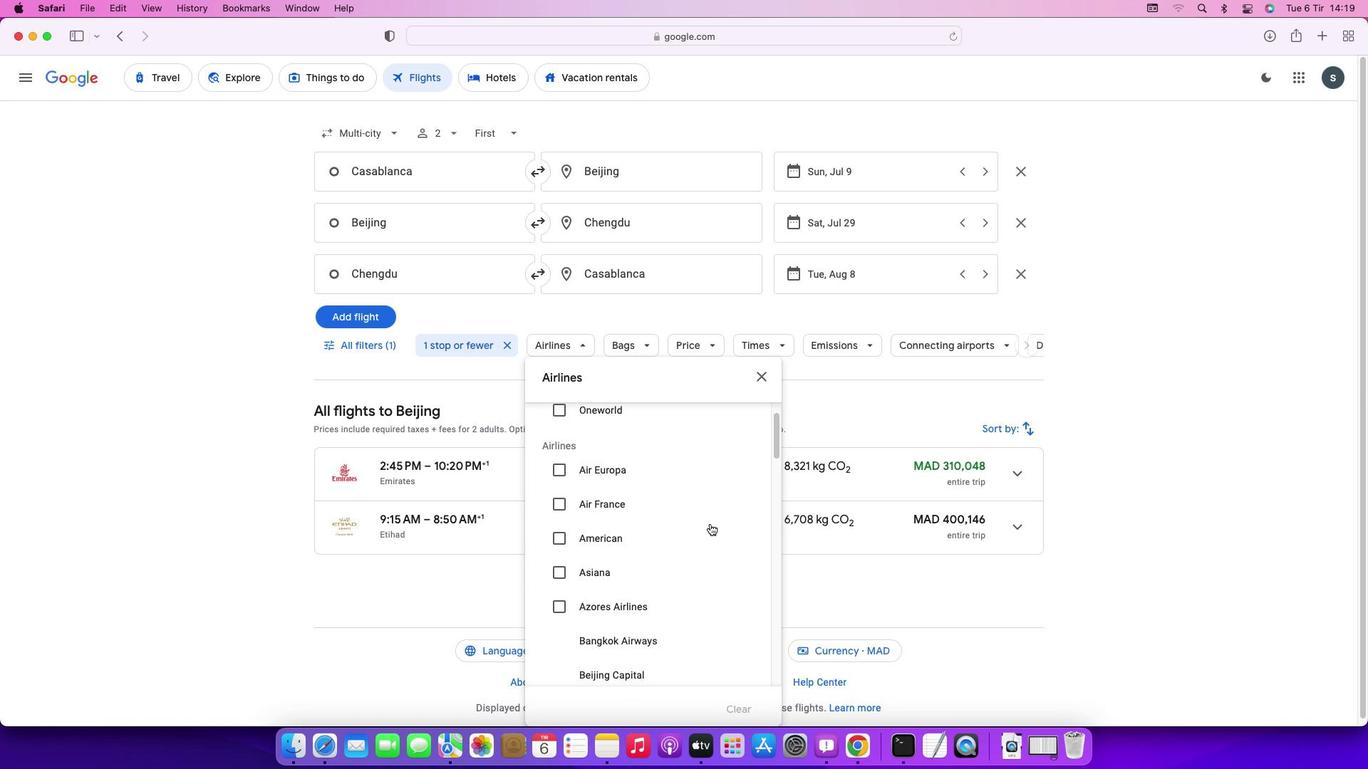 
Action: Mouse scrolled (709, 524) with delta (0, -1)
Screenshot: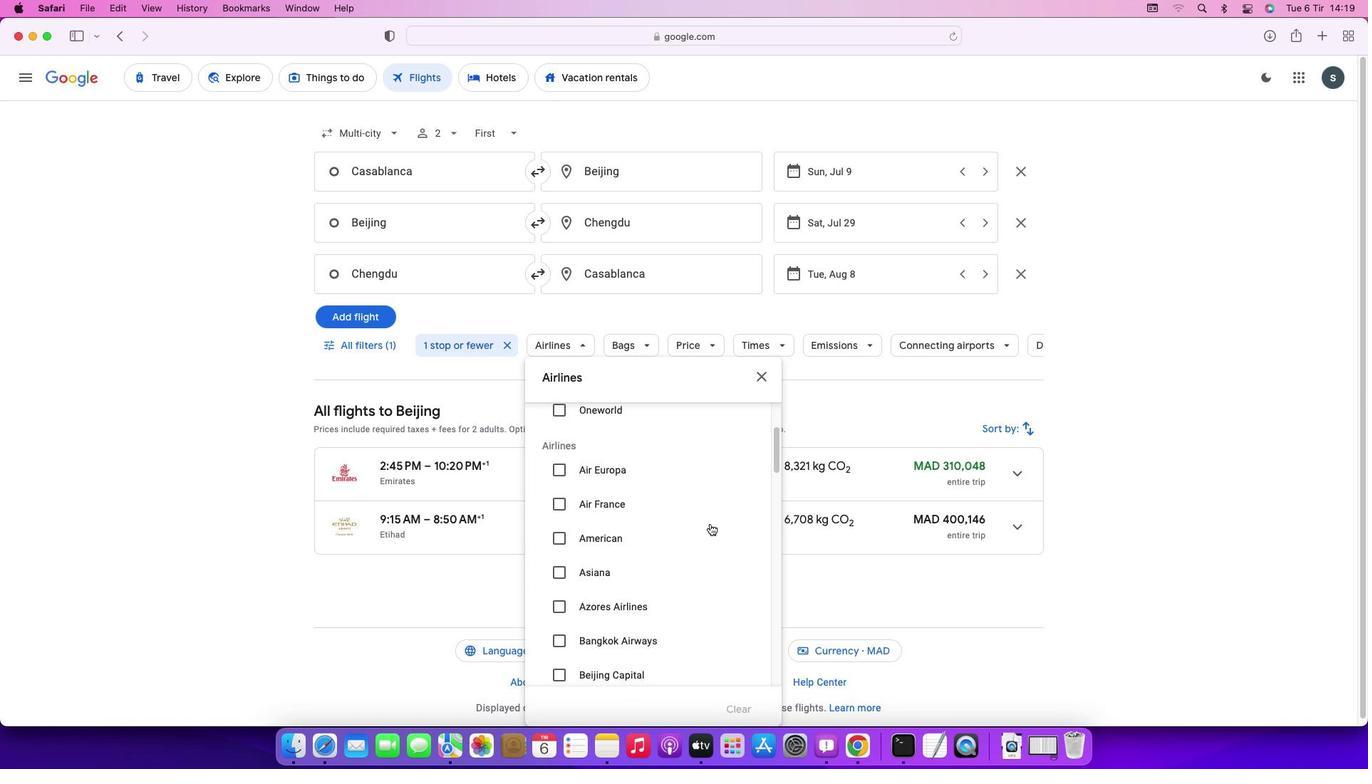 
Action: Mouse scrolled (709, 524) with delta (0, 0)
Screenshot: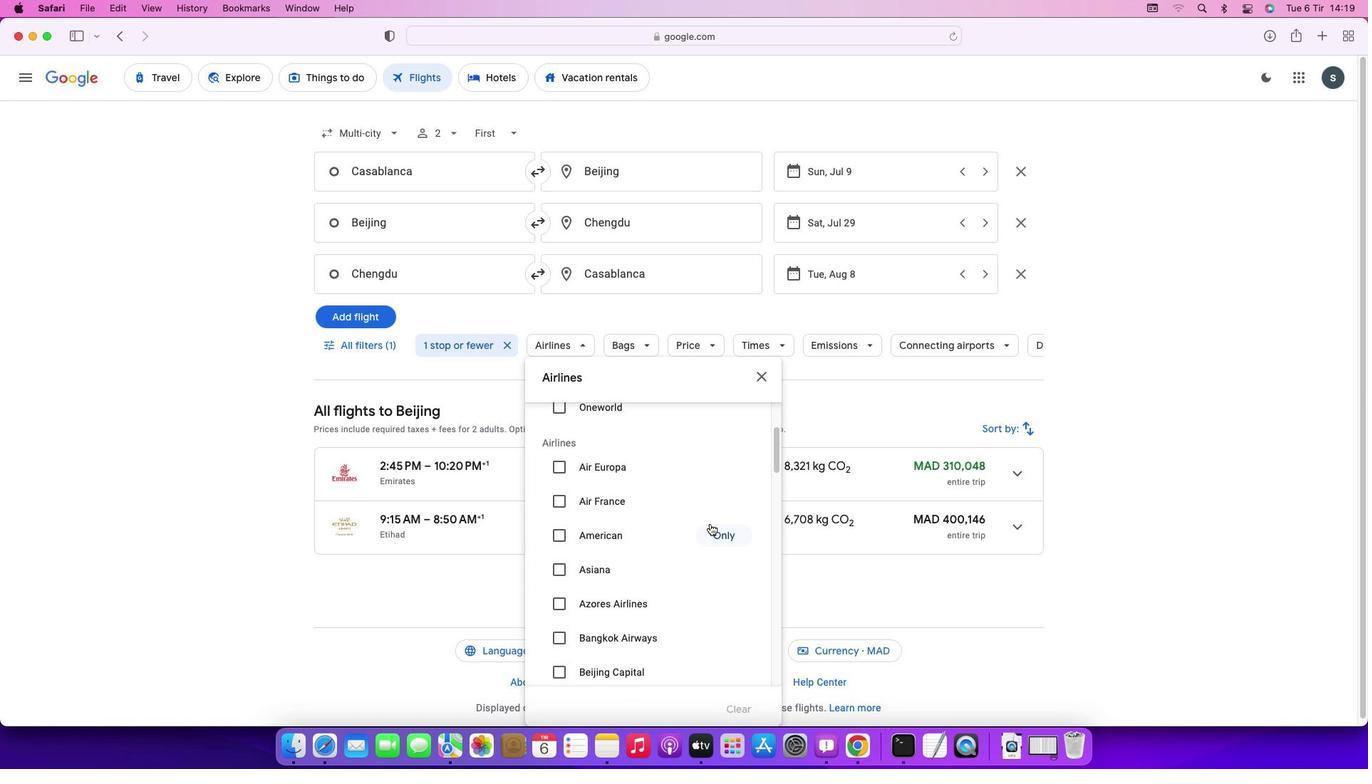 
Action: Mouse scrolled (709, 524) with delta (0, 0)
Screenshot: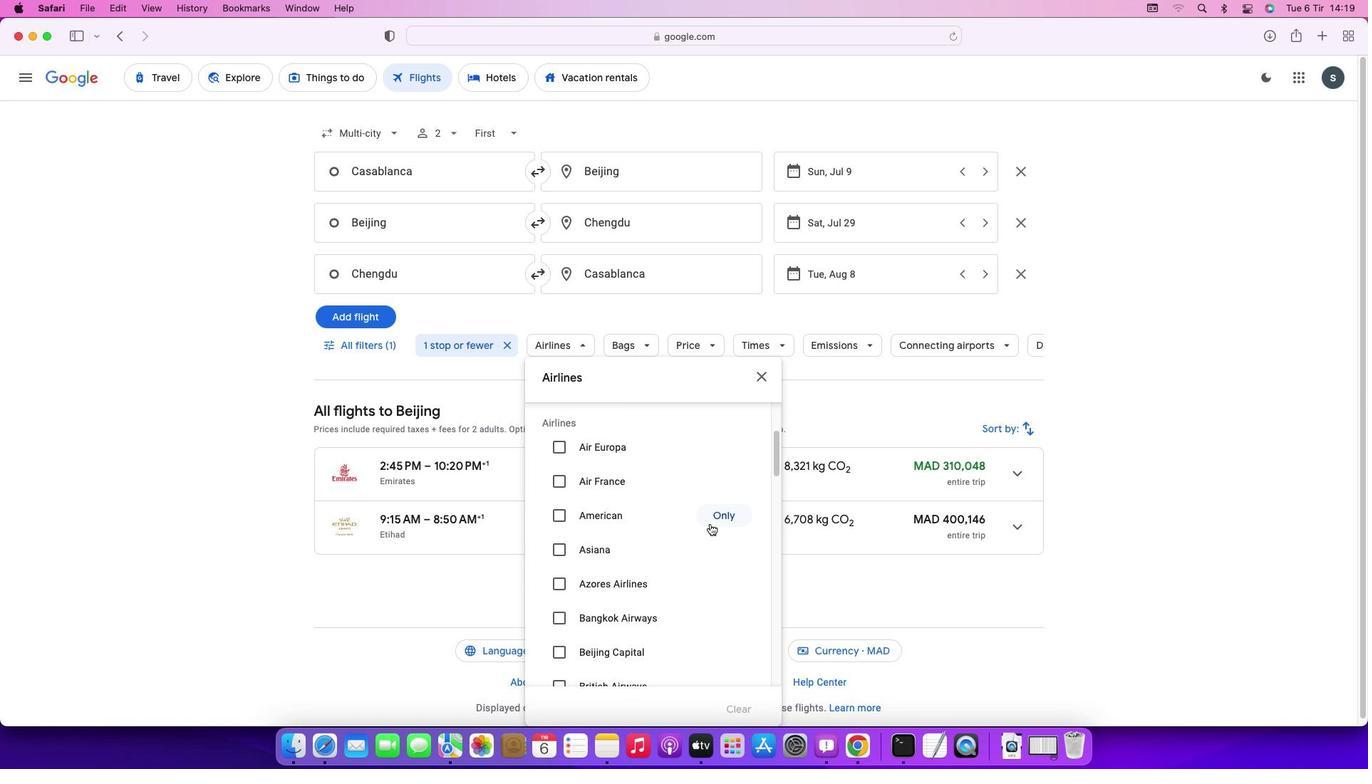 
Action: Mouse scrolled (709, 524) with delta (0, 0)
Screenshot: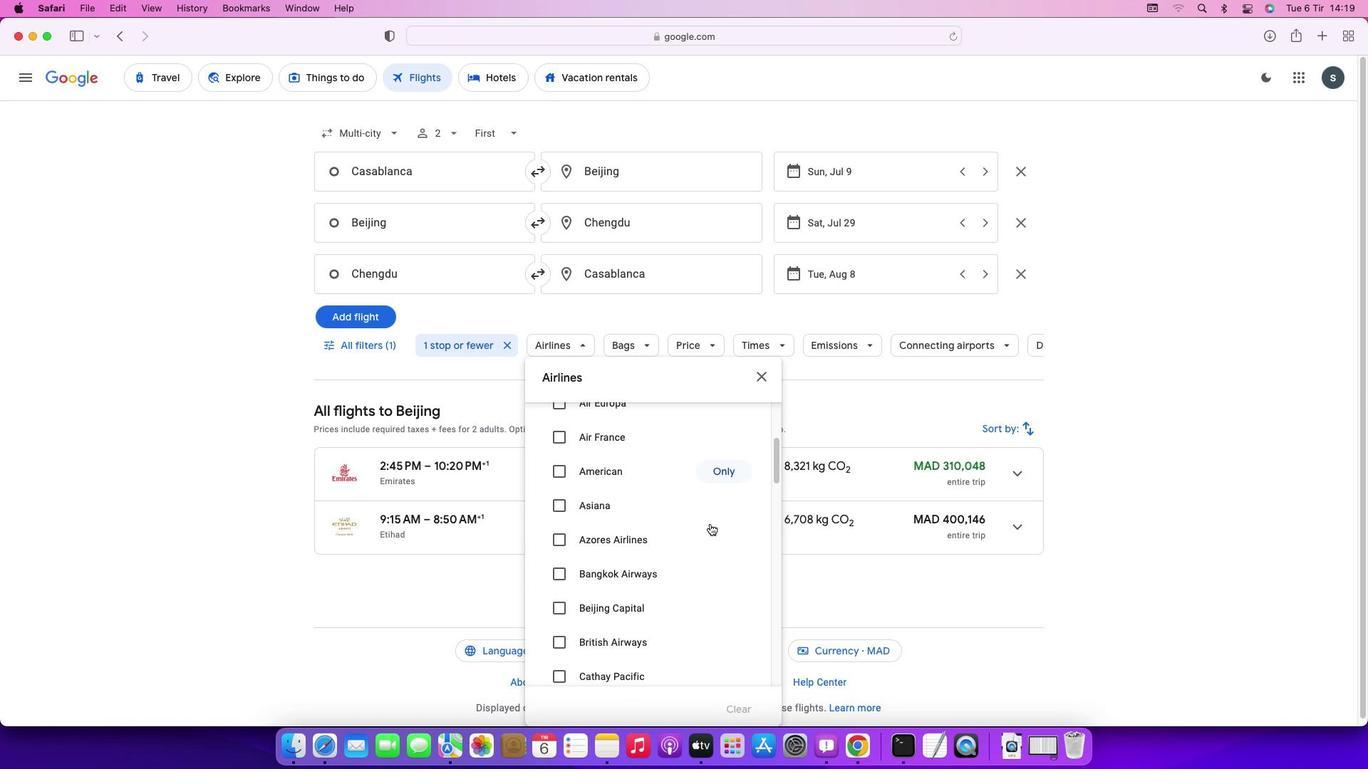 
Action: Mouse scrolled (709, 524) with delta (0, 0)
Screenshot: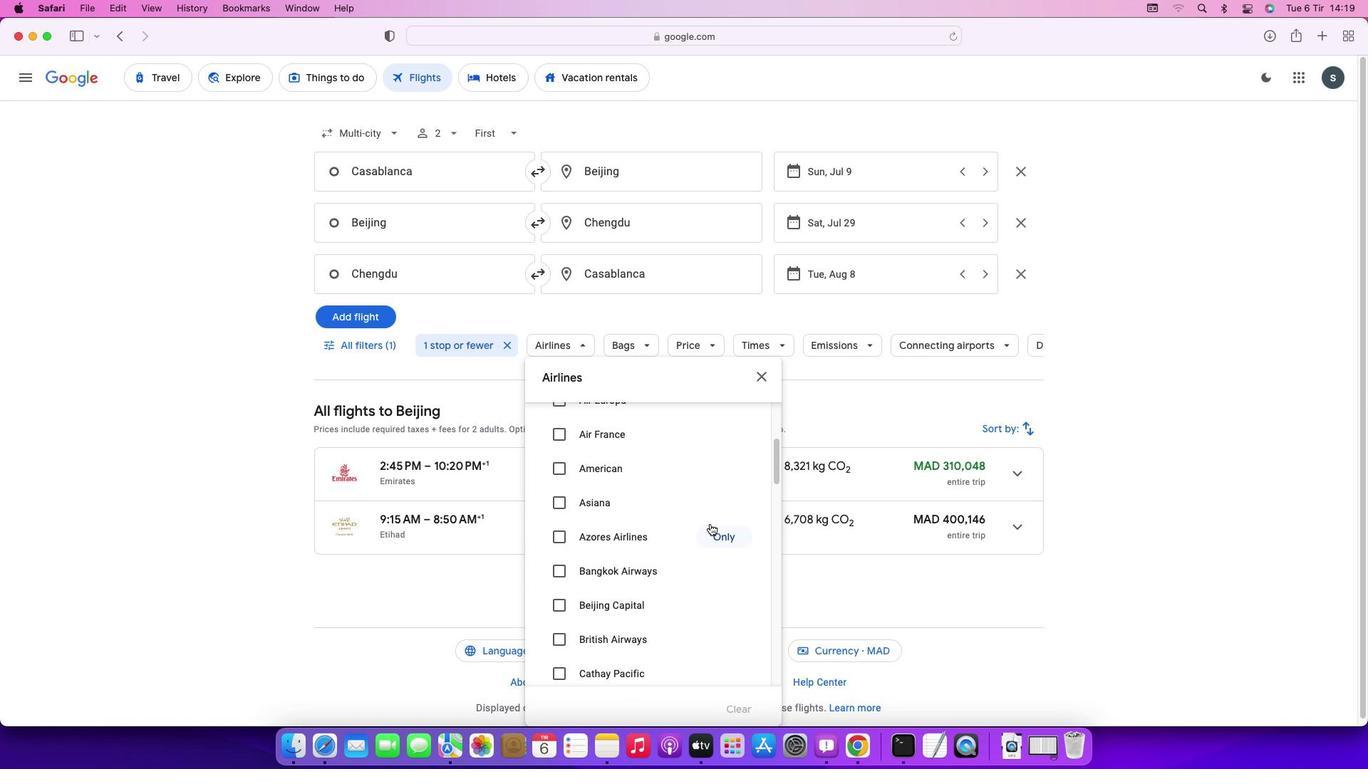 
Action: Mouse scrolled (709, 524) with delta (0, 0)
Screenshot: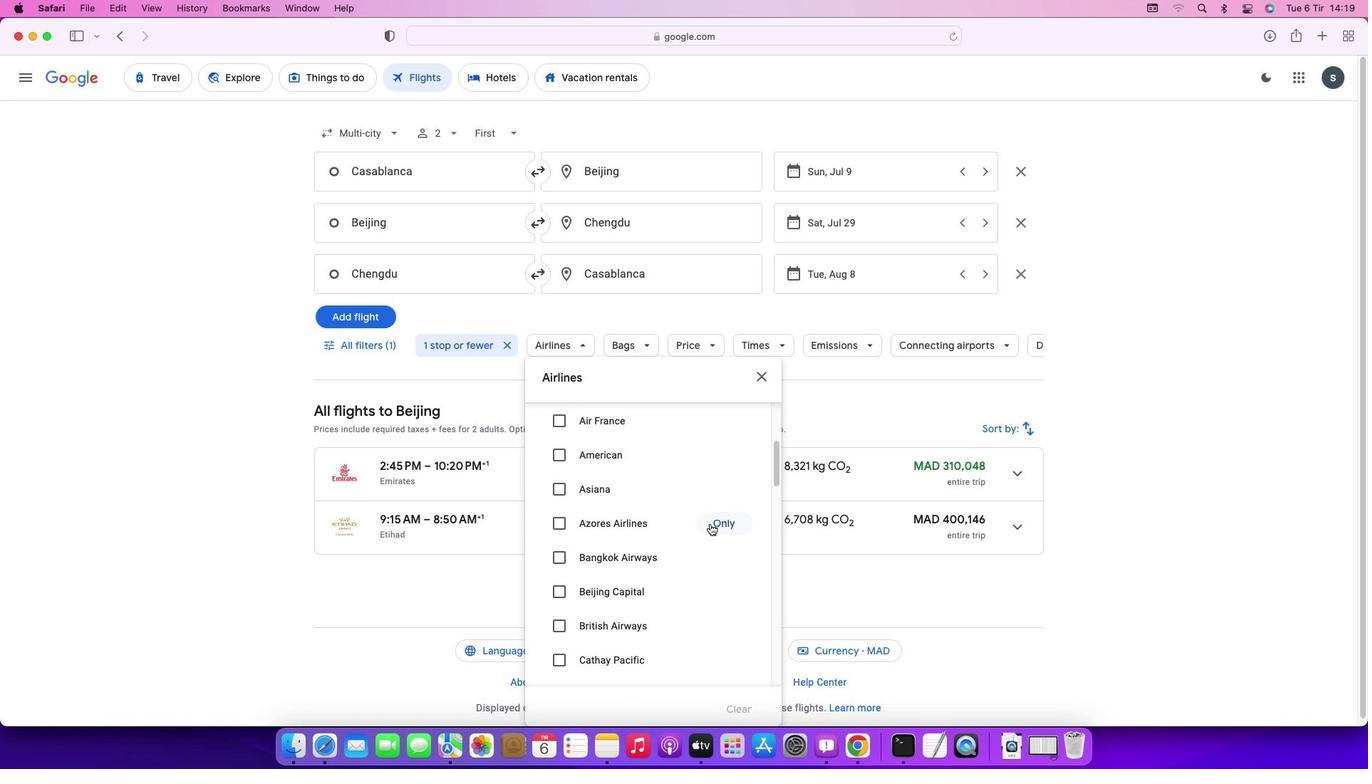 
Action: Mouse scrolled (709, 524) with delta (0, 0)
Screenshot: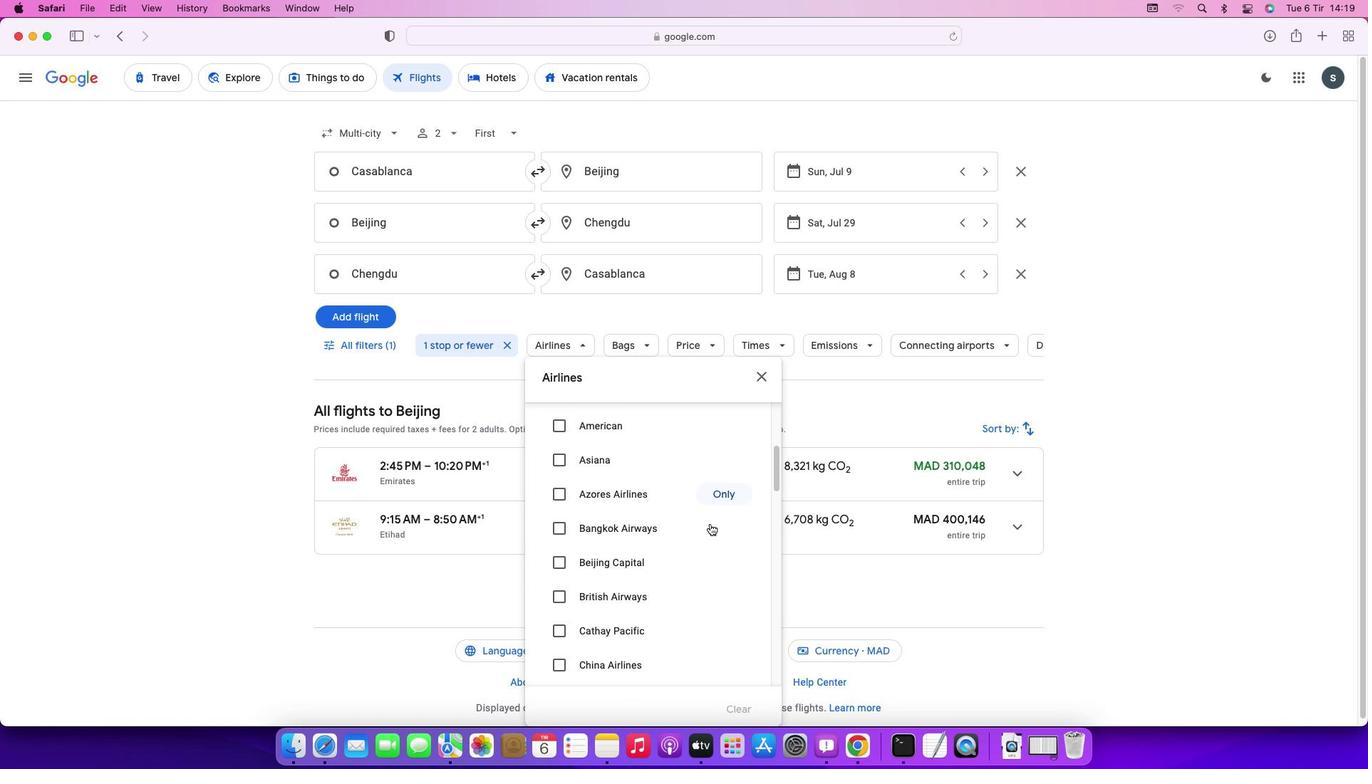 
Action: Mouse scrolled (709, 524) with delta (0, 0)
Screenshot: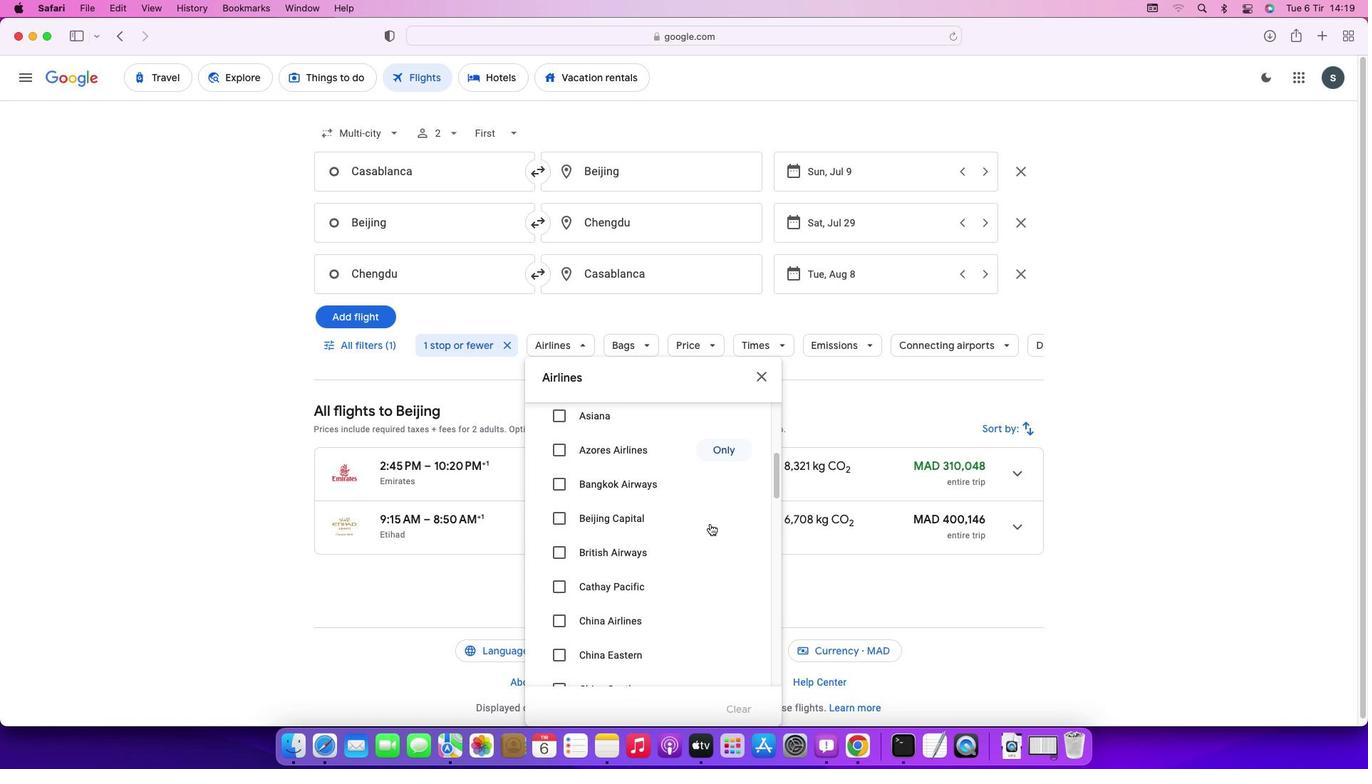
Action: Mouse scrolled (709, 524) with delta (0, 0)
Screenshot: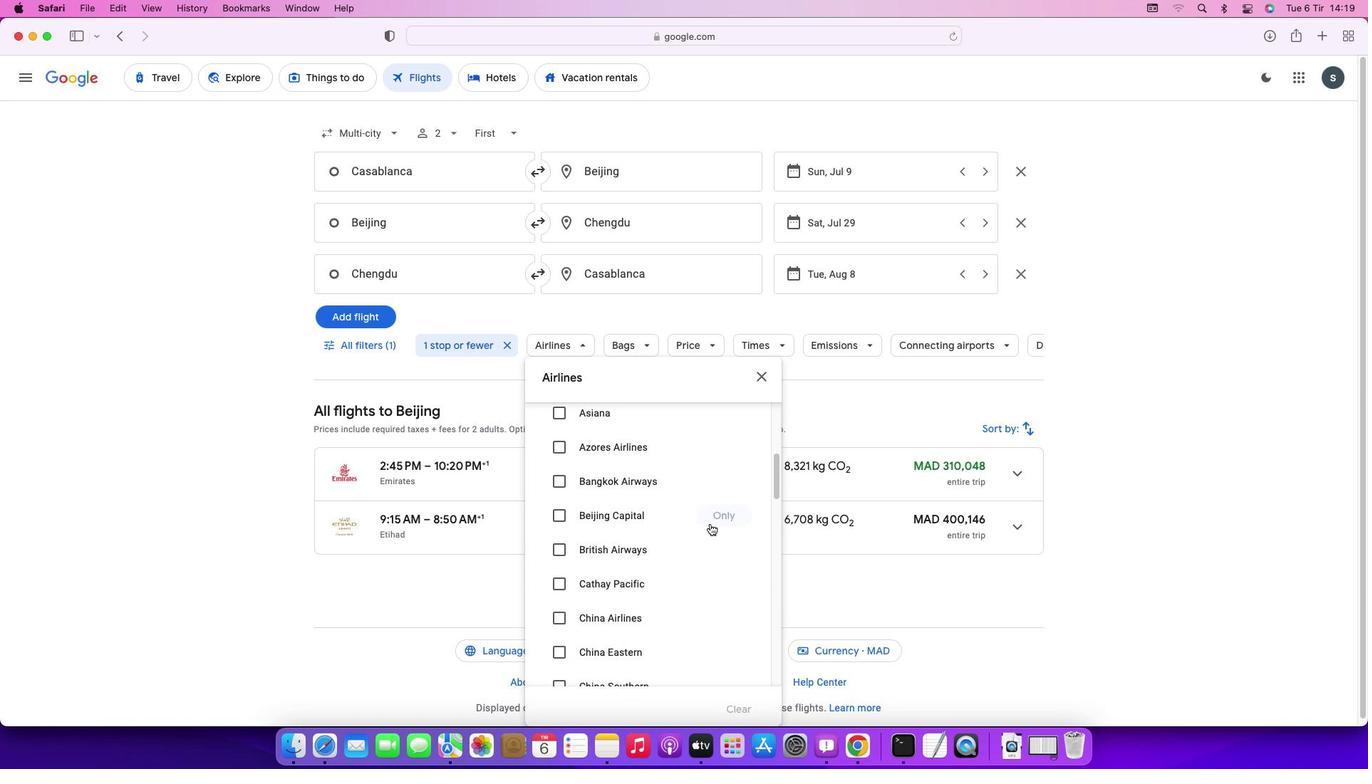 
Action: Mouse scrolled (709, 524) with delta (0, 0)
Screenshot: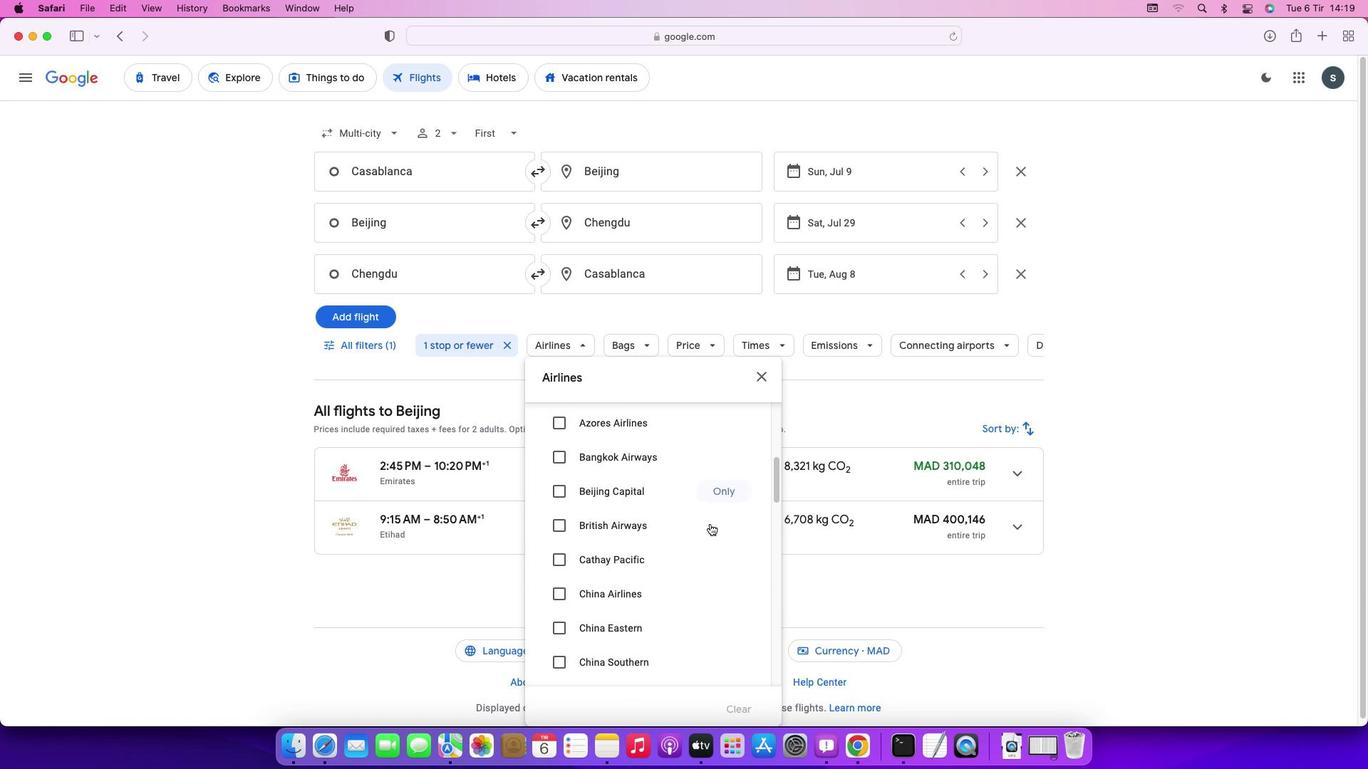 
Action: Mouse scrolled (709, 524) with delta (0, -1)
Screenshot: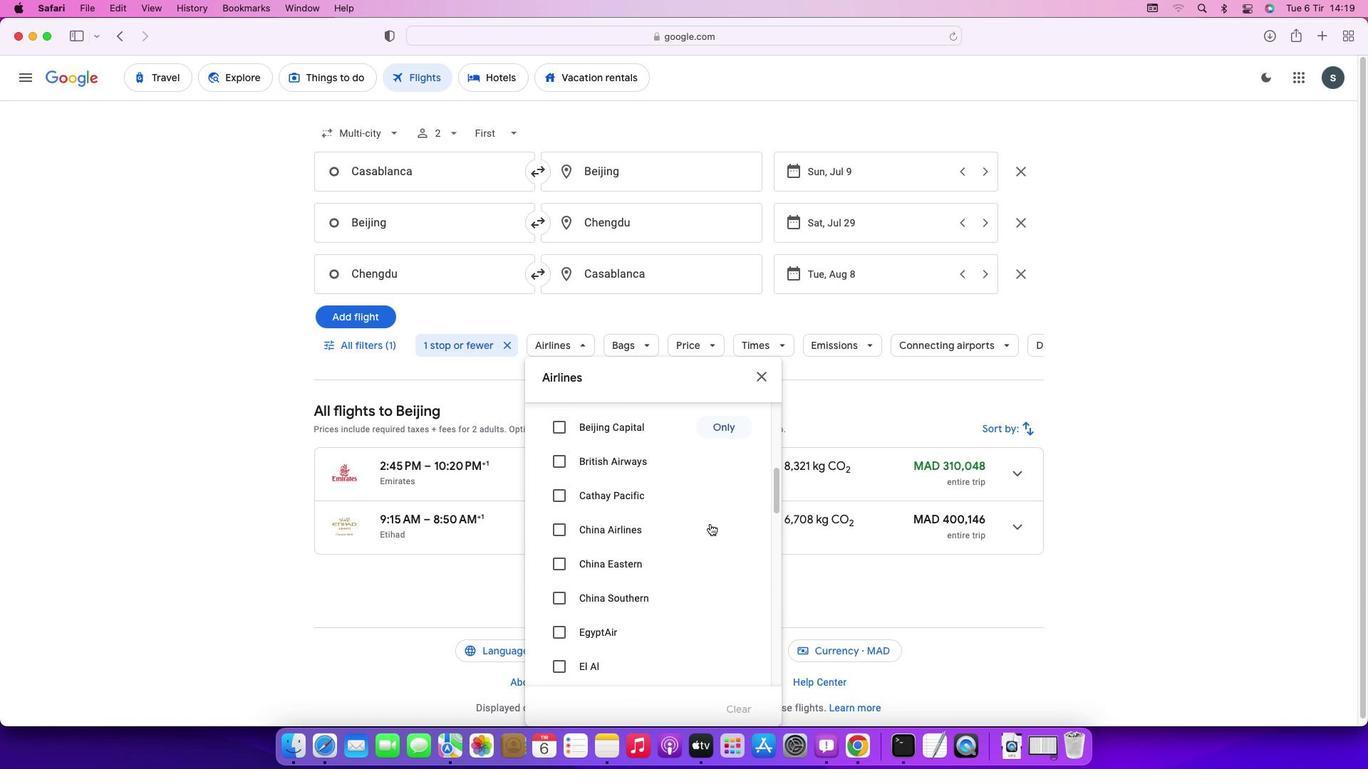 
Action: Mouse scrolled (709, 524) with delta (0, 0)
Screenshot: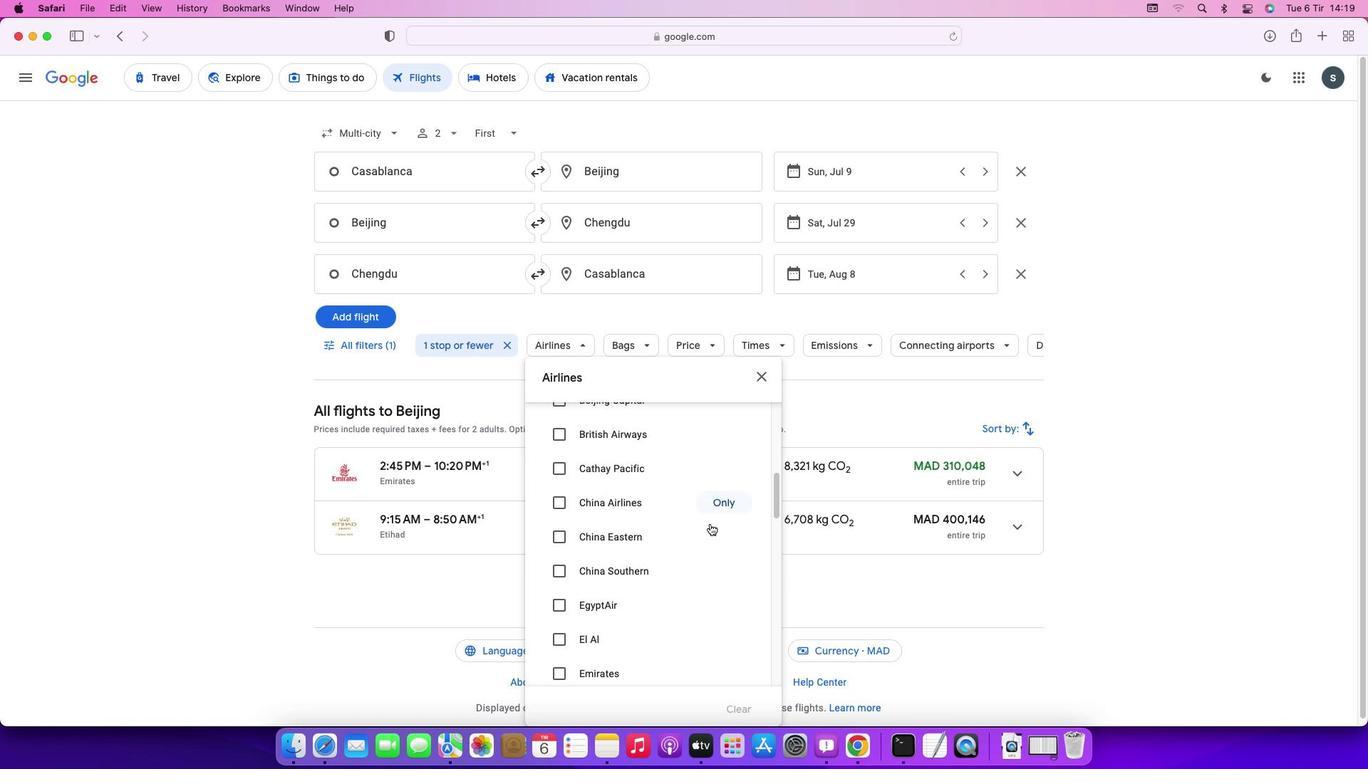 
Action: Mouse scrolled (709, 524) with delta (0, 0)
Screenshot: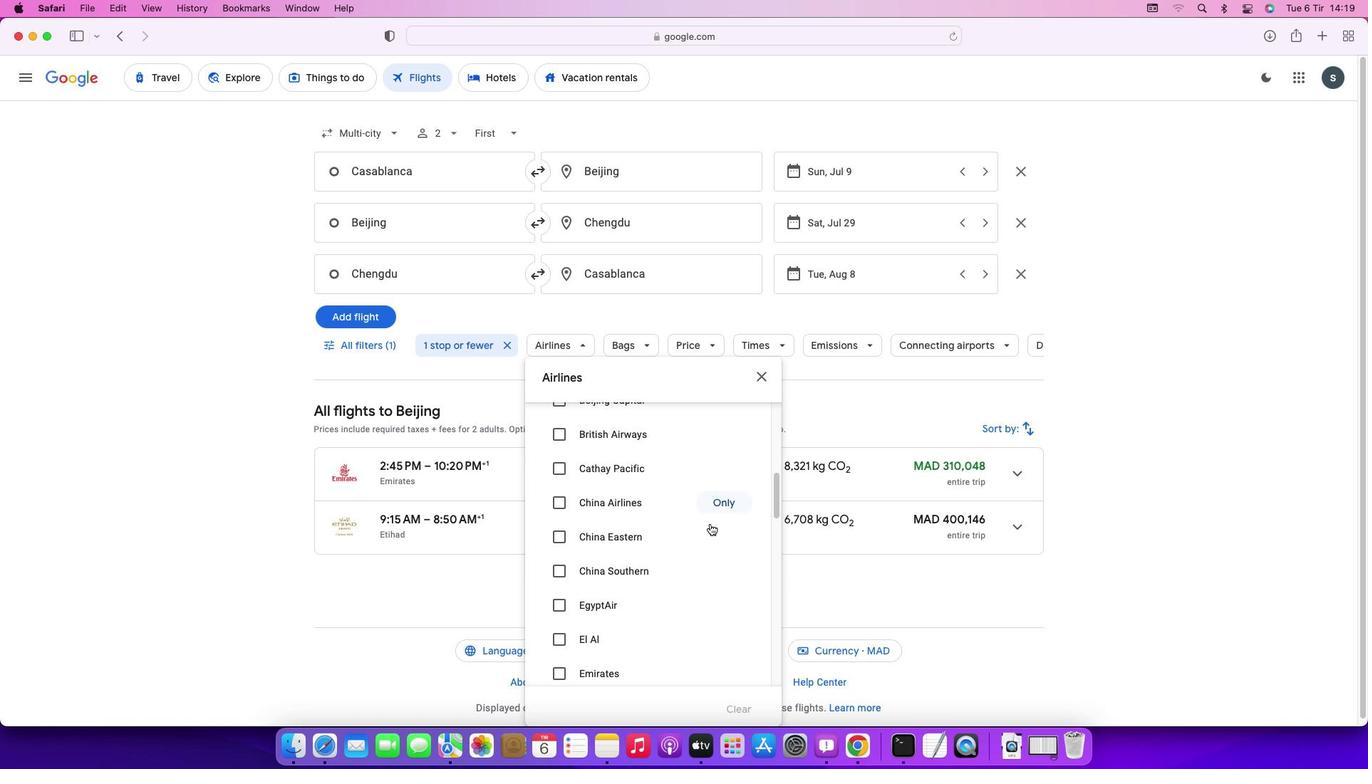 
Action: Mouse scrolled (709, 524) with delta (0, -1)
Screenshot: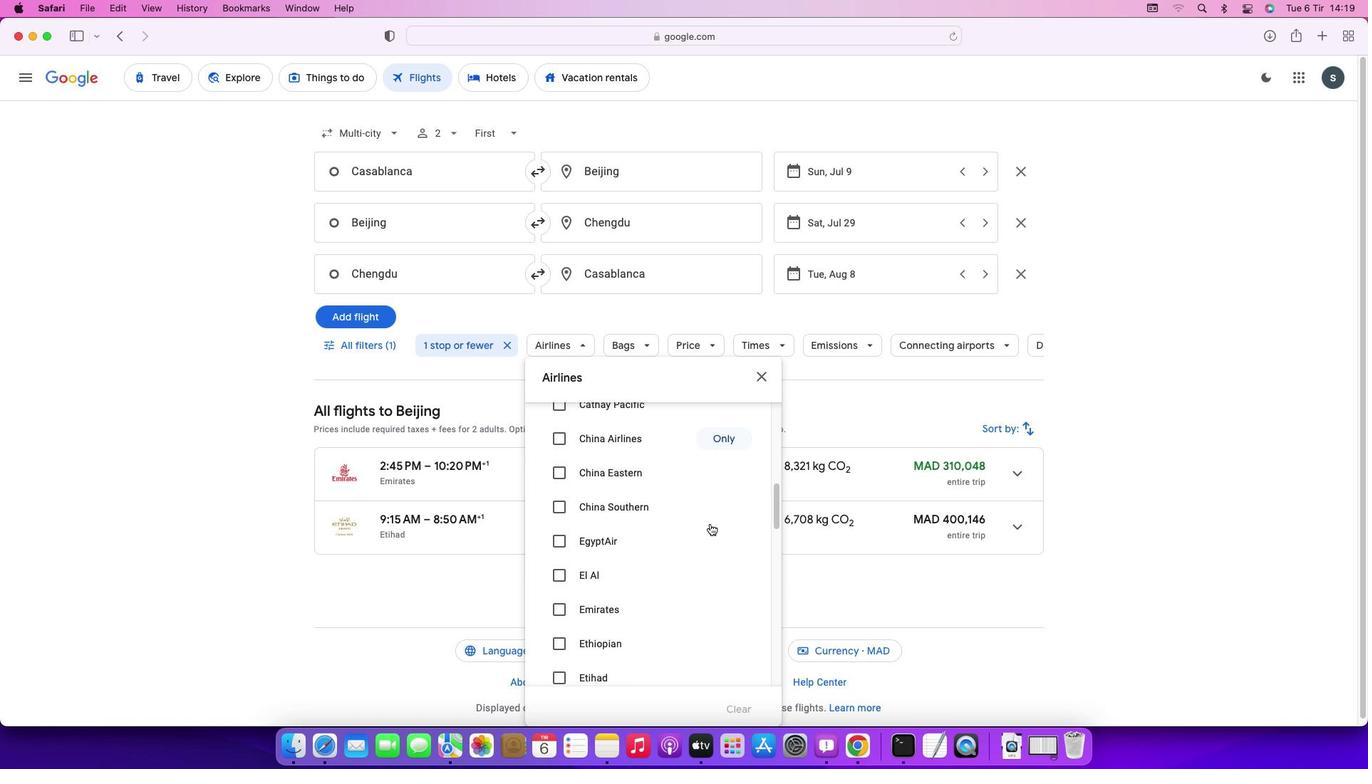 
Action: Mouse moved to (563, 606)
Screenshot: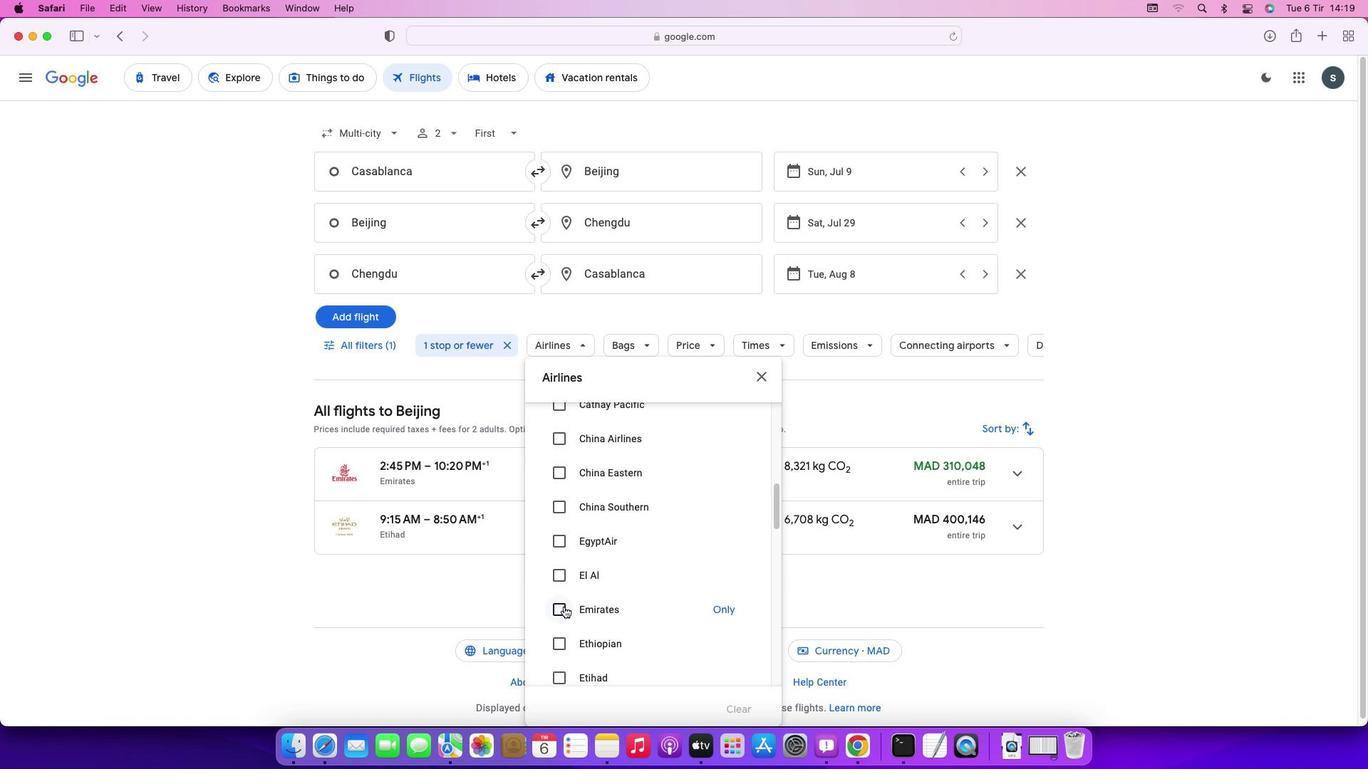 
Action: Mouse pressed left at (563, 606)
Screenshot: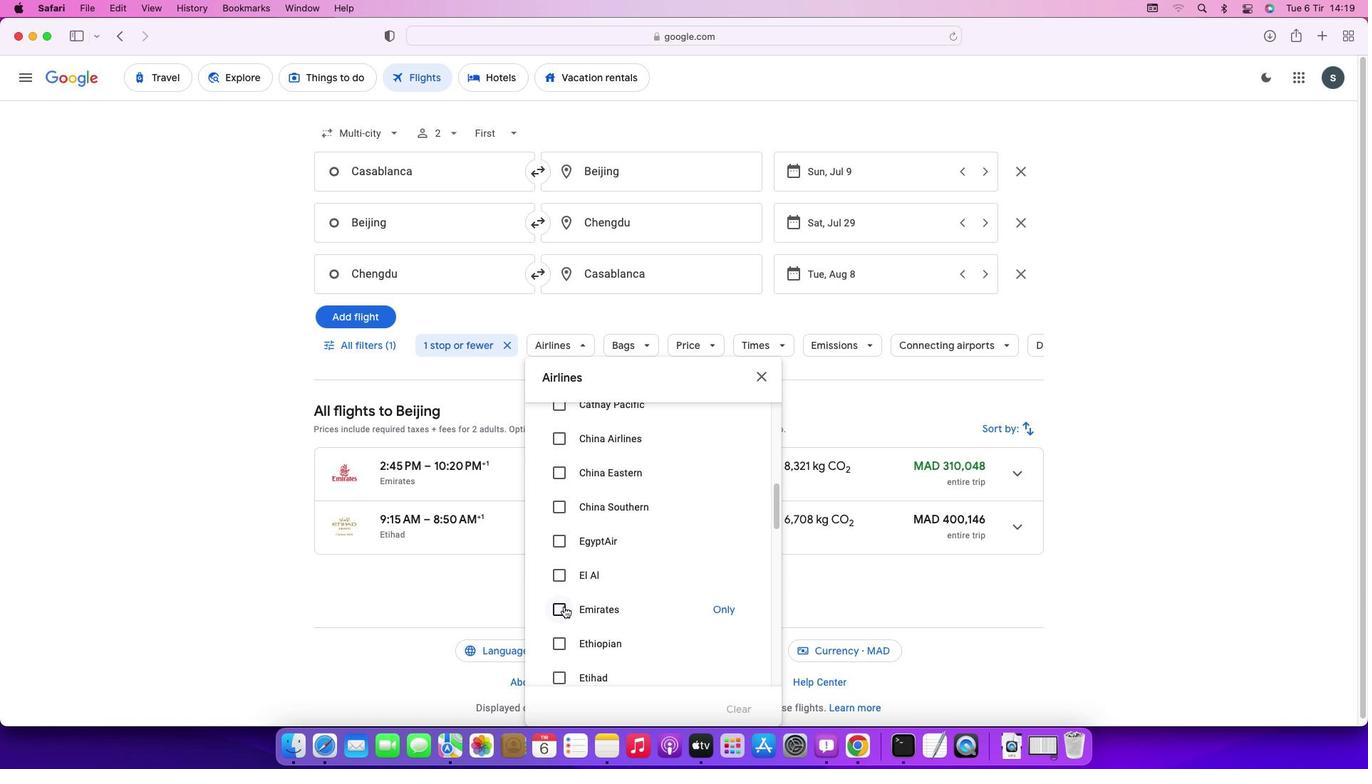 
Action: Mouse moved to (768, 382)
Screenshot: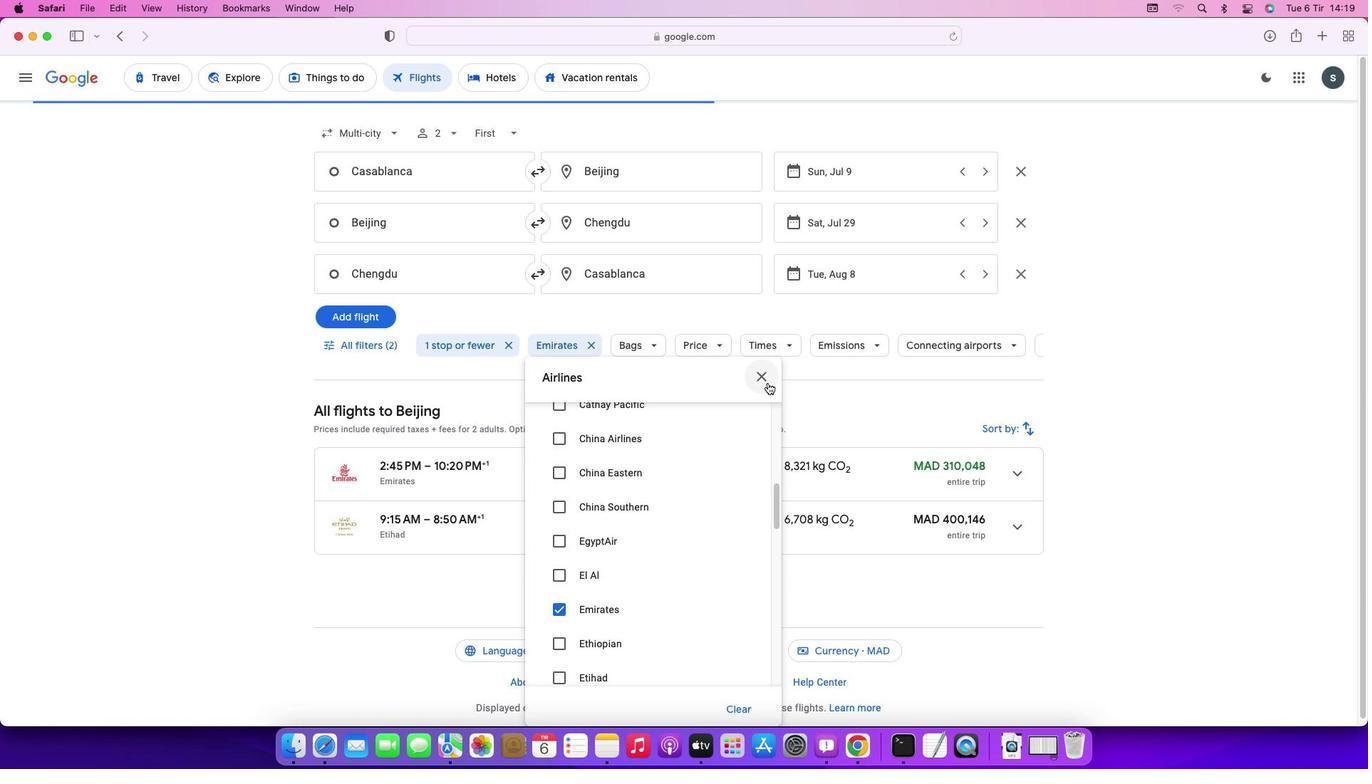 
Action: Mouse pressed left at (768, 382)
Screenshot: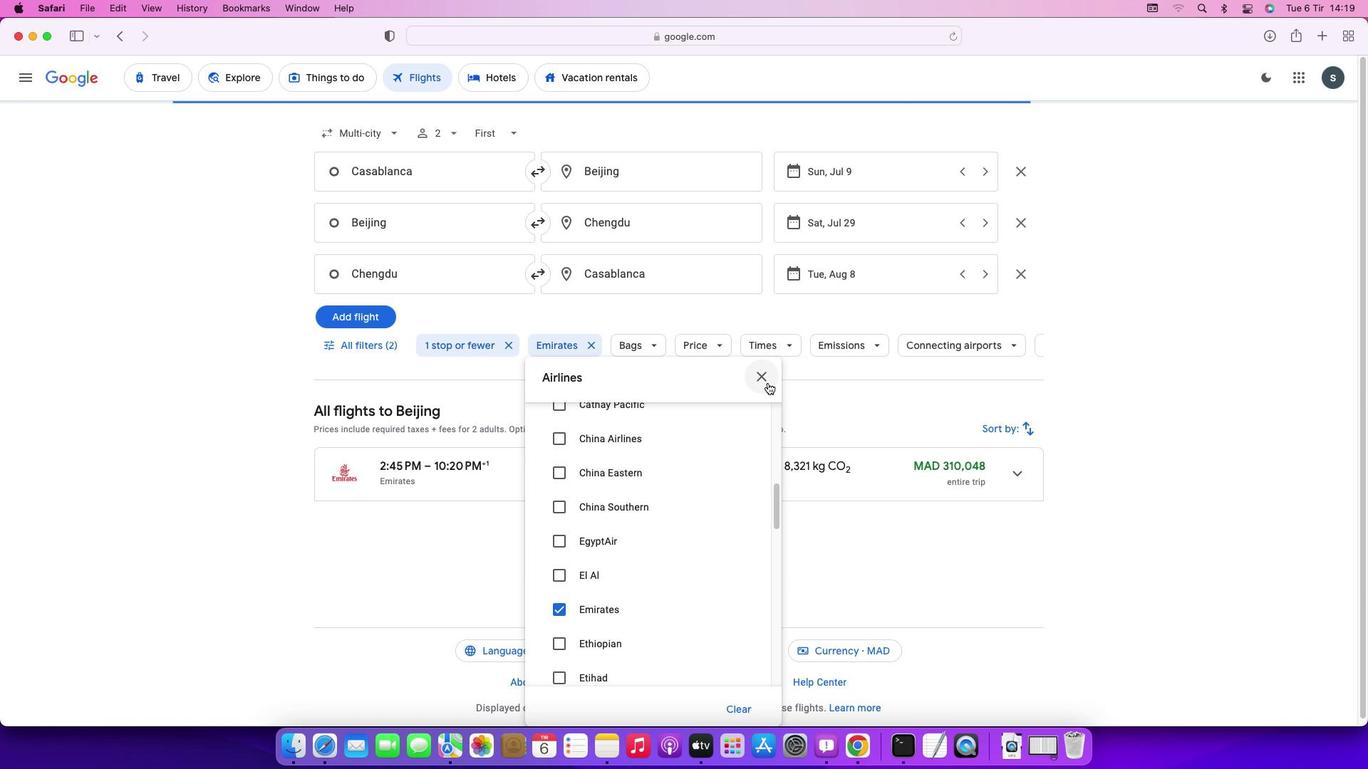 
Action: Mouse moved to (648, 349)
Screenshot: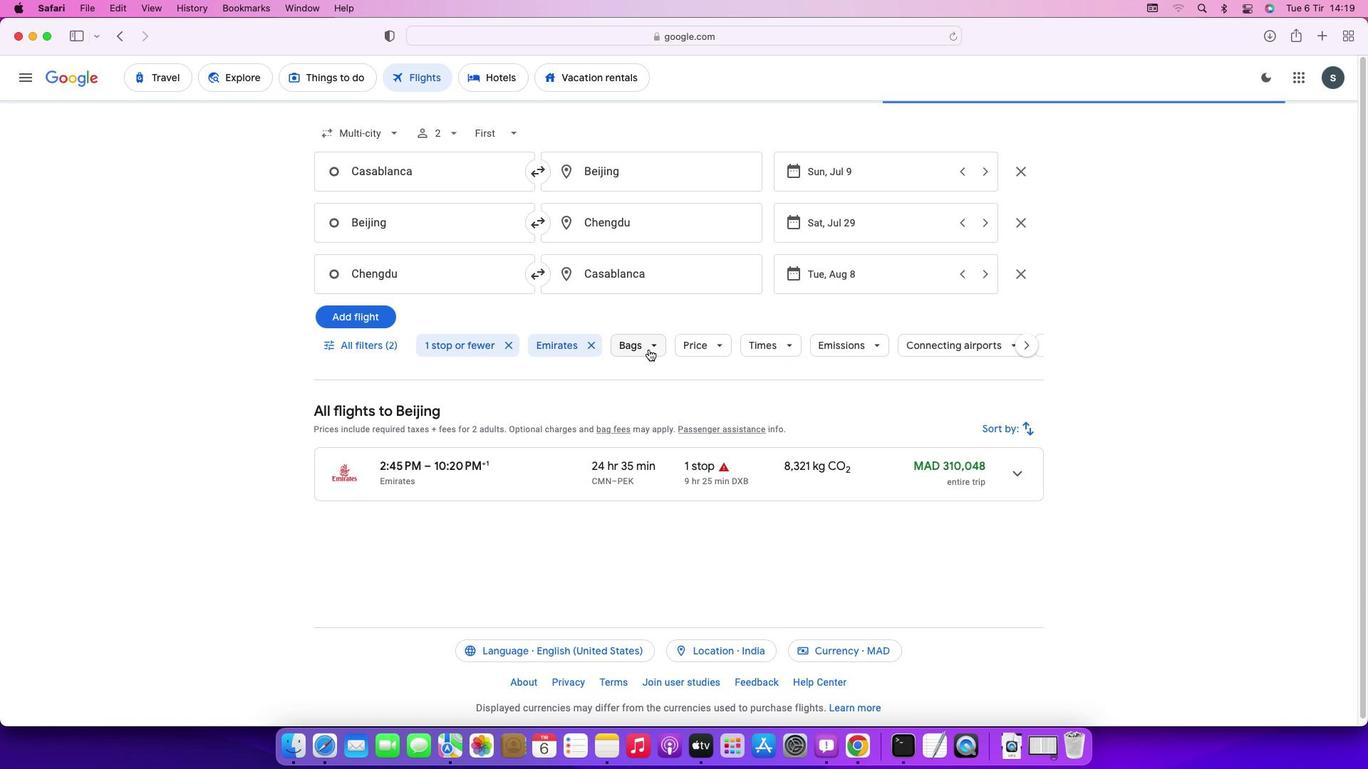 
Action: Mouse pressed left at (648, 349)
Screenshot: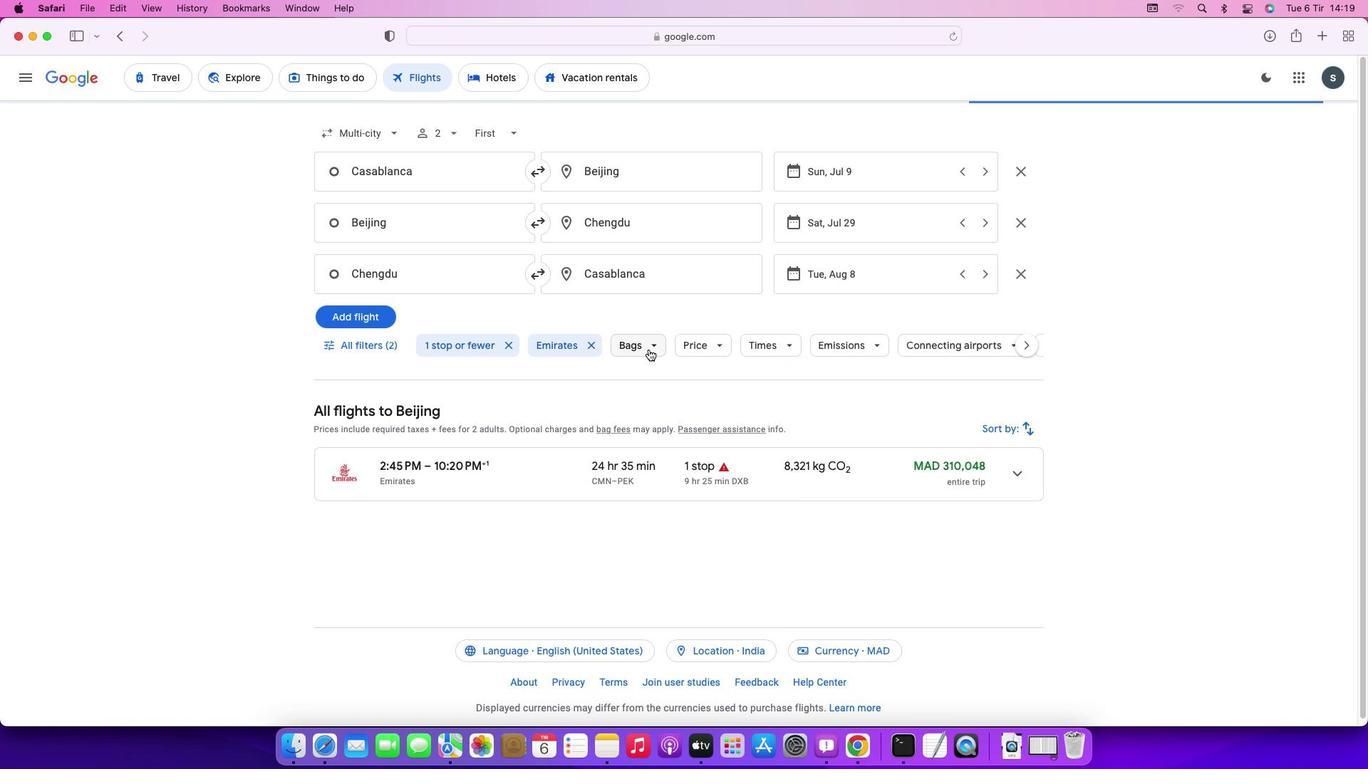
Action: Mouse moved to (841, 414)
Screenshot: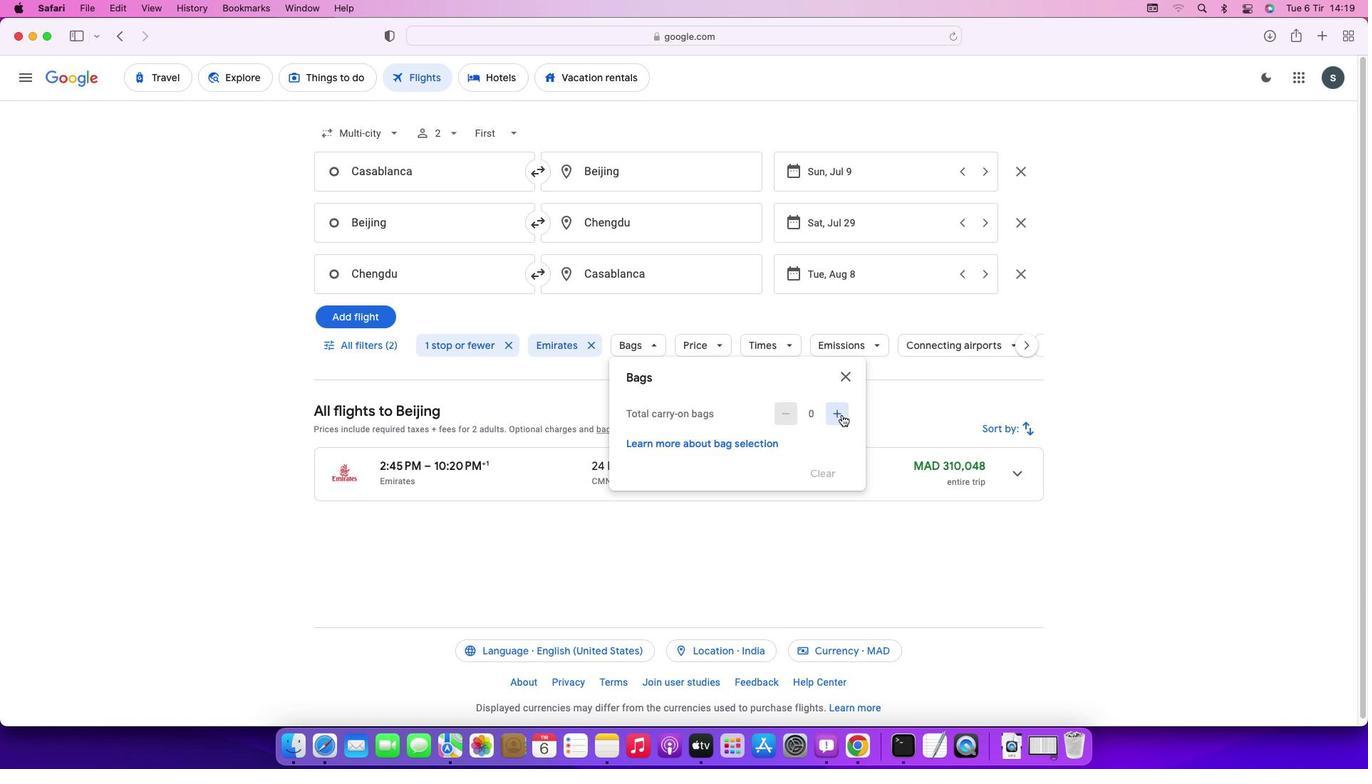 
Action: Mouse pressed left at (841, 414)
Screenshot: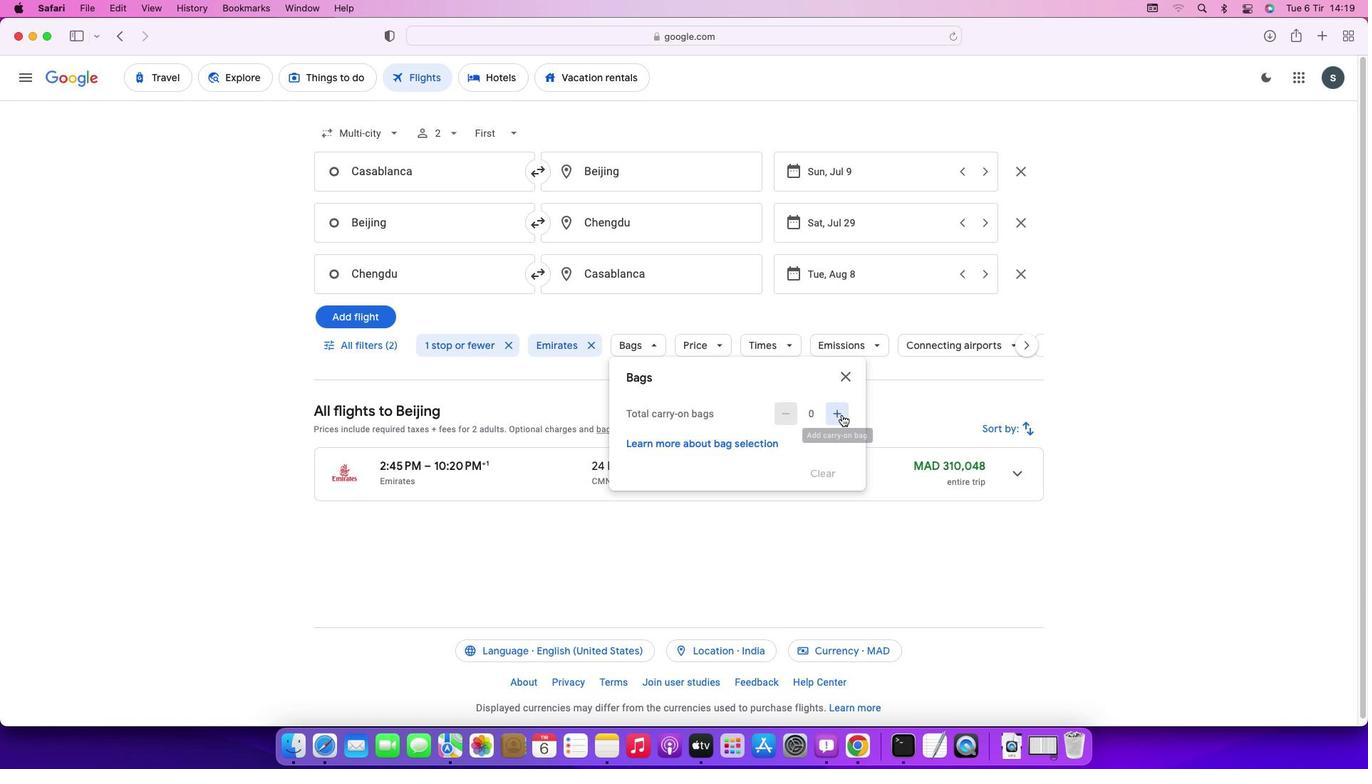 
Action: Mouse pressed left at (841, 414)
Screenshot: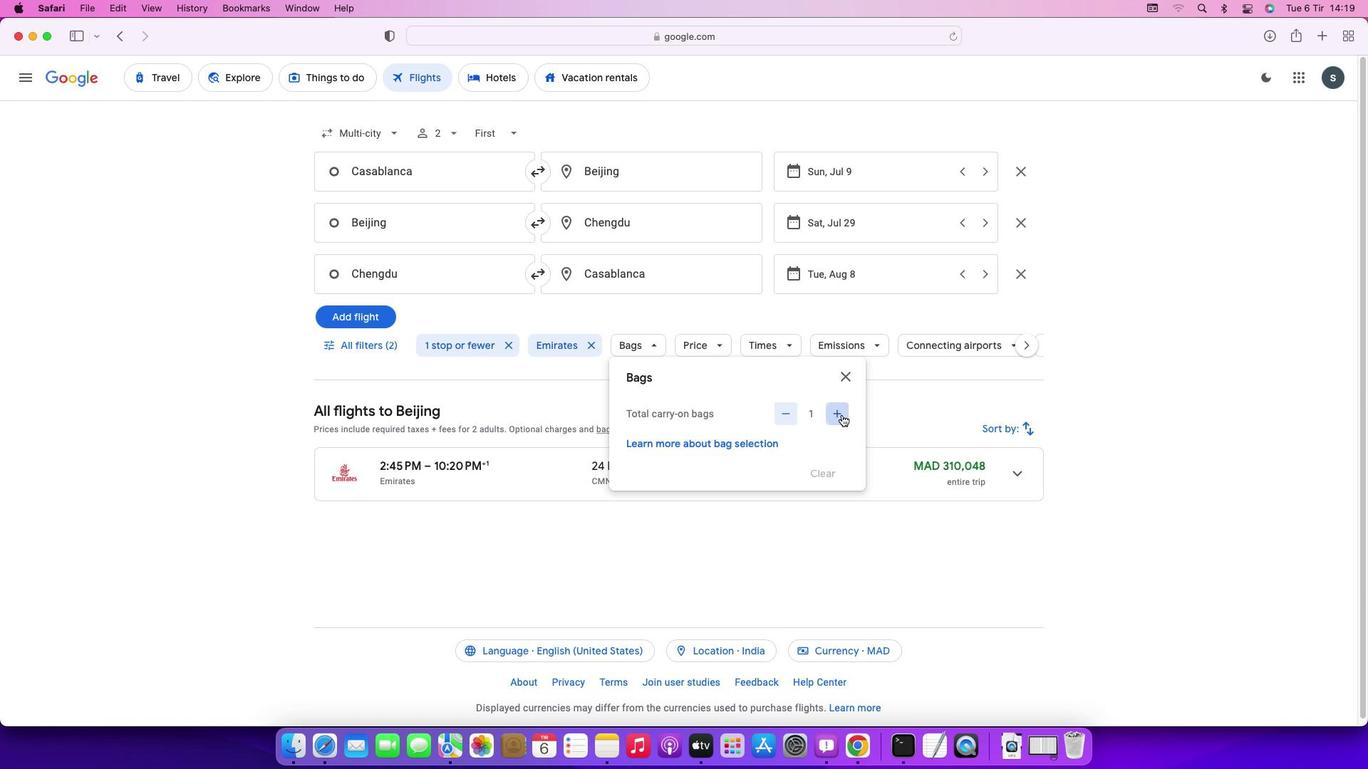 
Action: Mouse moved to (846, 379)
Screenshot: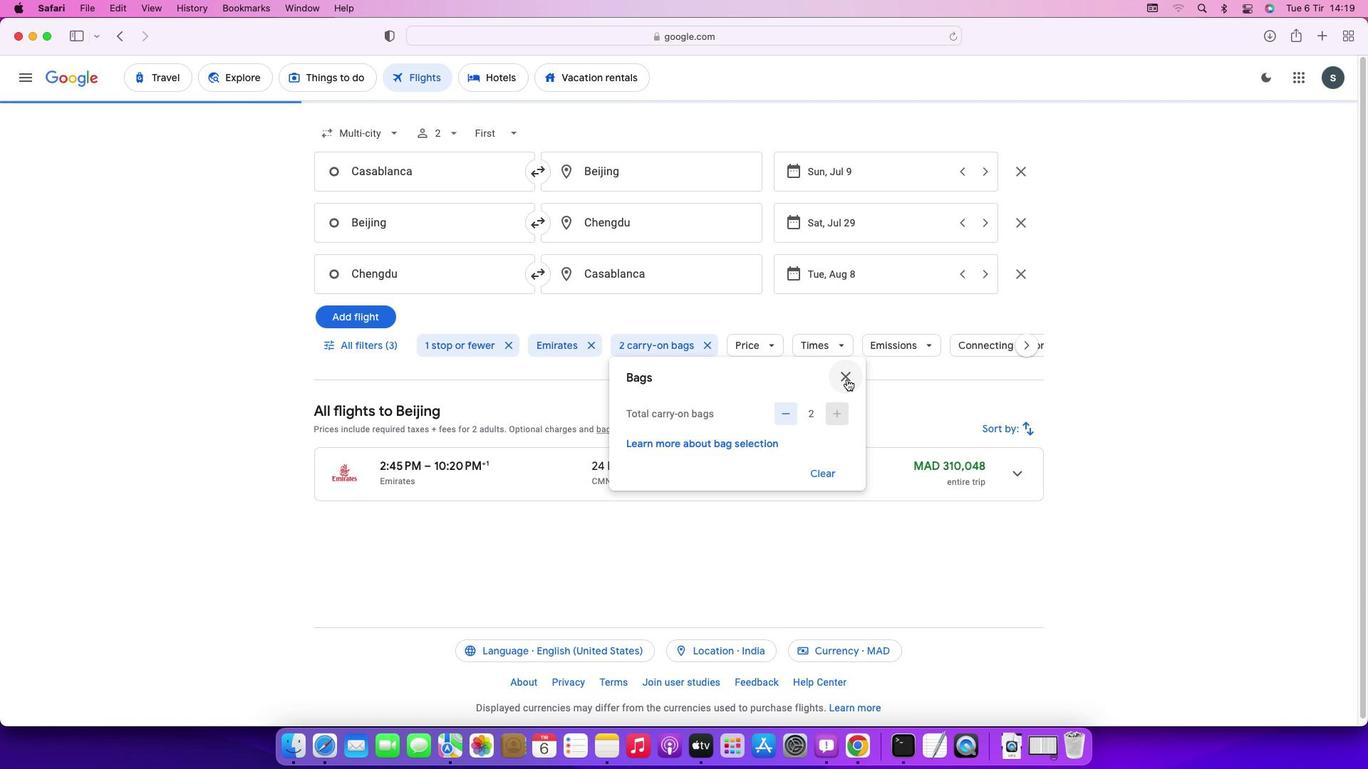 
Action: Mouse pressed left at (846, 379)
Screenshot: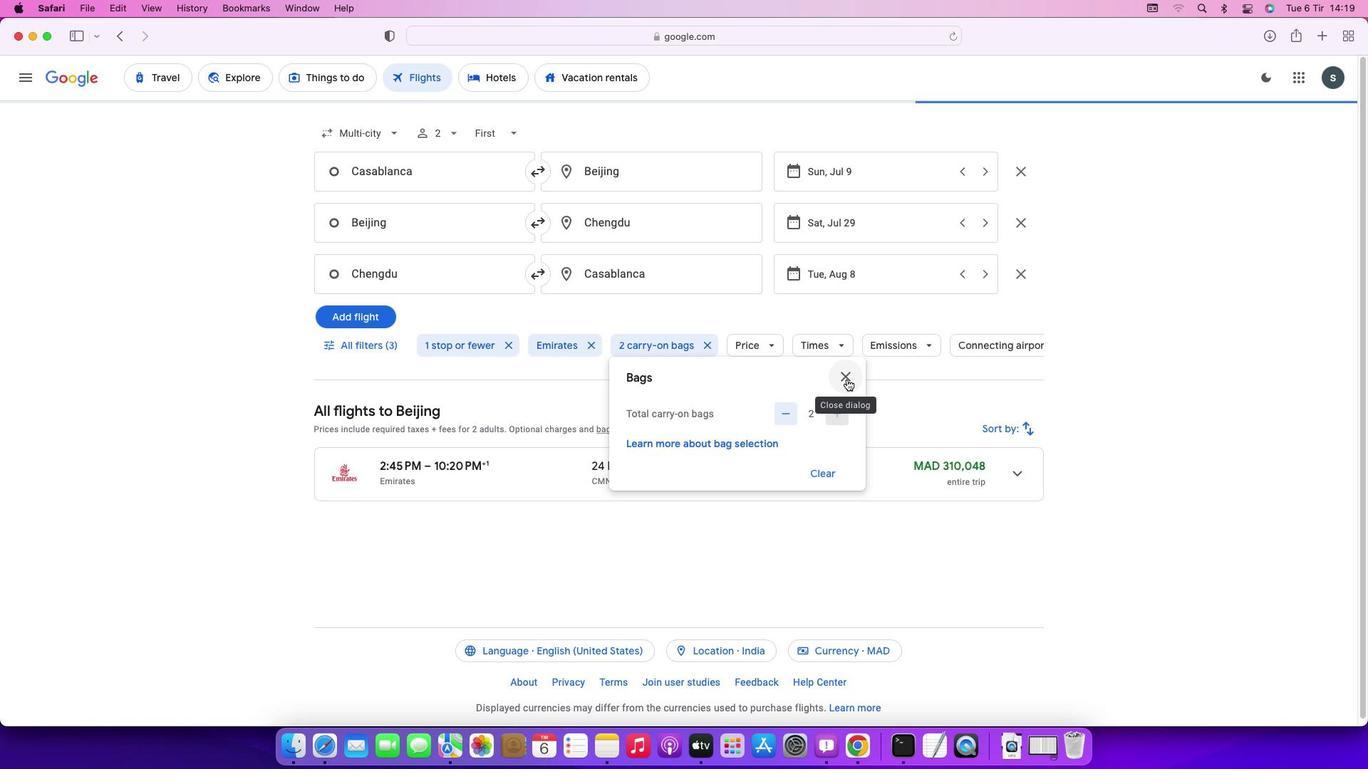 
Action: Mouse moved to (760, 344)
Screenshot: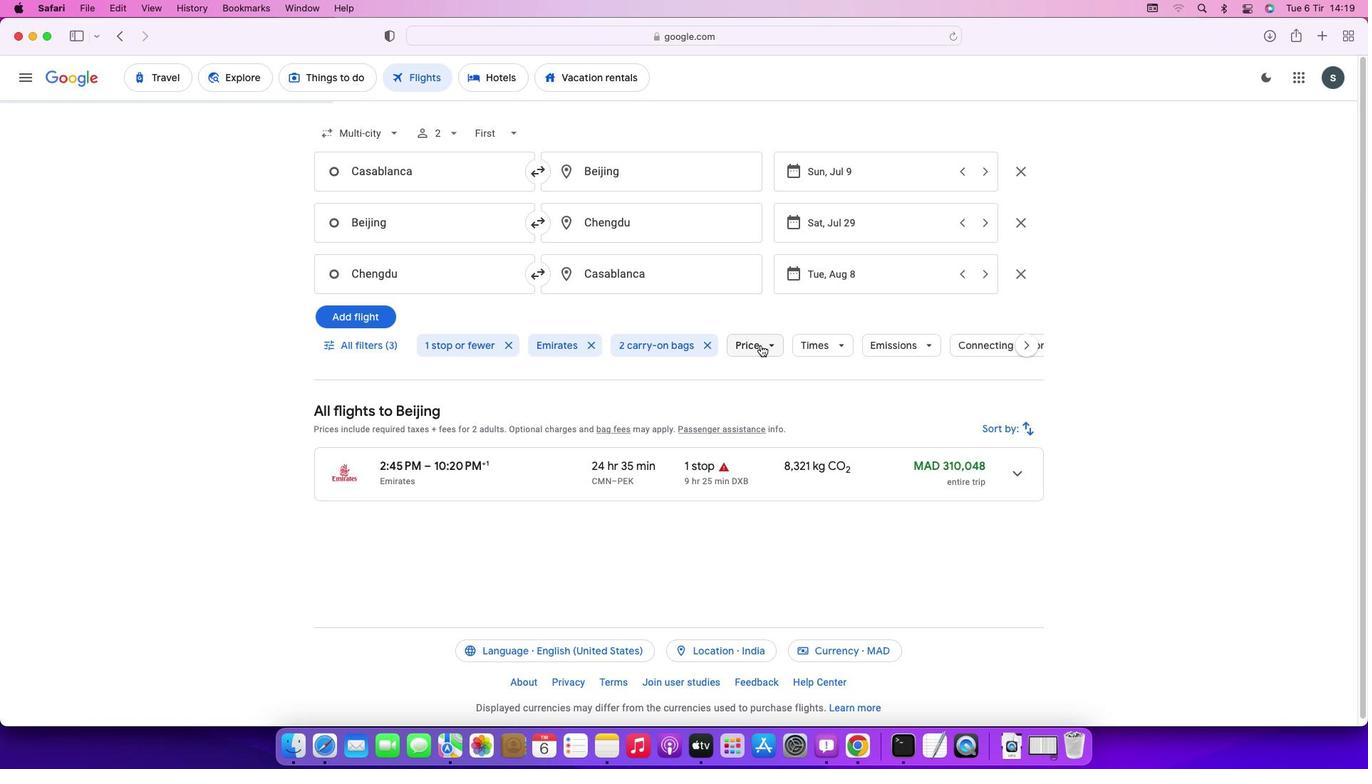 
Action: Mouse pressed left at (760, 344)
Screenshot: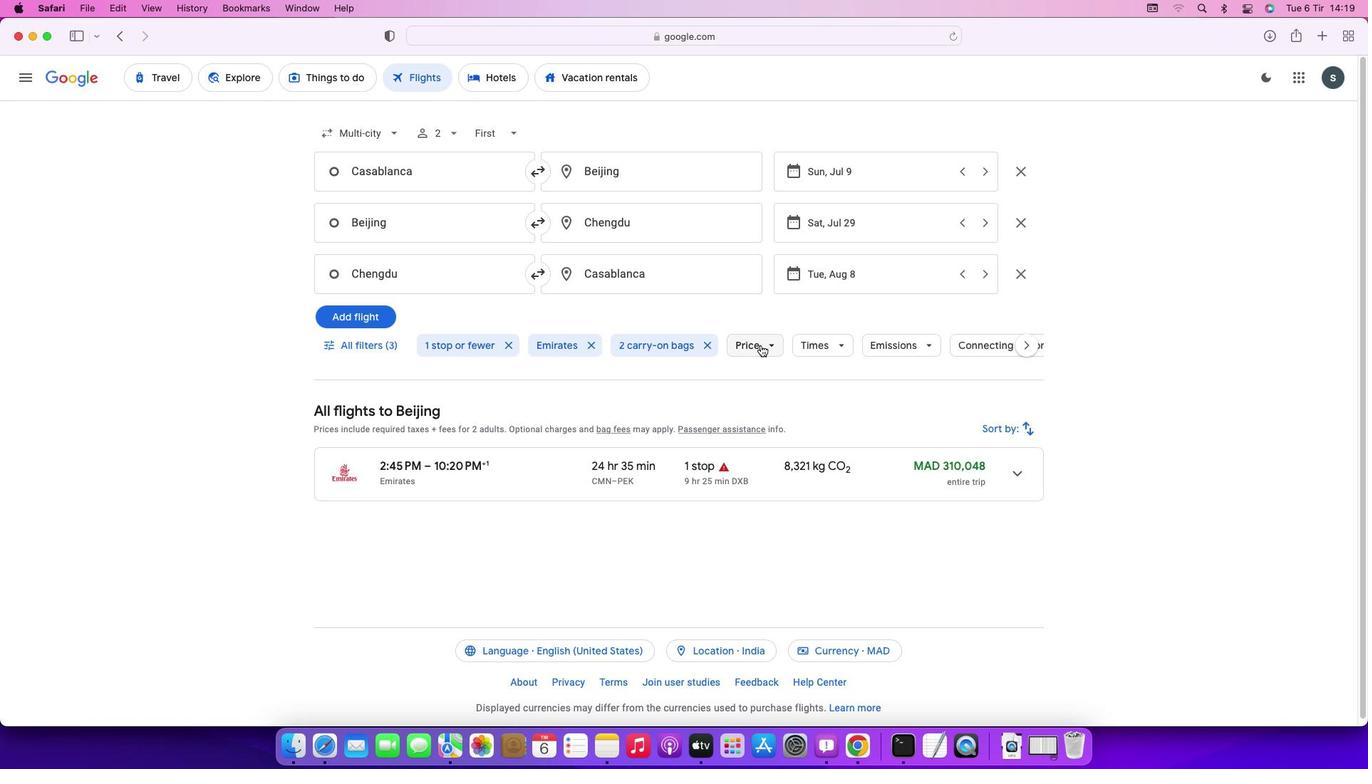 
Action: Mouse moved to (960, 439)
Screenshot: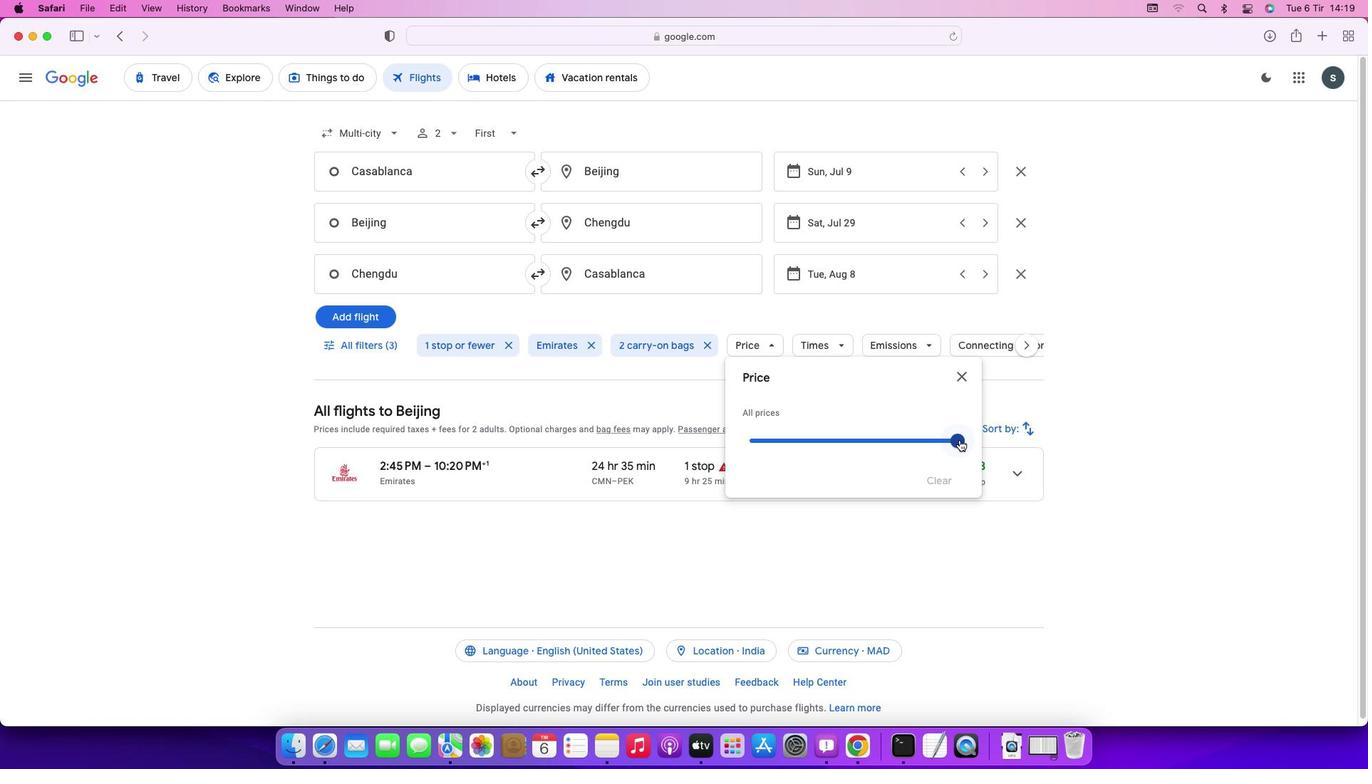 
Action: Mouse pressed left at (960, 439)
Screenshot: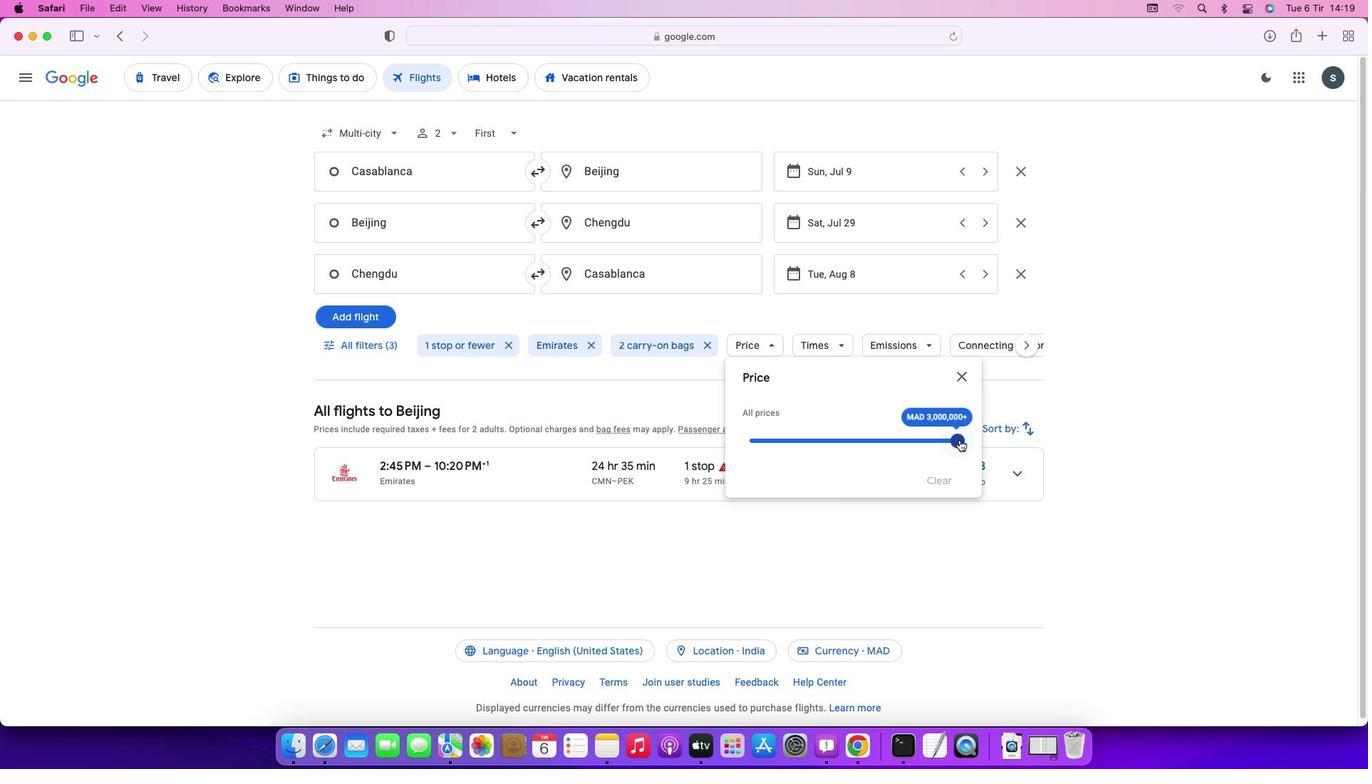 
Action: Mouse moved to (955, 379)
Screenshot: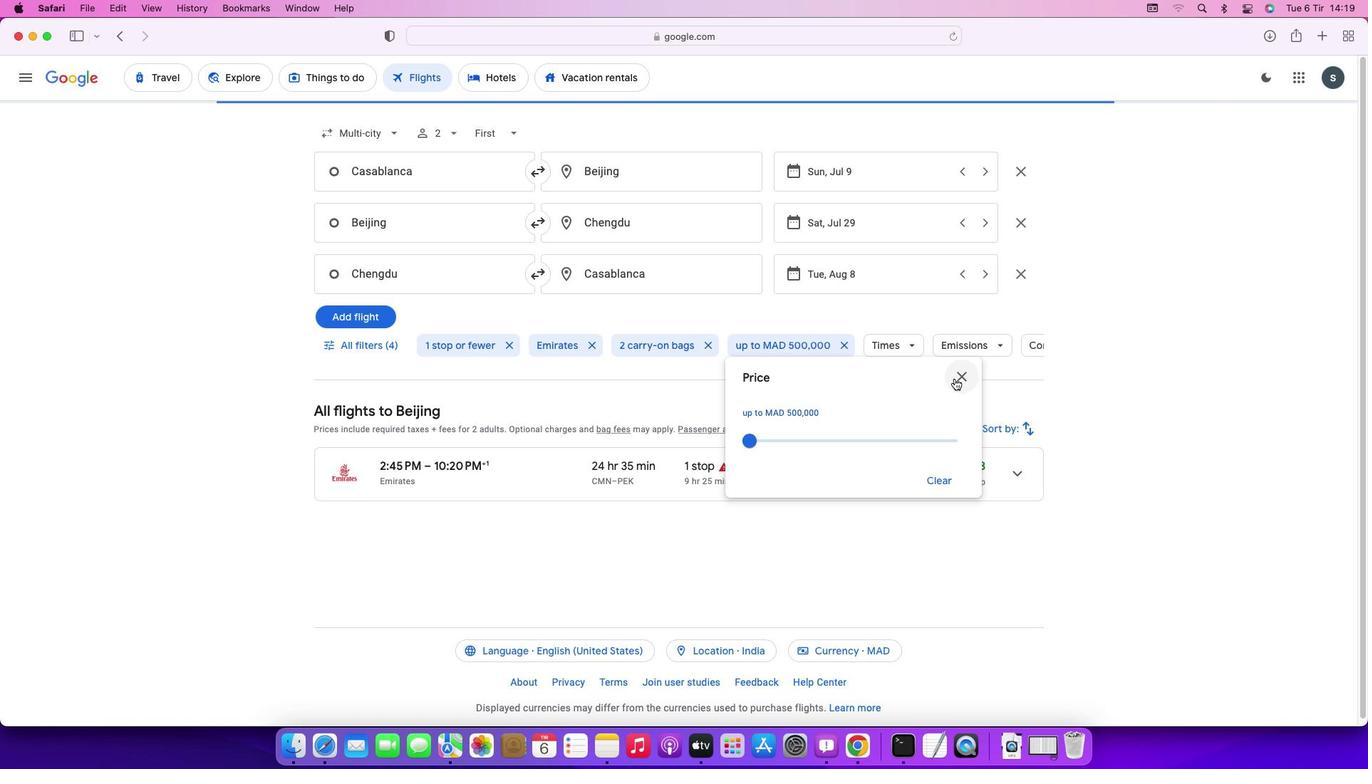 
Action: Mouse pressed left at (955, 379)
Screenshot: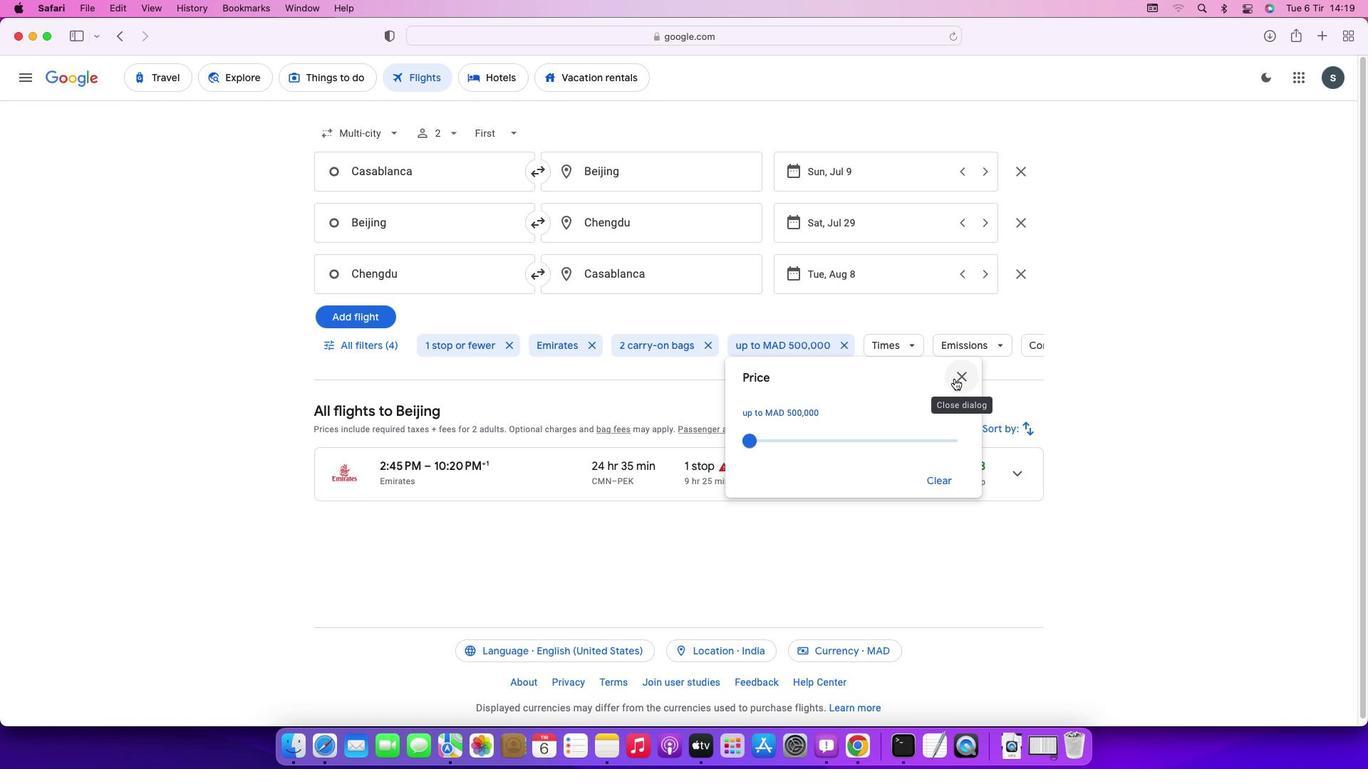 
Action: Mouse moved to (910, 352)
Screenshot: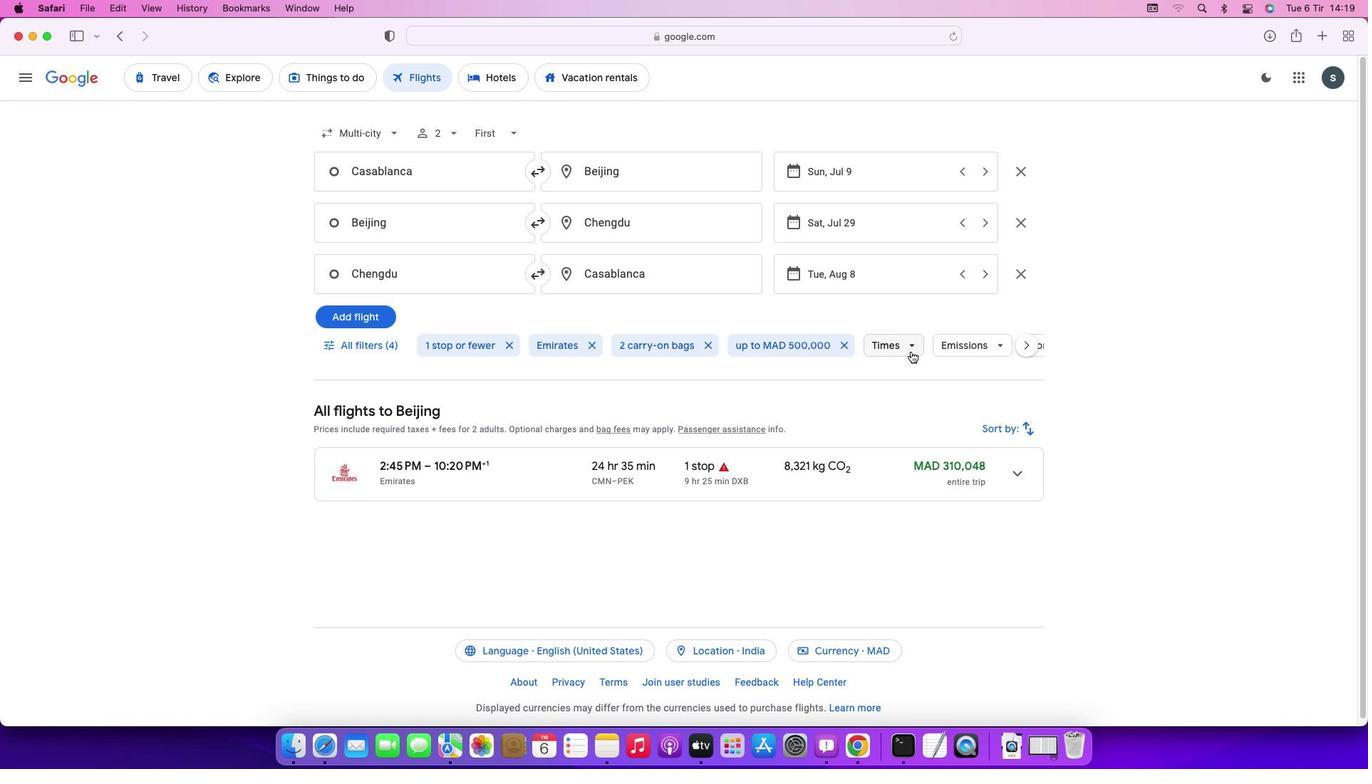 
Action: Mouse pressed left at (910, 352)
Screenshot: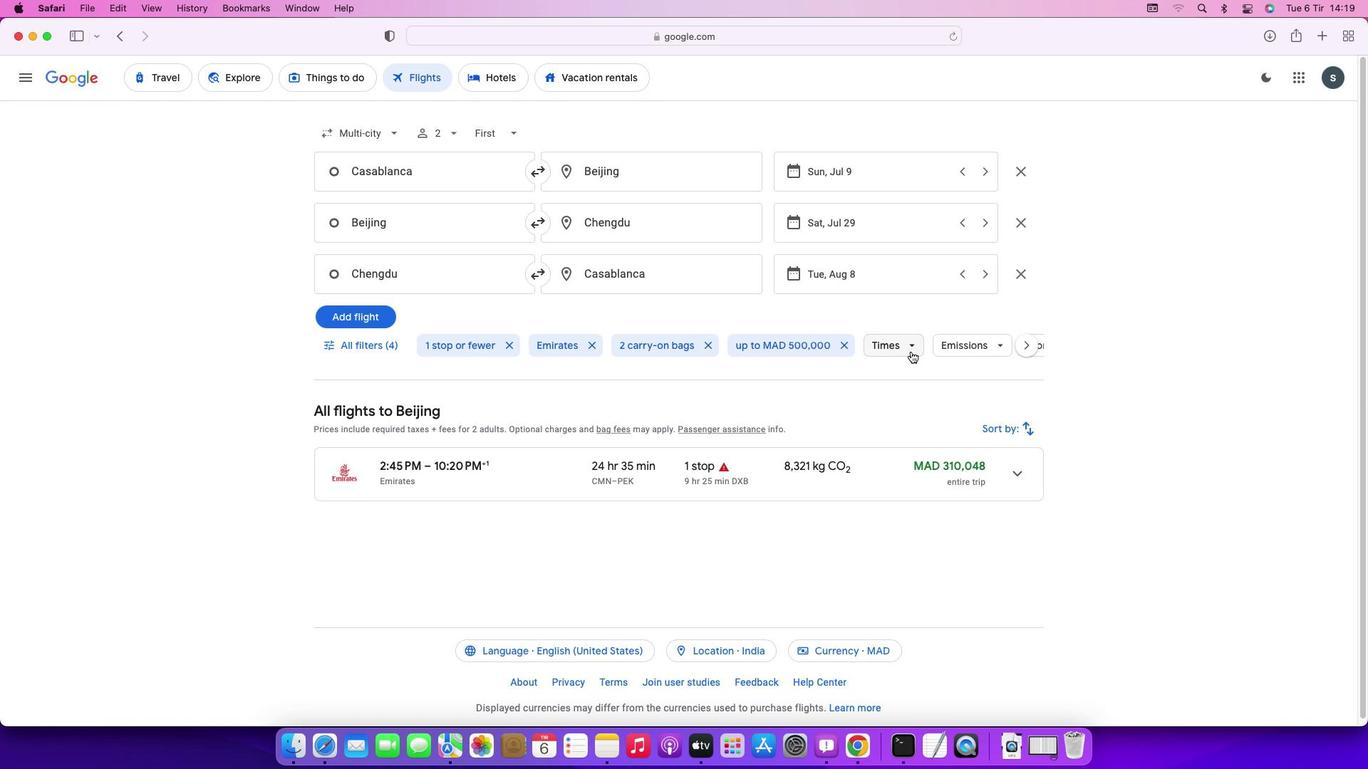 
Action: Mouse moved to (886, 516)
Screenshot: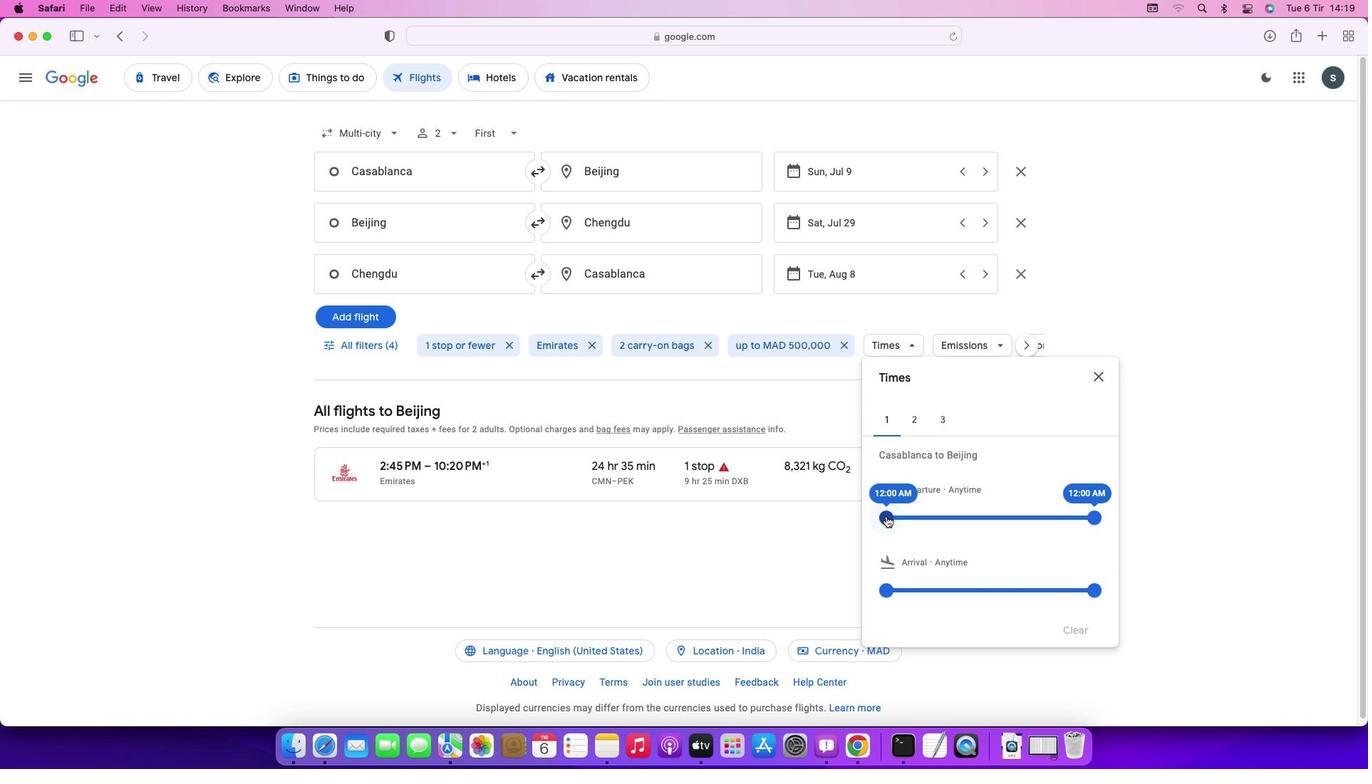 
Action: Mouse pressed left at (886, 516)
Screenshot: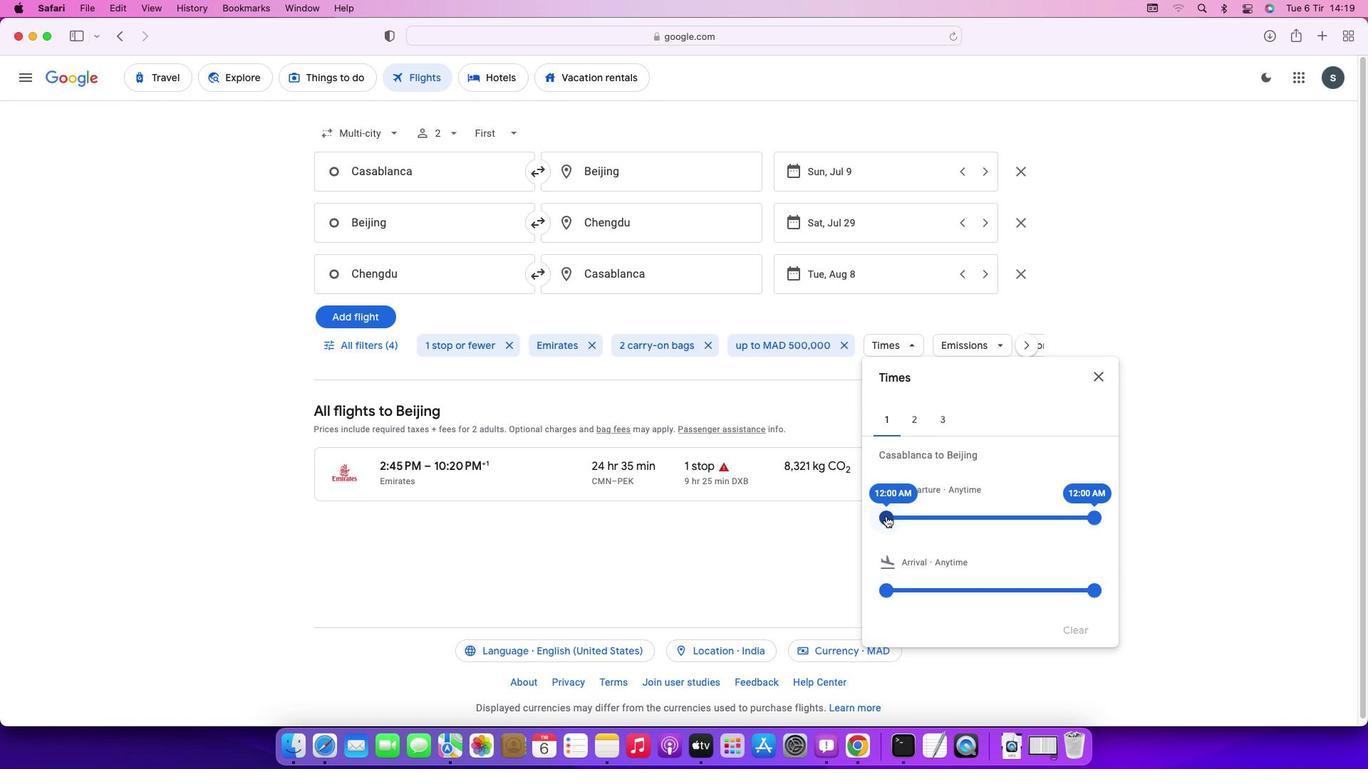 
Action: Mouse moved to (1101, 379)
Screenshot: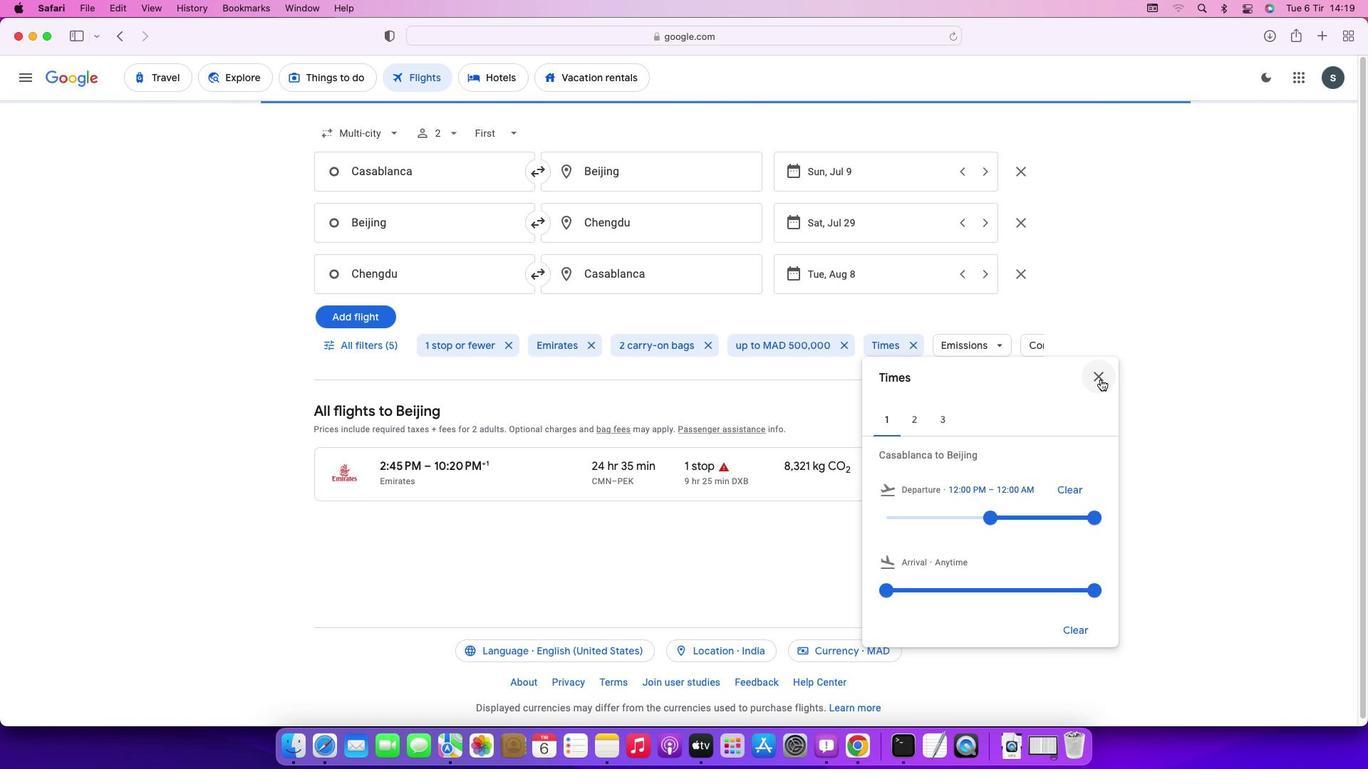 
Action: Mouse pressed left at (1101, 379)
Screenshot: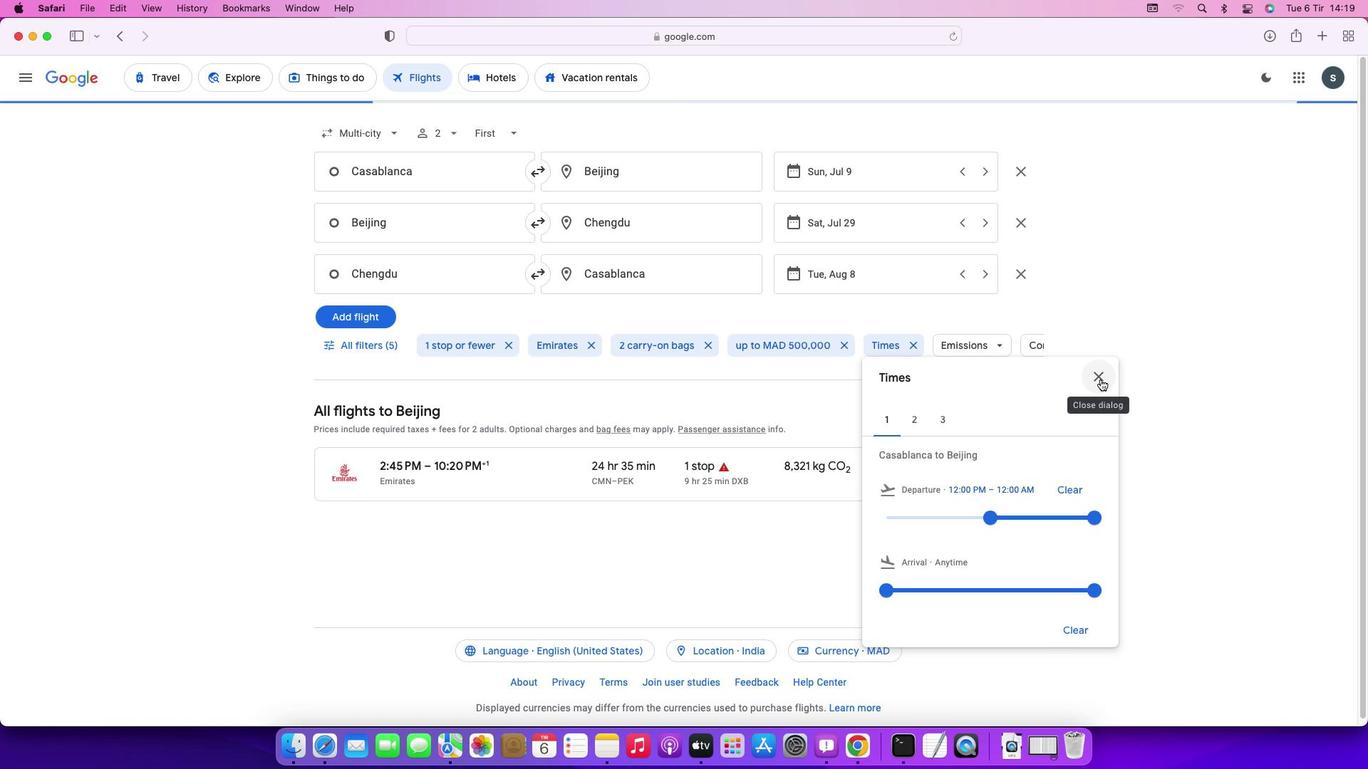 
Action: Mouse moved to (1026, 350)
Screenshot: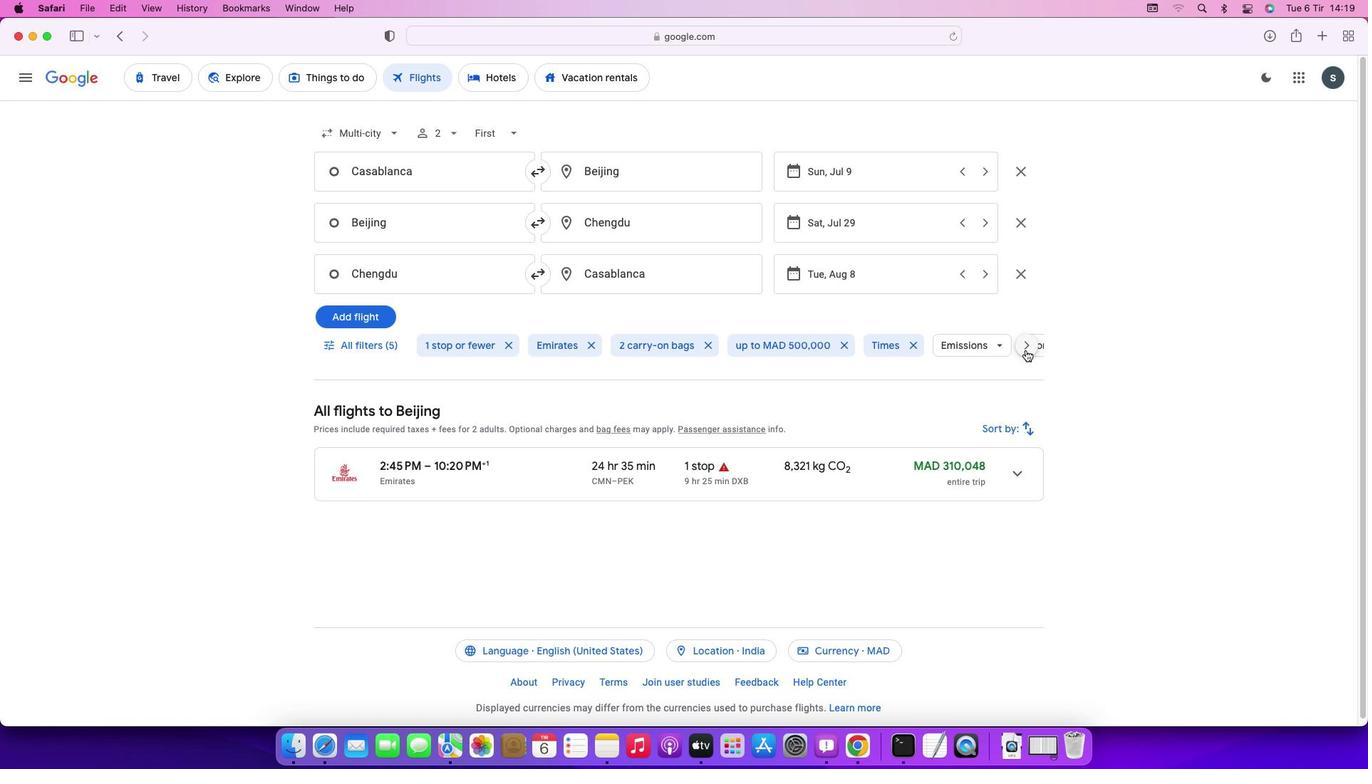 
Action: Mouse pressed left at (1026, 350)
Screenshot: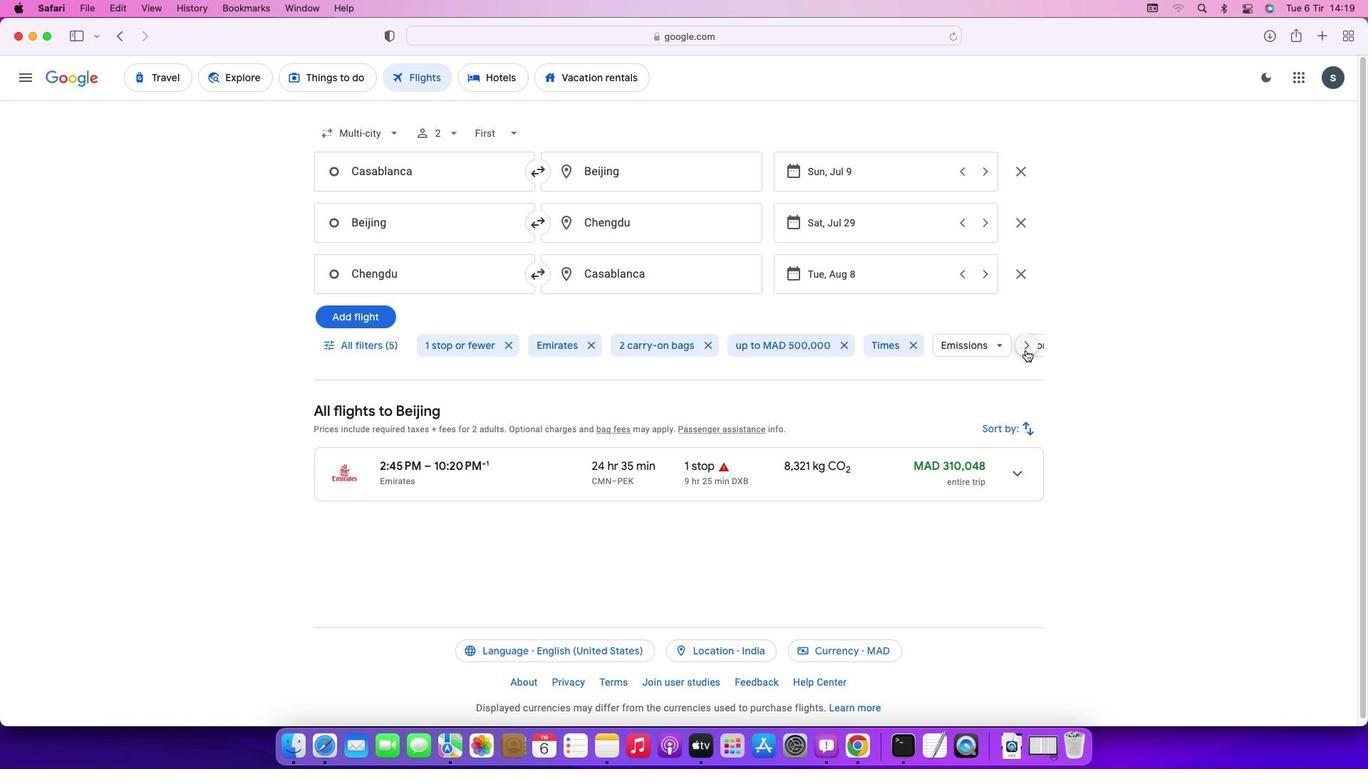 
Action: Mouse moved to (886, 344)
Screenshot: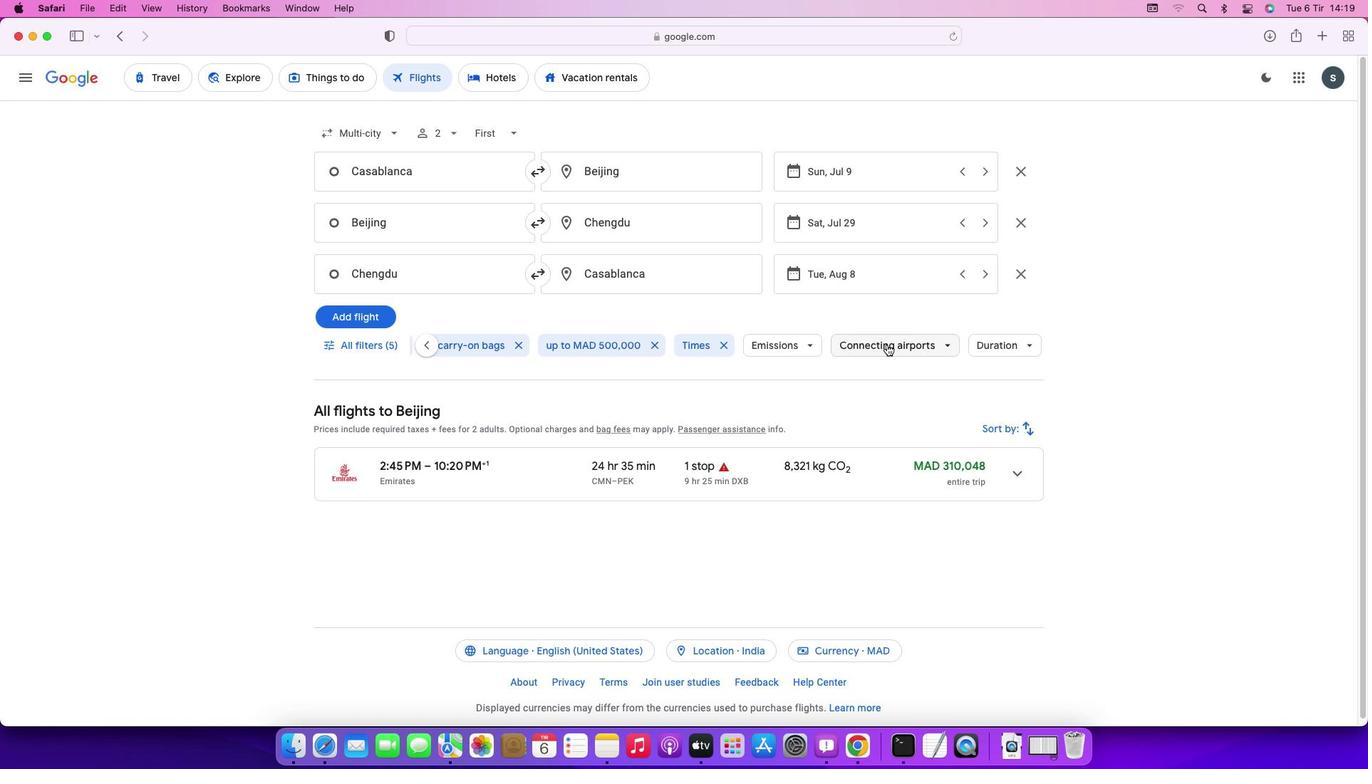 
Action: Mouse pressed left at (886, 344)
Screenshot: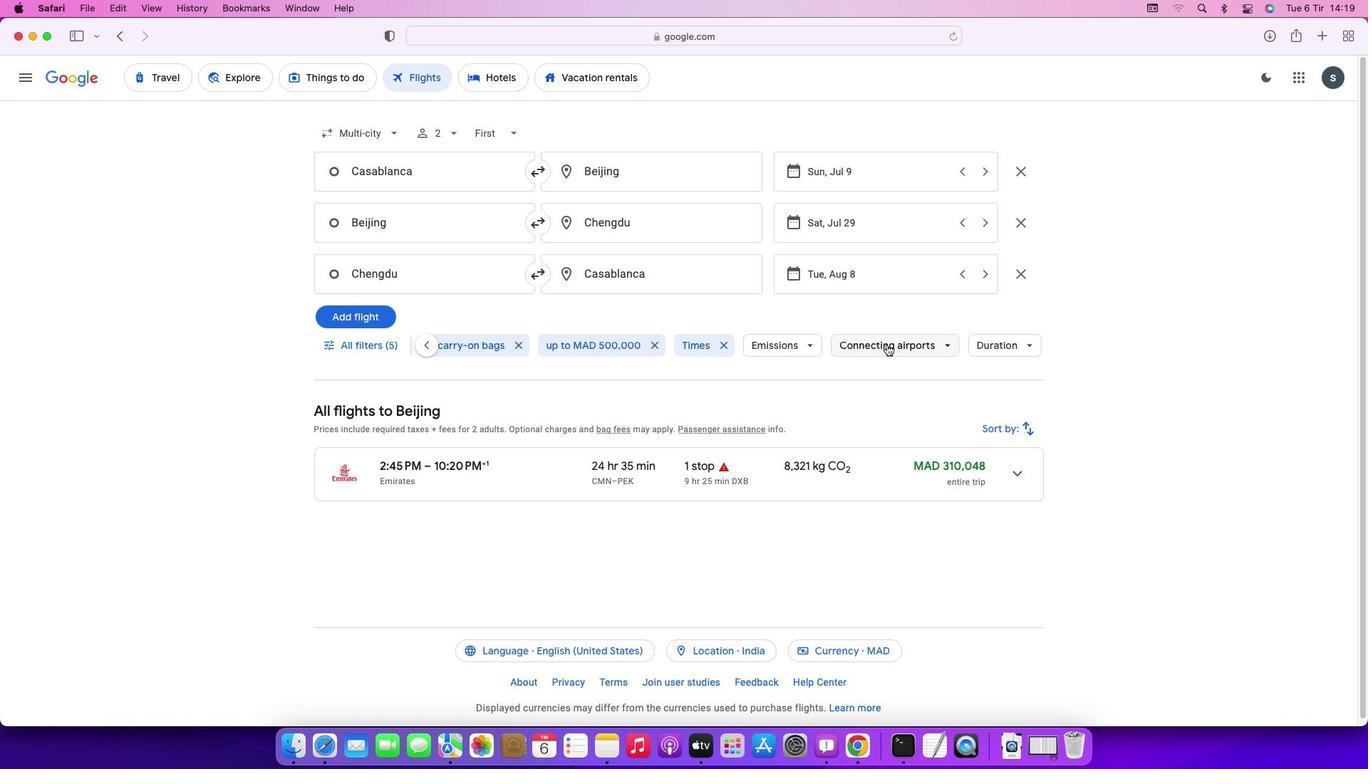 
Action: Mouse moved to (1057, 496)
Screenshot: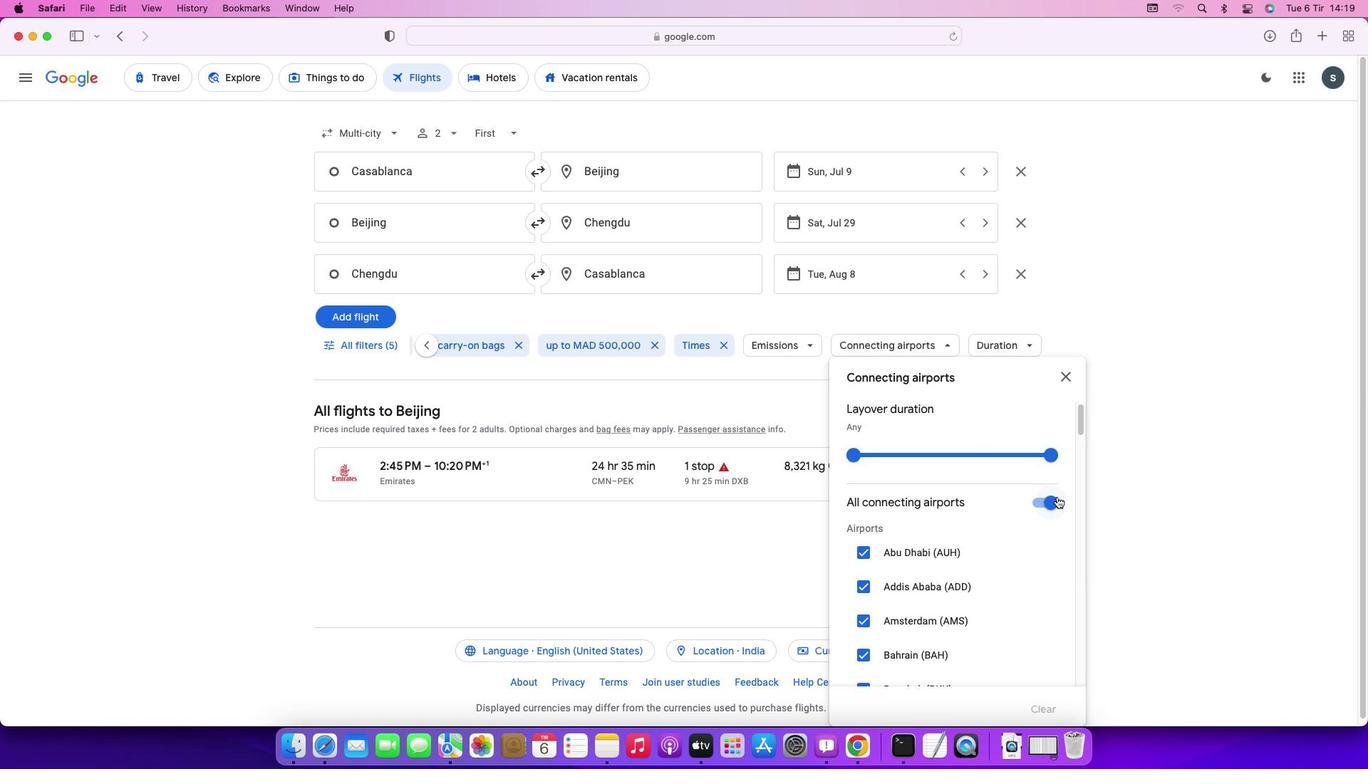 
Action: Mouse pressed left at (1057, 496)
Screenshot: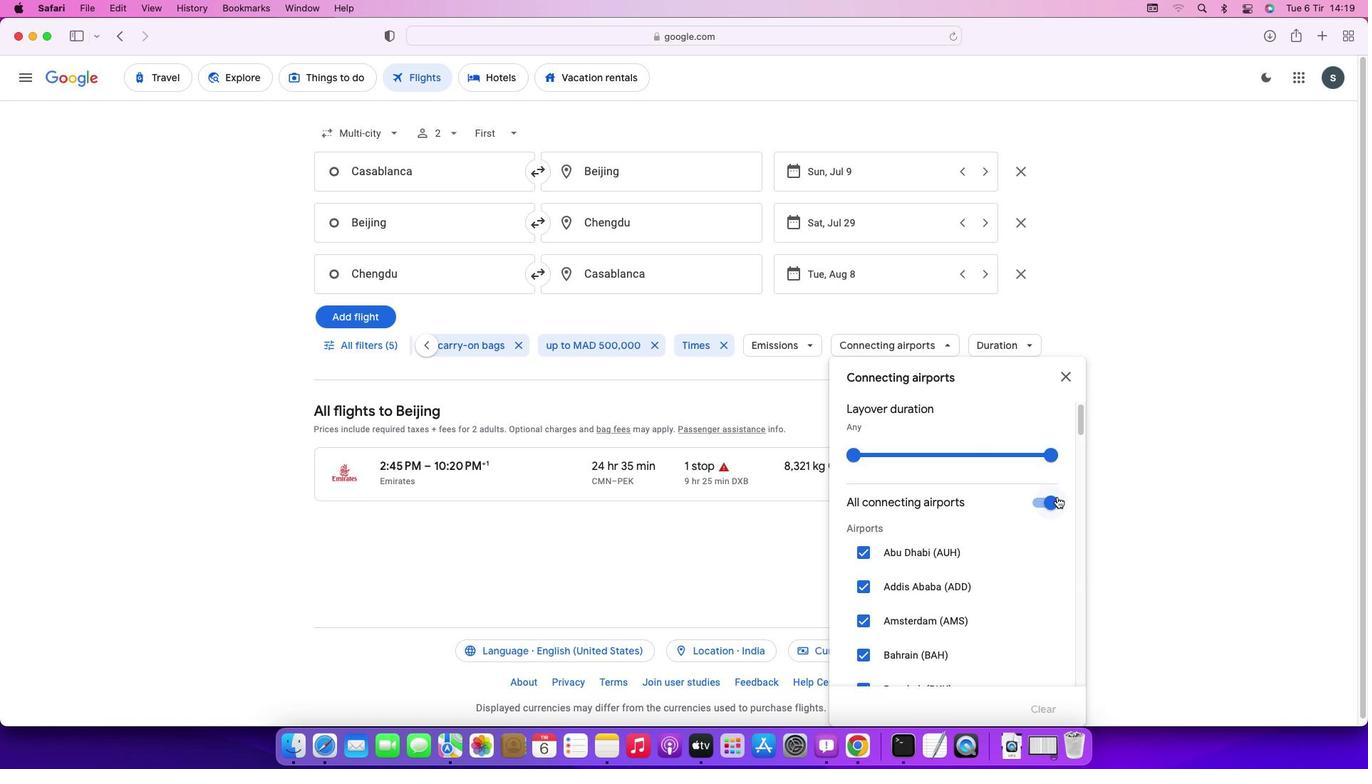 
Action: Mouse moved to (1026, 593)
Screenshot: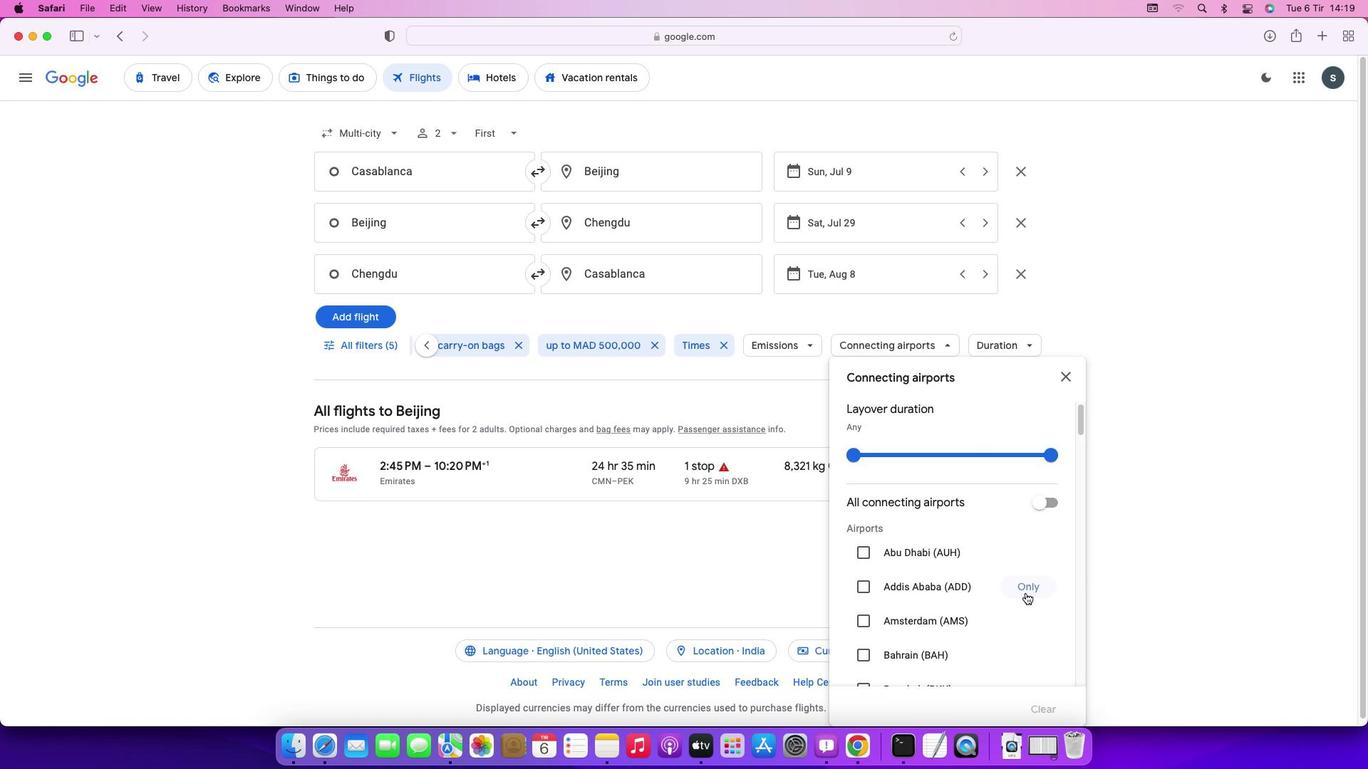 
Action: Mouse scrolled (1026, 593) with delta (0, 0)
Screenshot: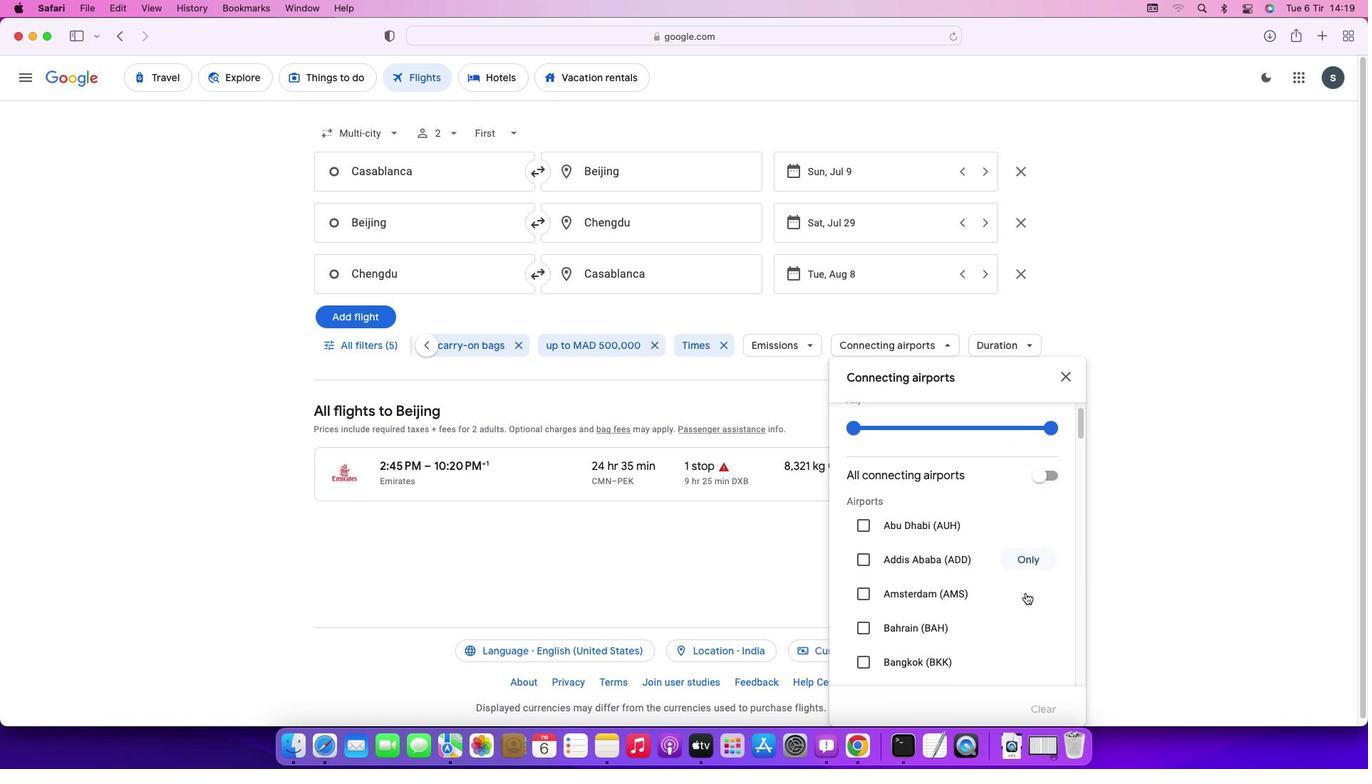 
Action: Mouse scrolled (1026, 593) with delta (0, 0)
Screenshot: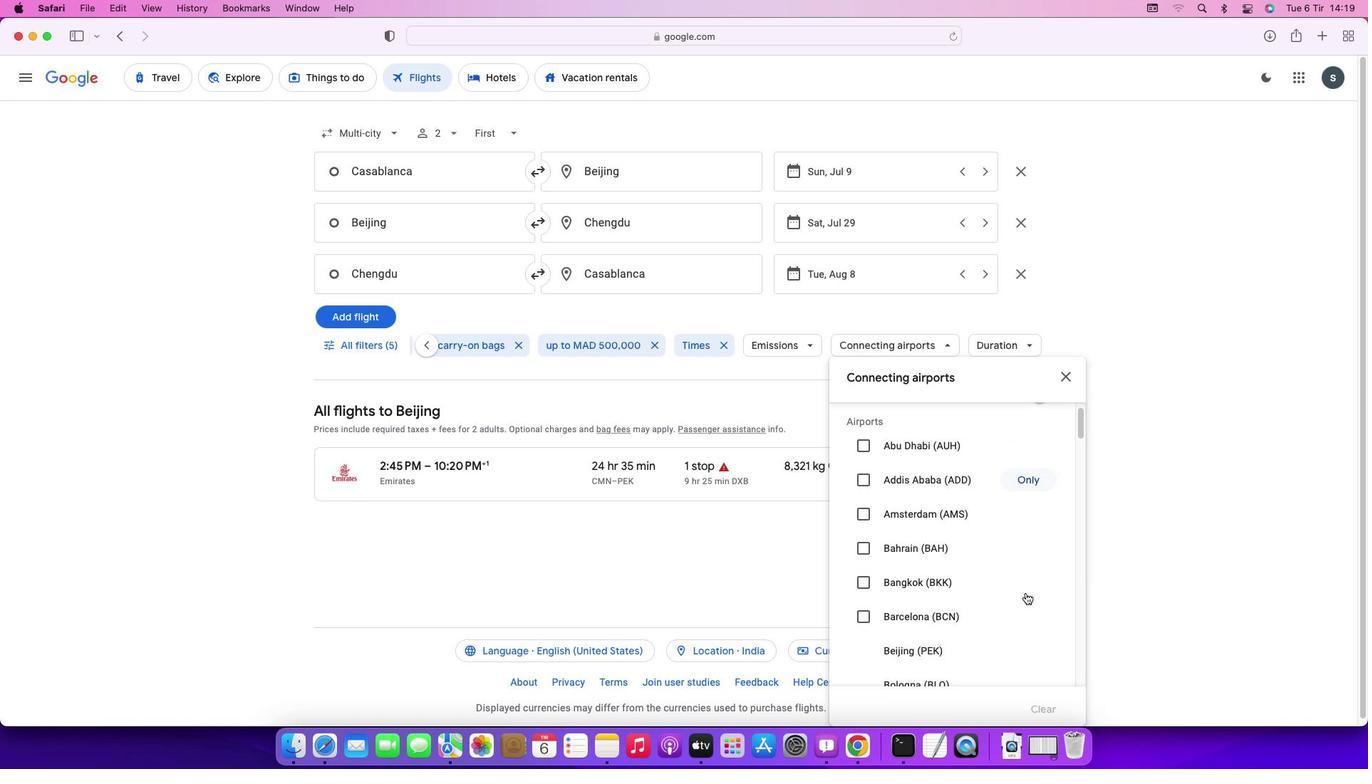 
Action: Mouse scrolled (1026, 593) with delta (0, -1)
Screenshot: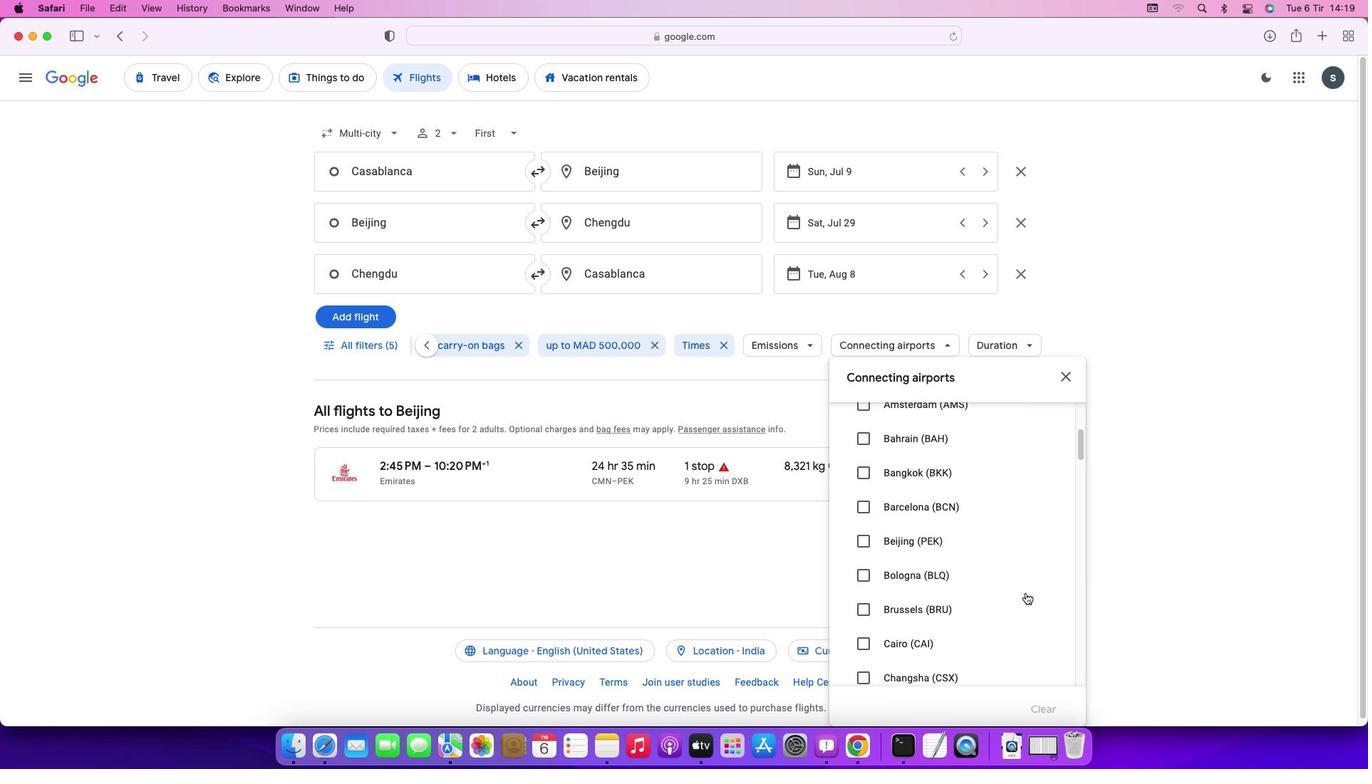 
Action: Mouse scrolled (1026, 593) with delta (0, -2)
Screenshot: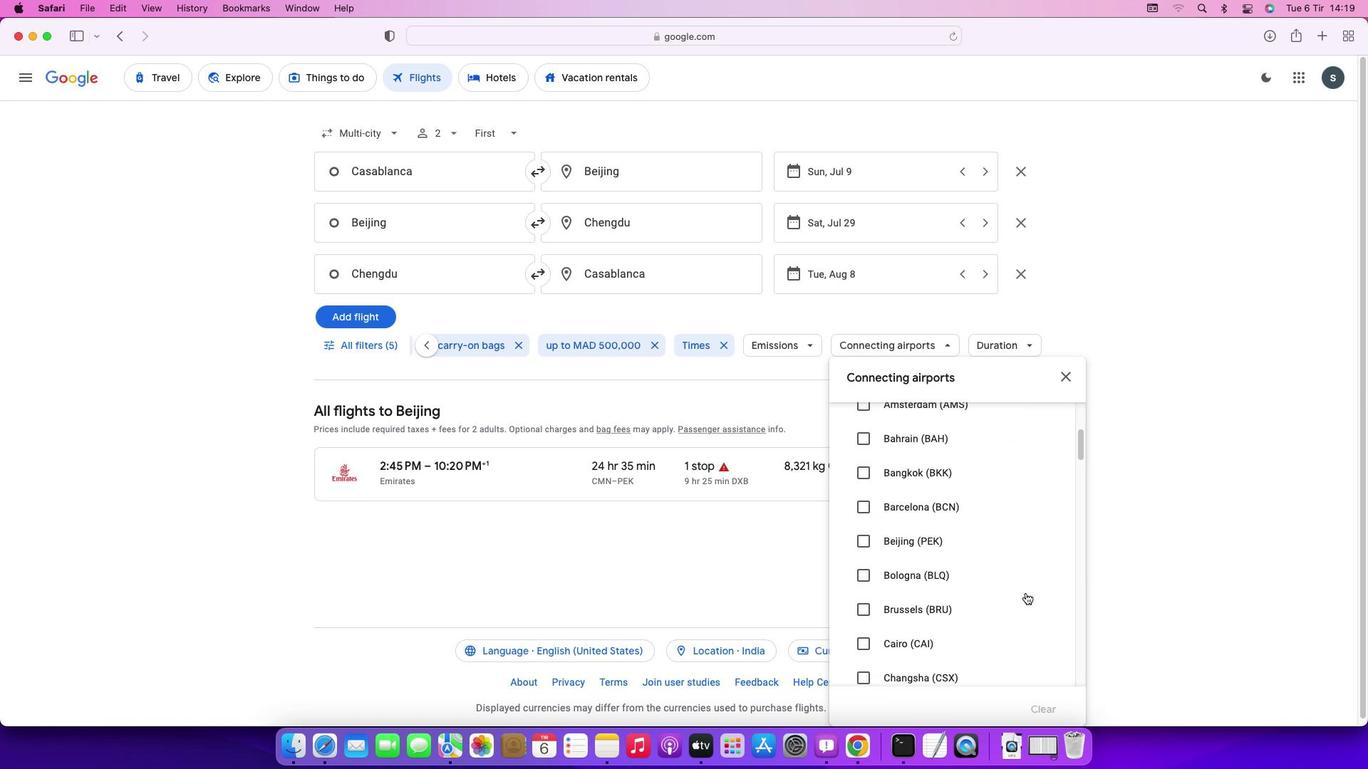 
Action: Mouse scrolled (1026, 593) with delta (0, 0)
Screenshot: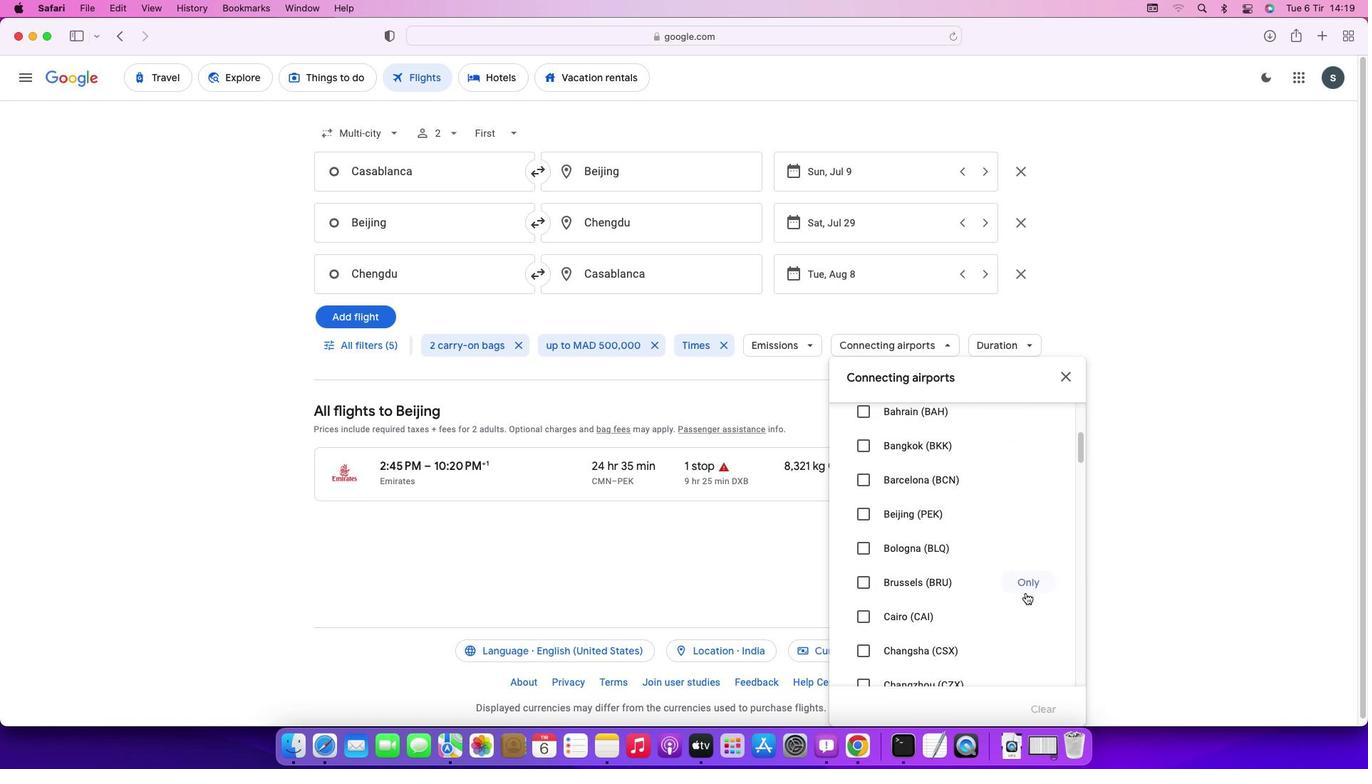 
Action: Mouse scrolled (1026, 593) with delta (0, 0)
Screenshot: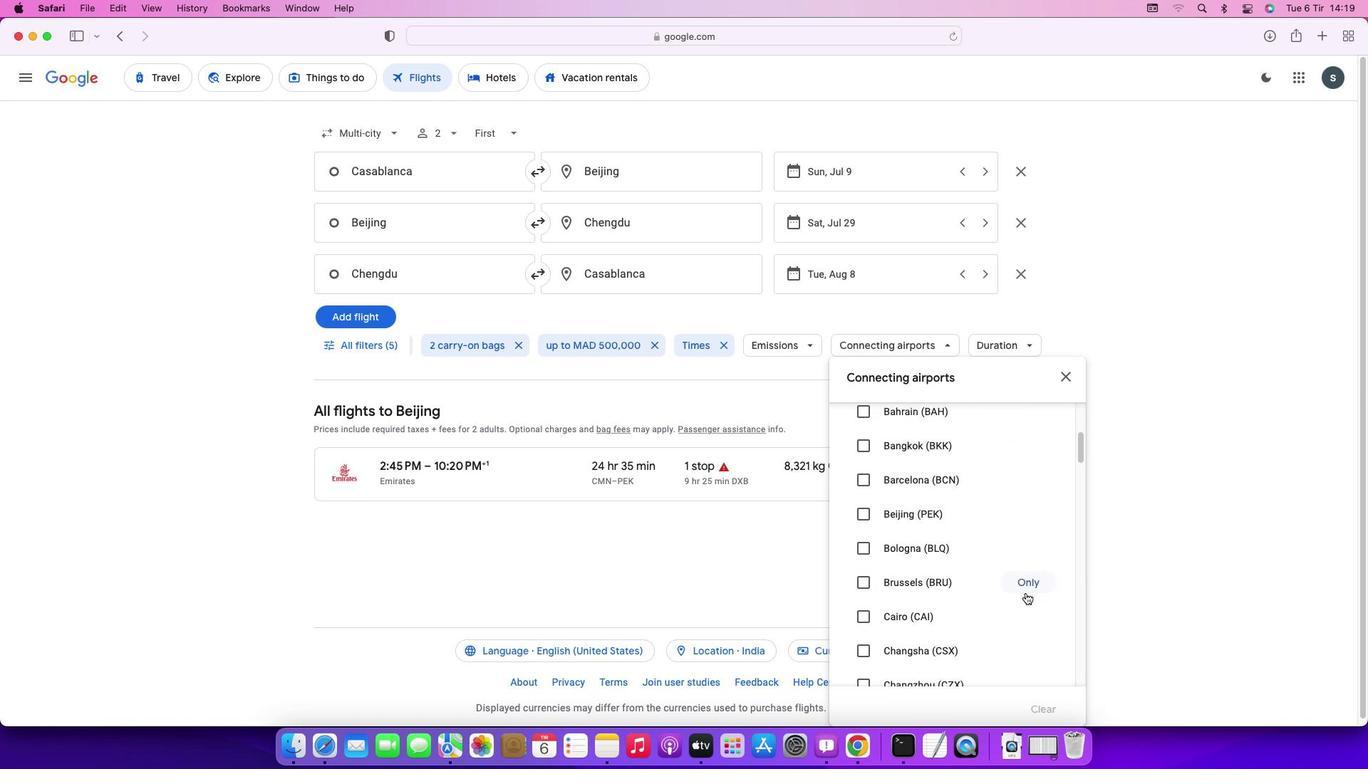 
Action: Mouse scrolled (1026, 593) with delta (0, -1)
Screenshot: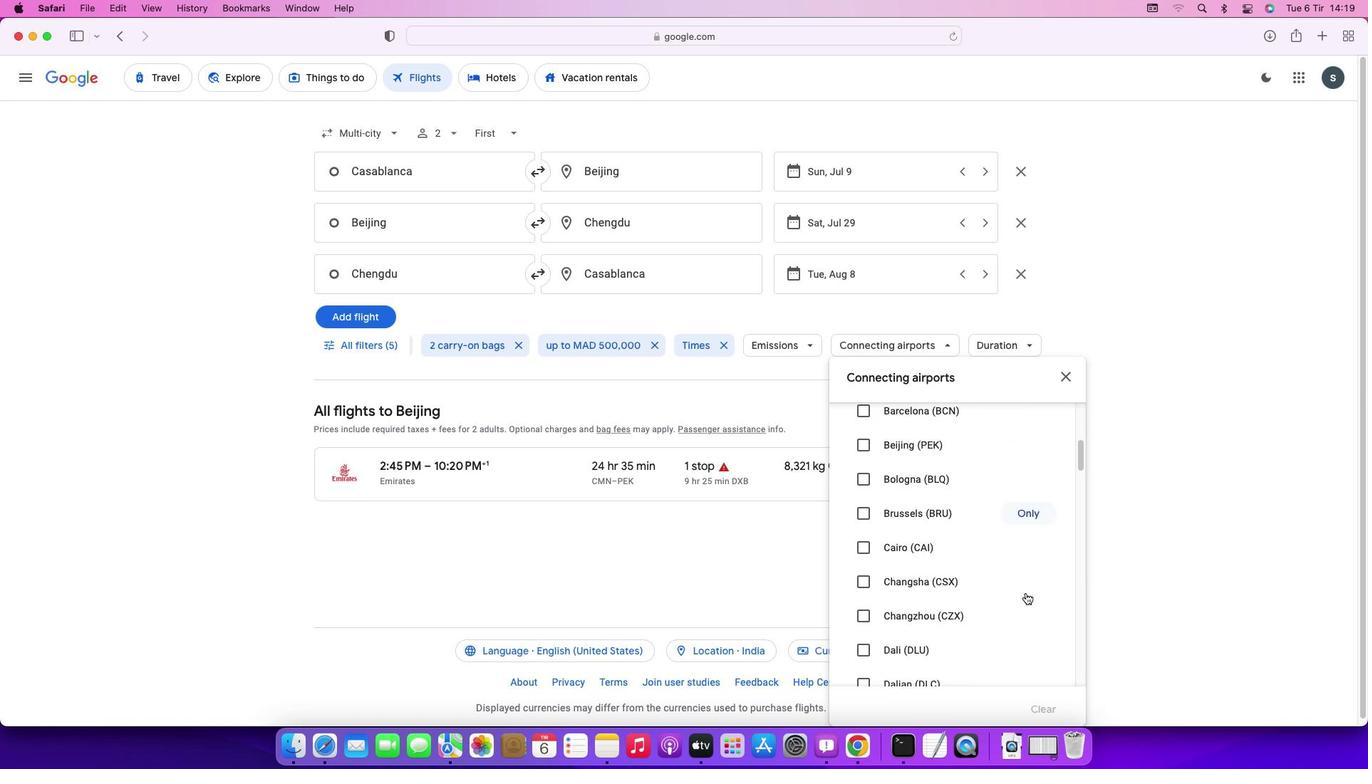 
Action: Mouse scrolled (1026, 593) with delta (0, 0)
Screenshot: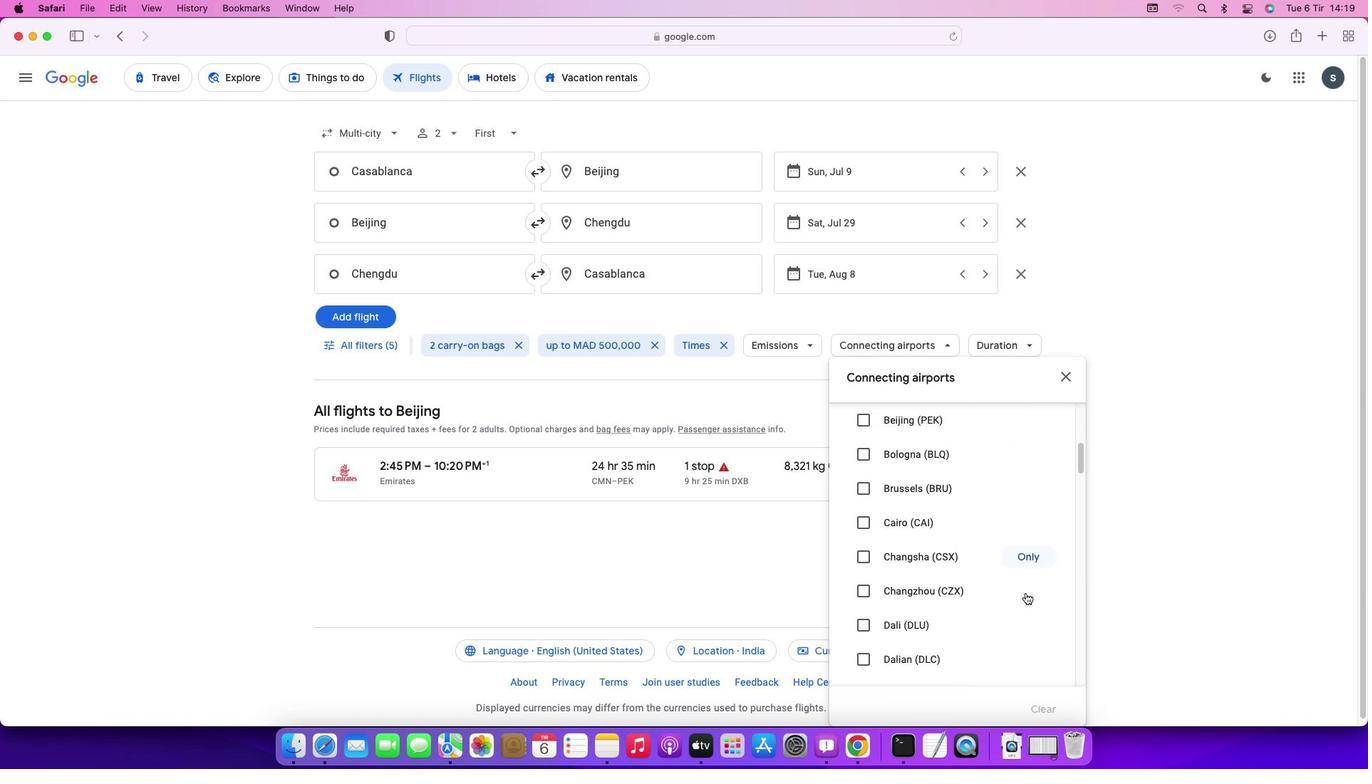 
Action: Mouse scrolled (1026, 593) with delta (0, 0)
Screenshot: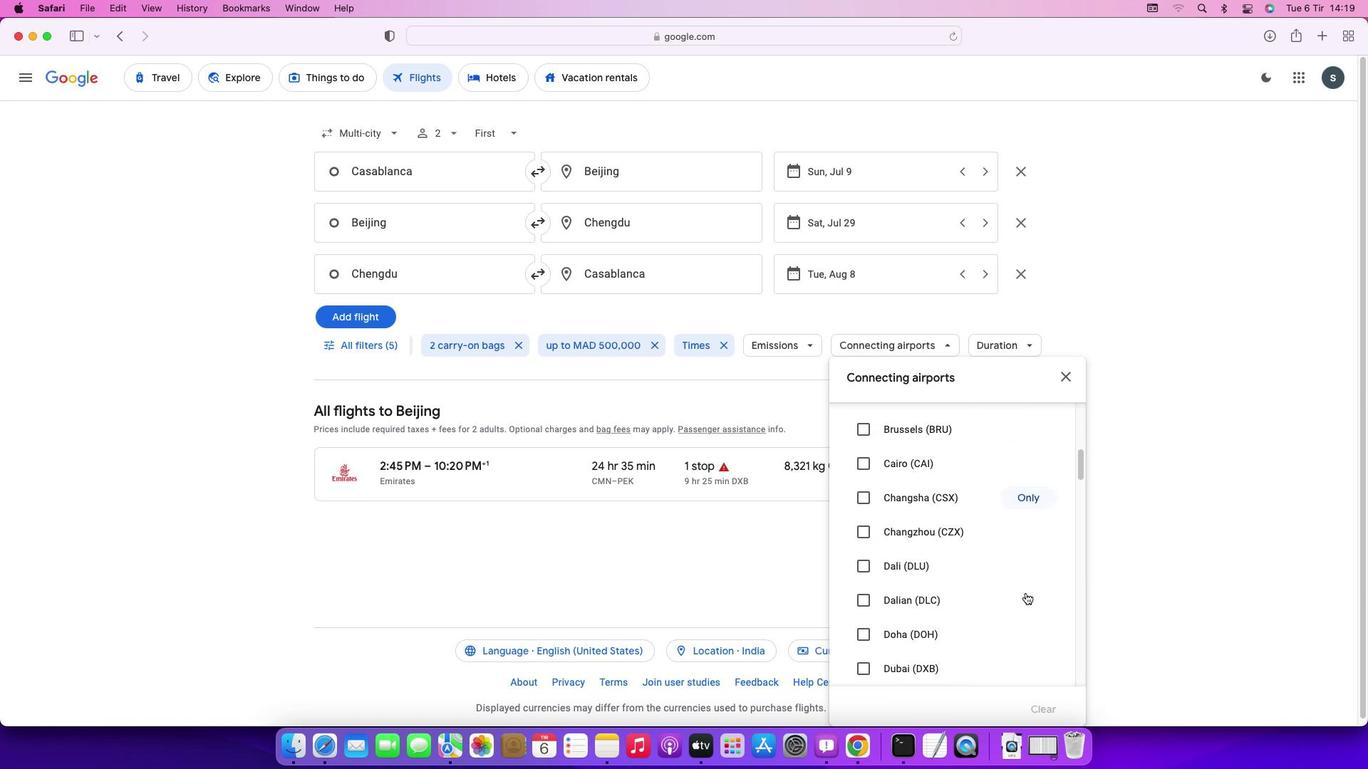 
Action: Mouse scrolled (1026, 593) with delta (0, -1)
Screenshot: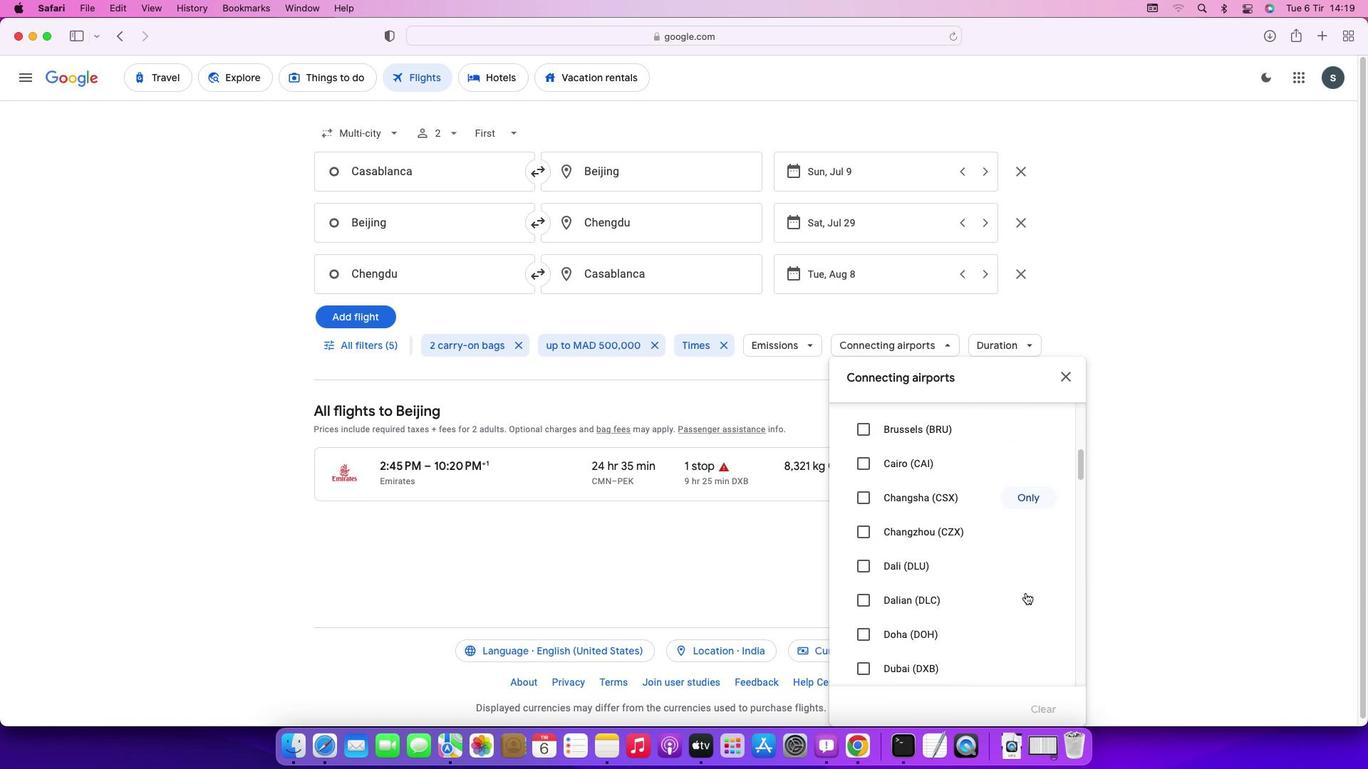
Action: Mouse scrolled (1026, 593) with delta (0, 0)
Screenshot: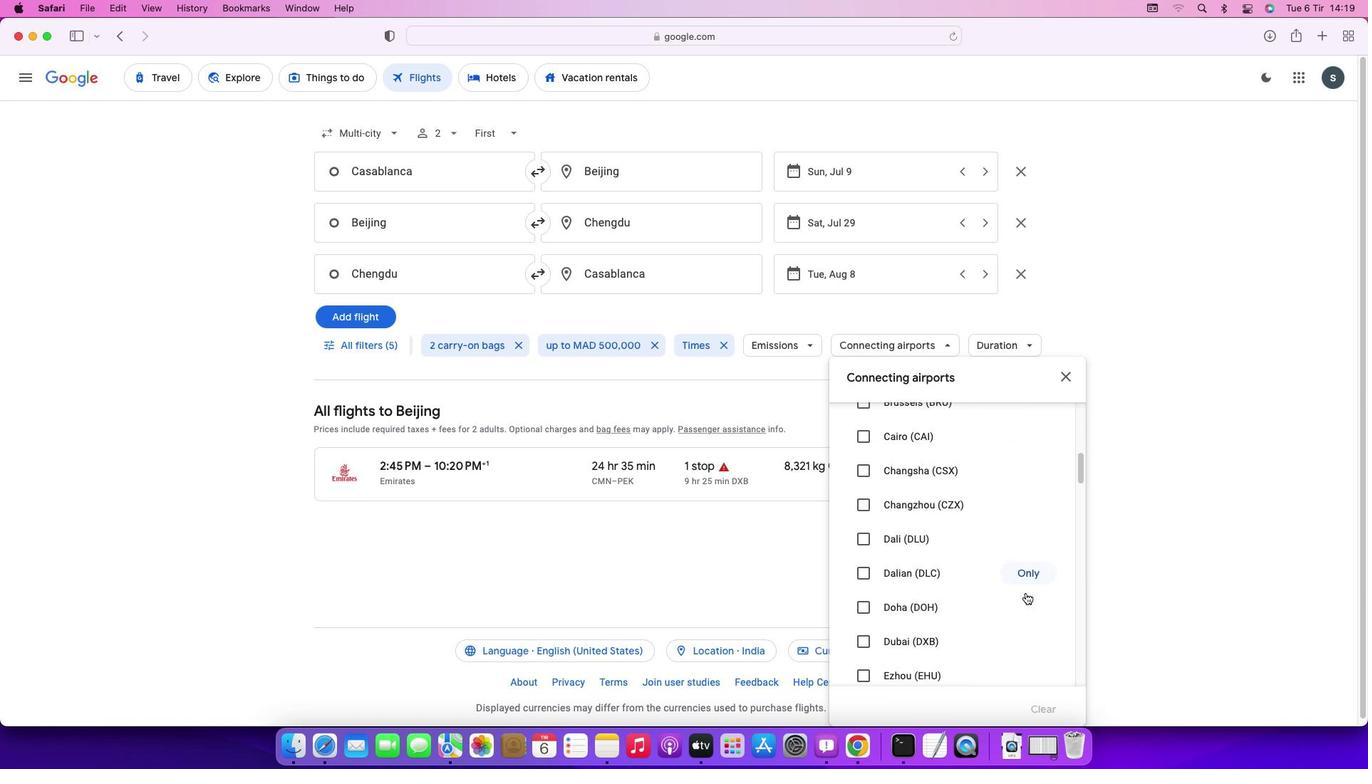 
Action: Mouse scrolled (1026, 593) with delta (0, 0)
Screenshot: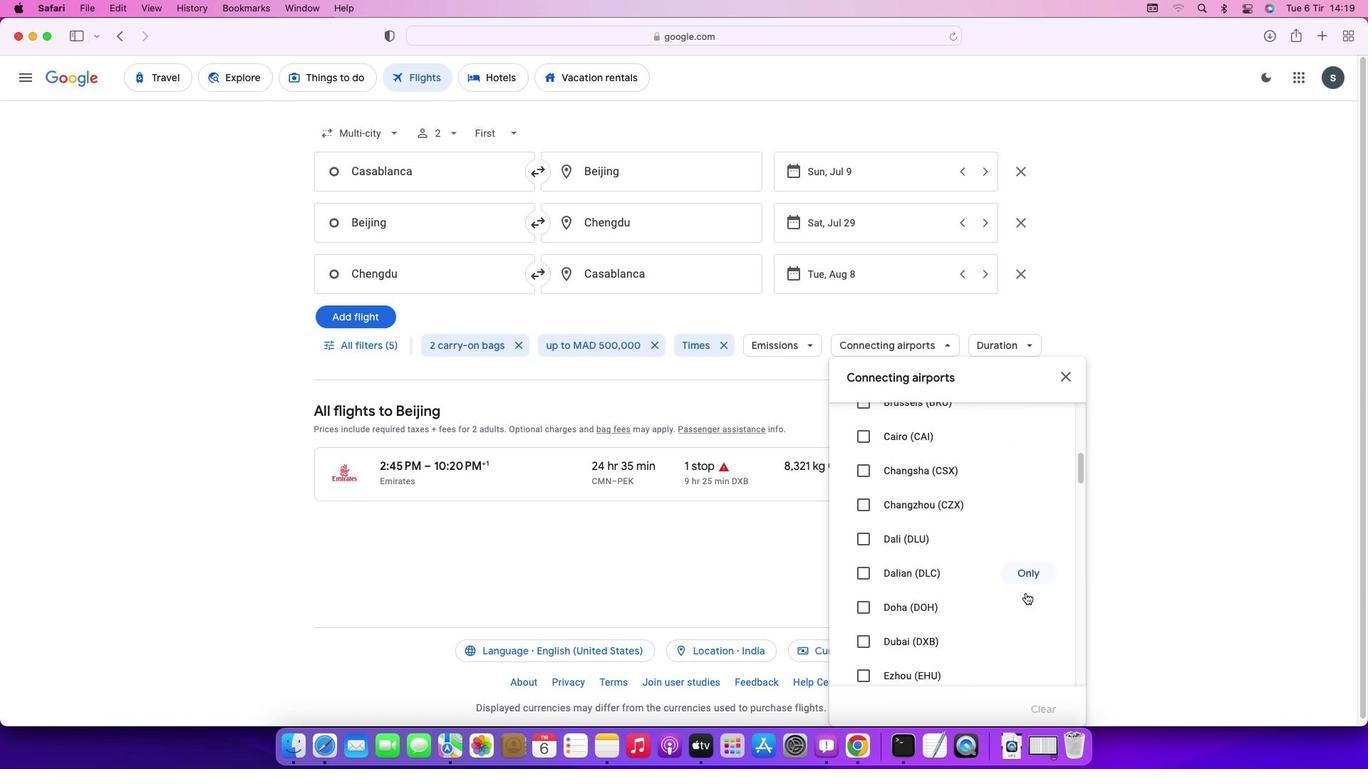 
Action: Mouse moved to (862, 642)
Screenshot: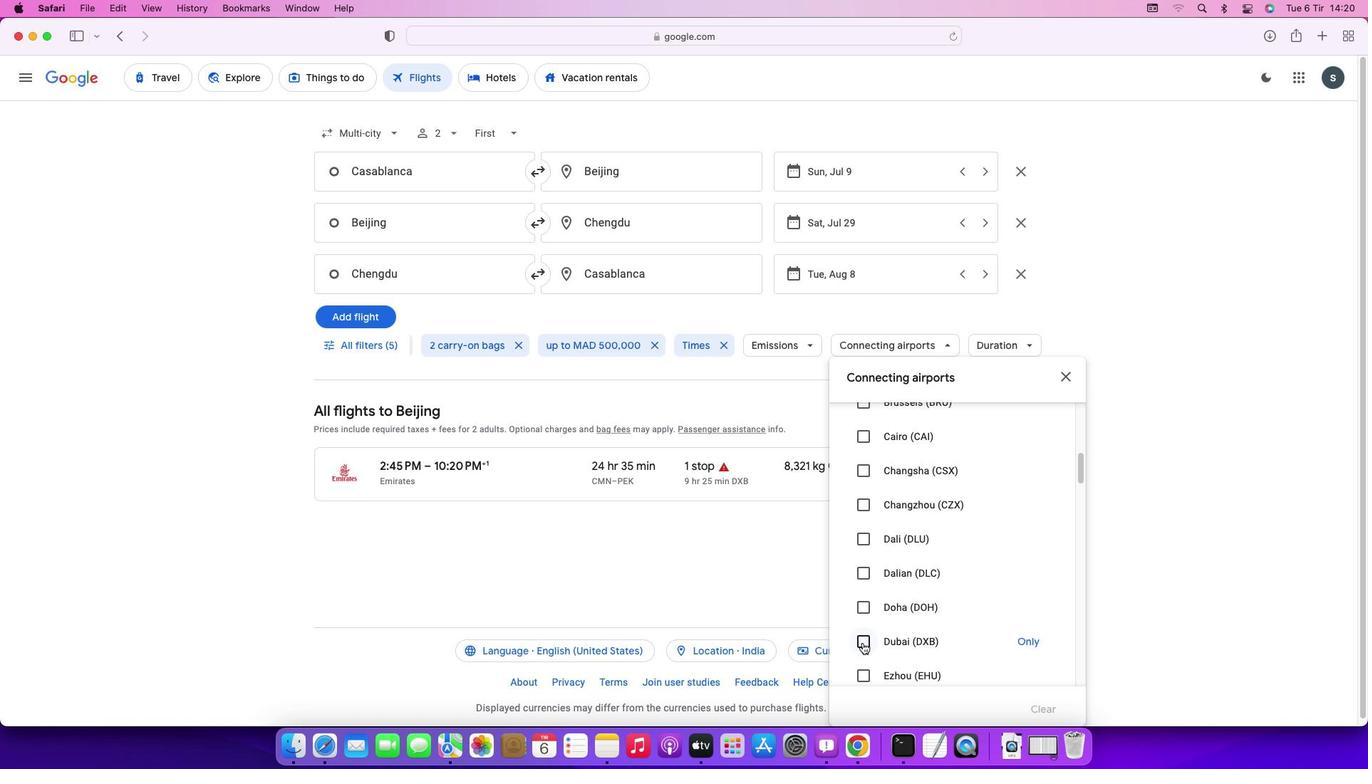
Action: Mouse pressed left at (862, 642)
Screenshot: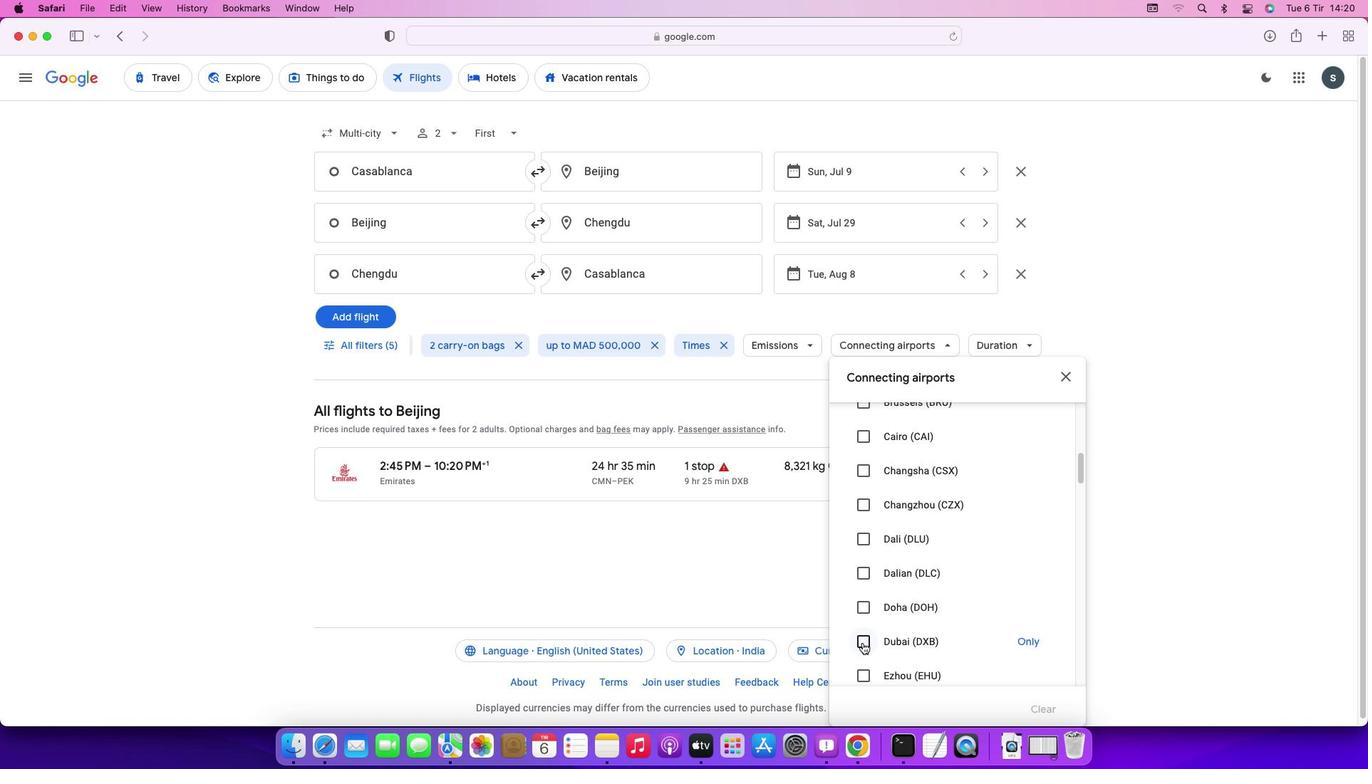 
Action: Mouse moved to (1064, 384)
Screenshot: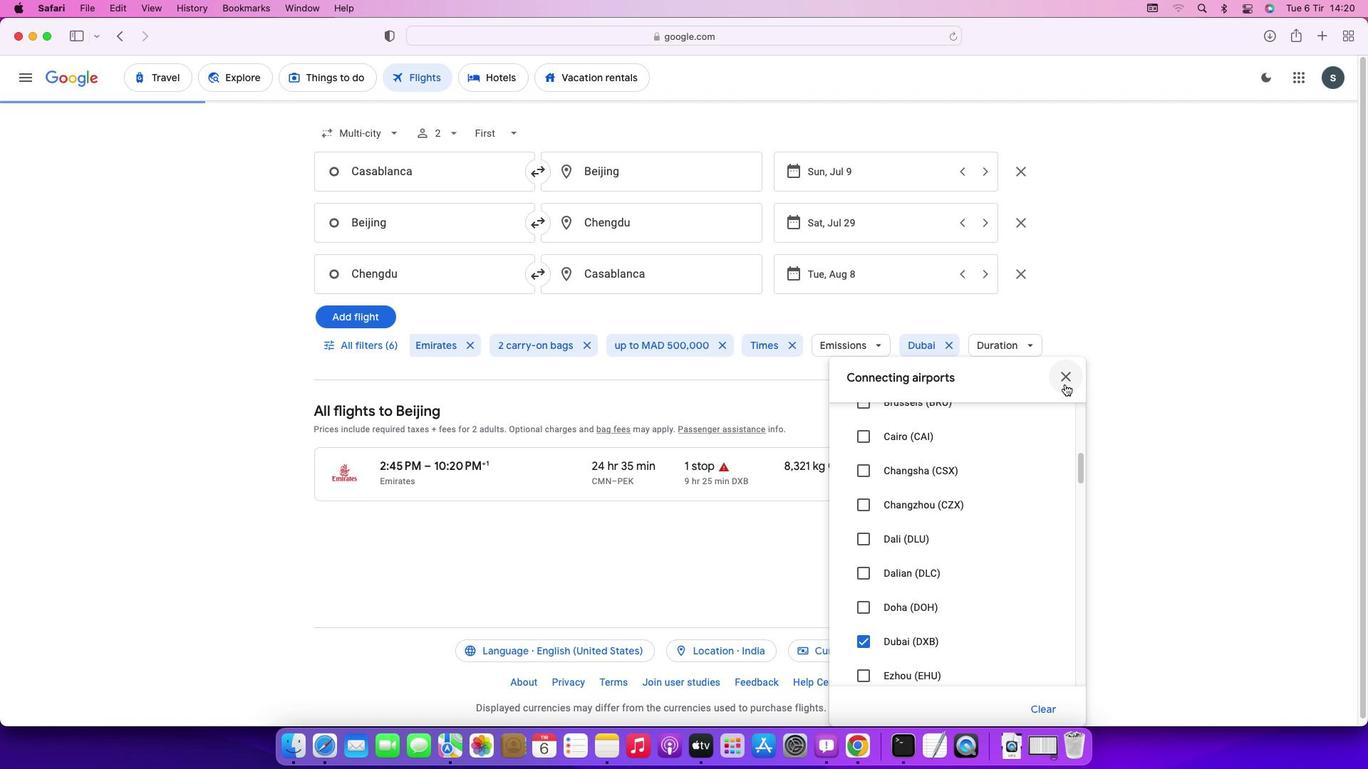 
Action: Mouse pressed left at (1064, 384)
Screenshot: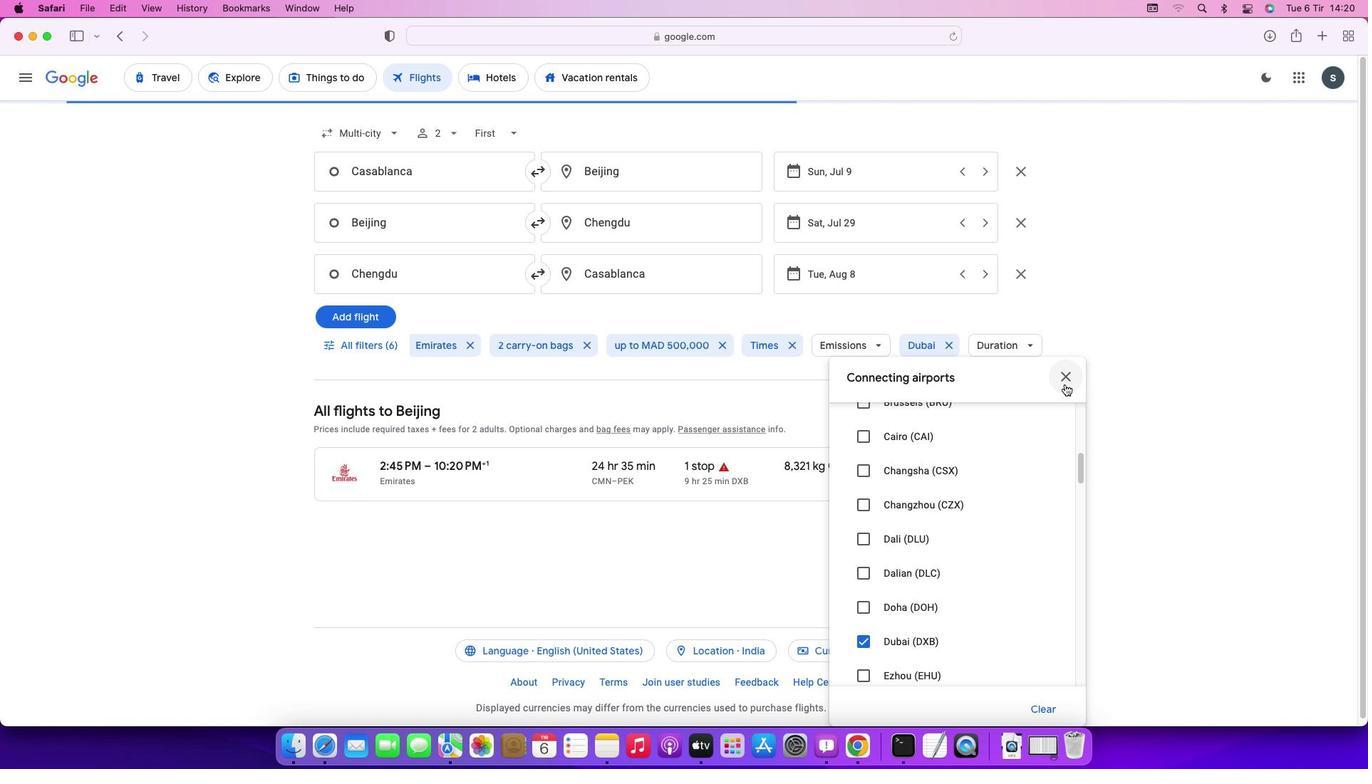 
Action: Mouse moved to (1096, 450)
Screenshot: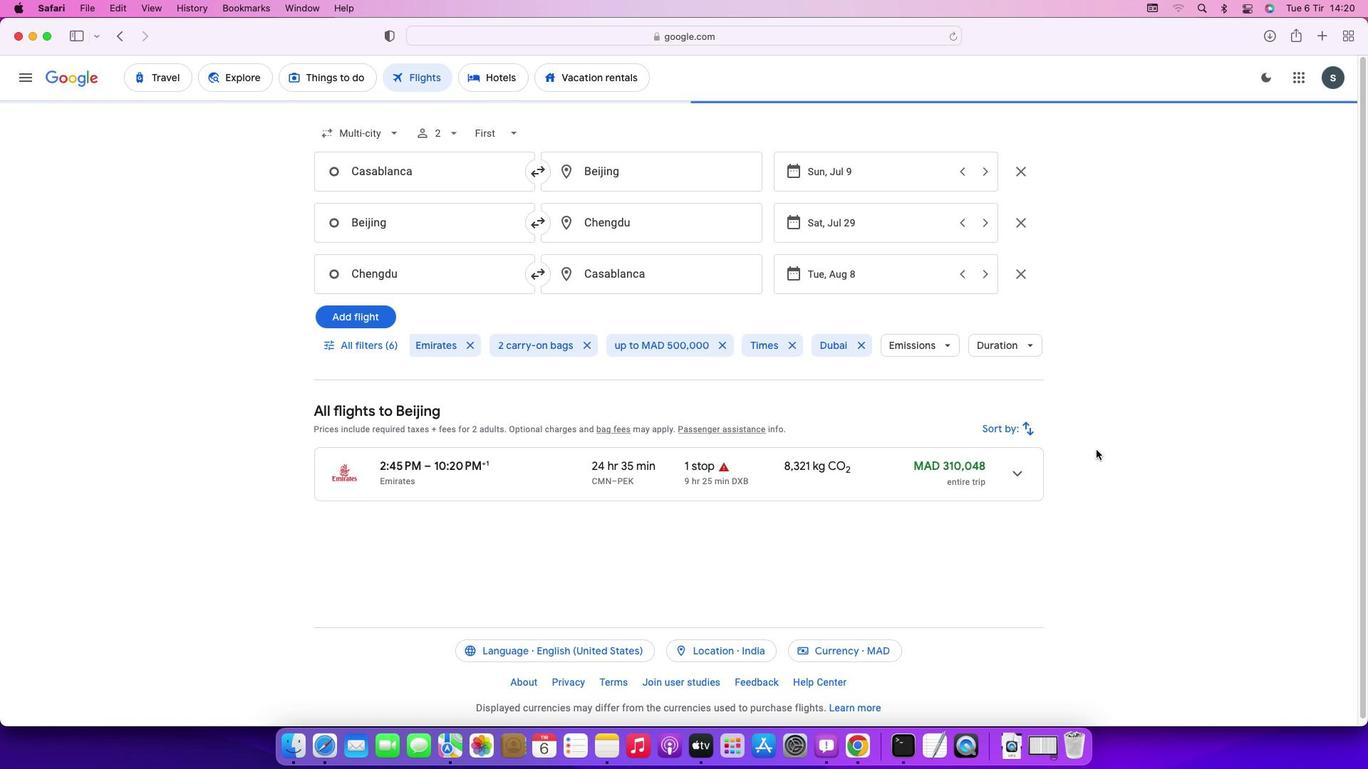 
